 Task: Open settings.json of windows.
Action: Mouse moved to (11, 530)
Screenshot: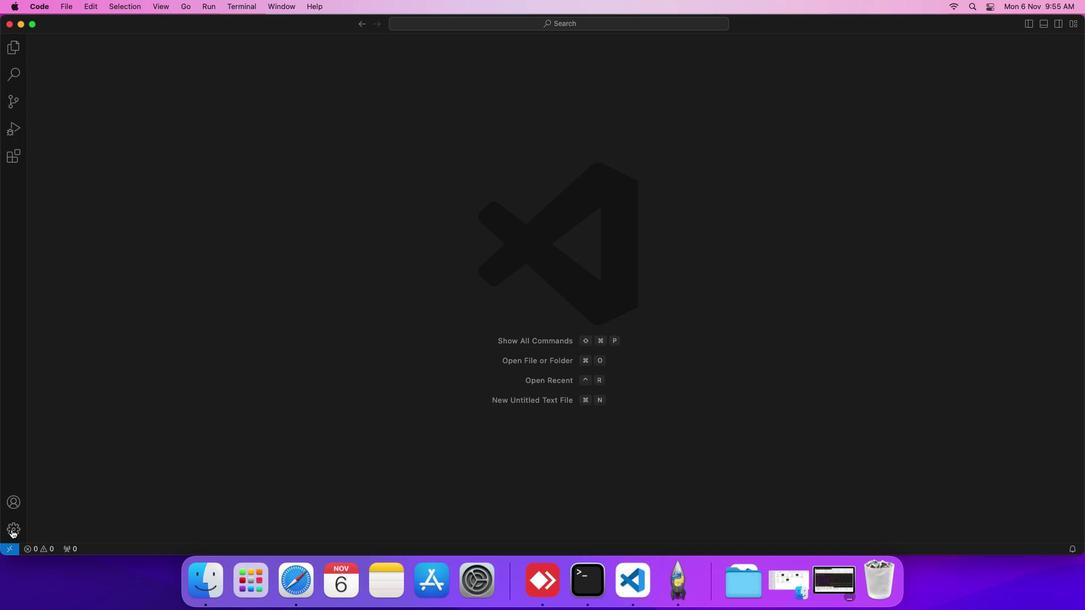 
Action: Mouse pressed left at (11, 530)
Screenshot: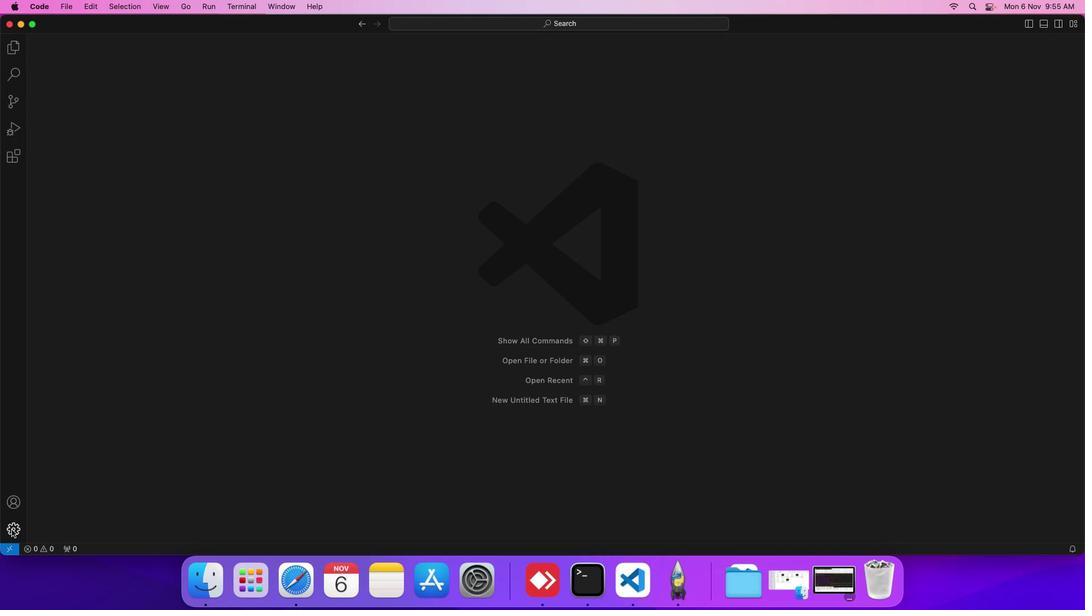 
Action: Mouse moved to (53, 444)
Screenshot: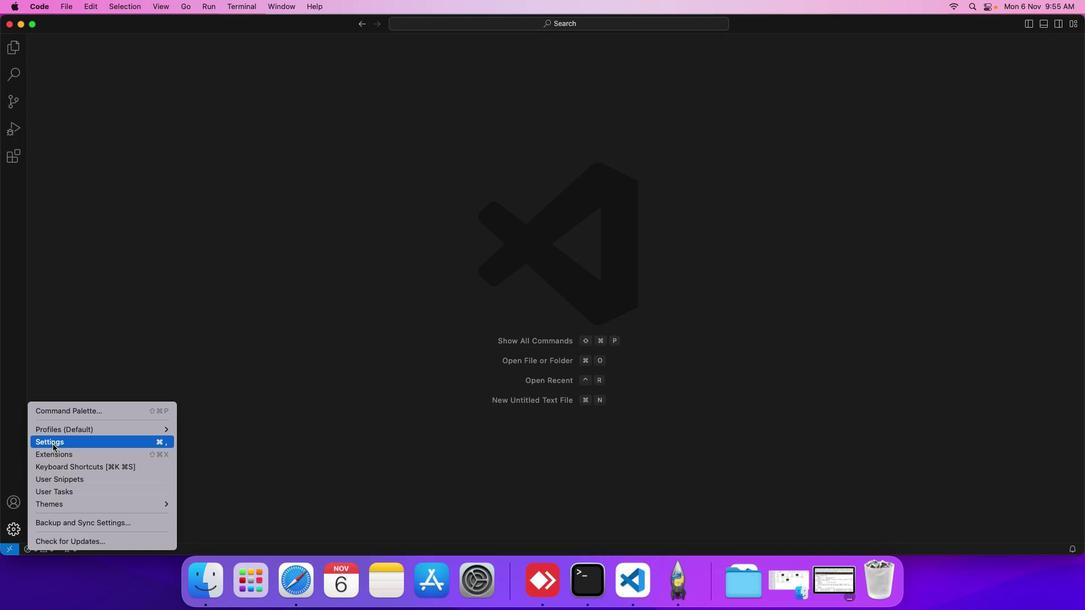 
Action: Mouse pressed left at (53, 444)
Screenshot: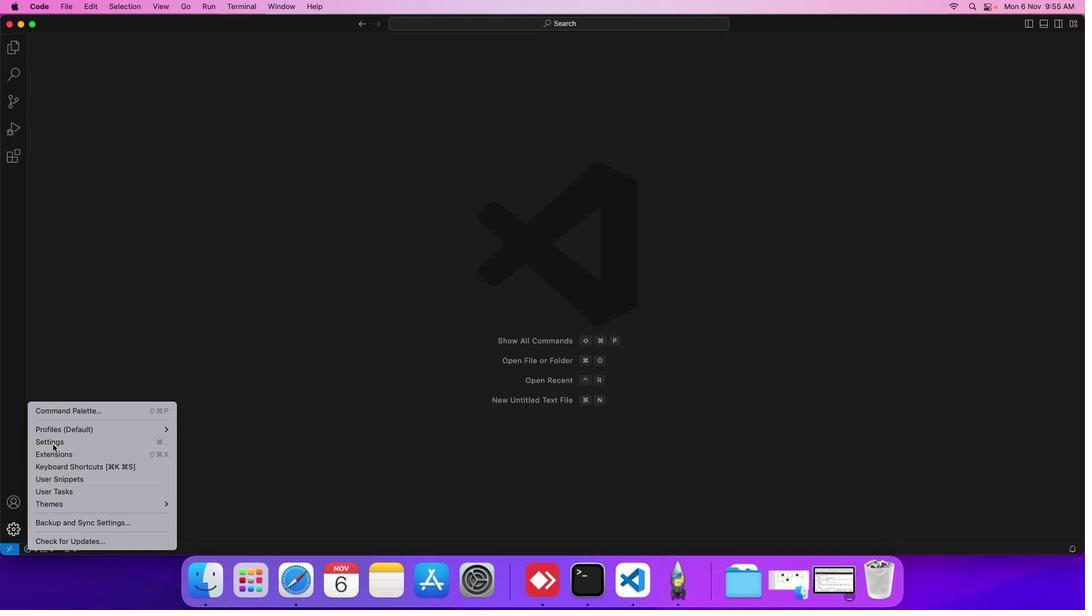 
Action: Mouse moved to (249, 163)
Screenshot: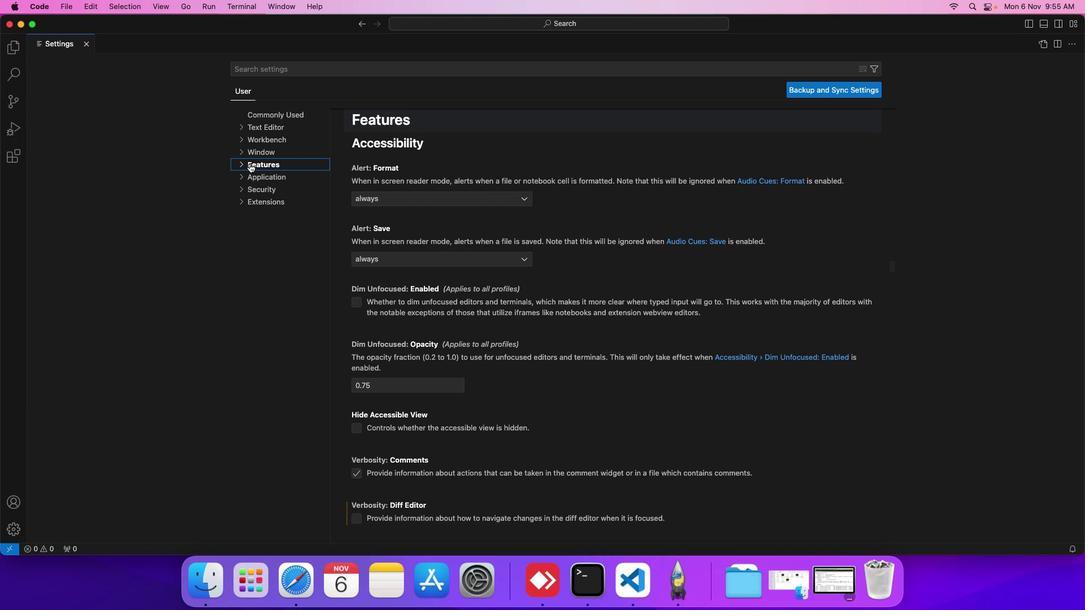 
Action: Mouse pressed left at (249, 163)
Screenshot: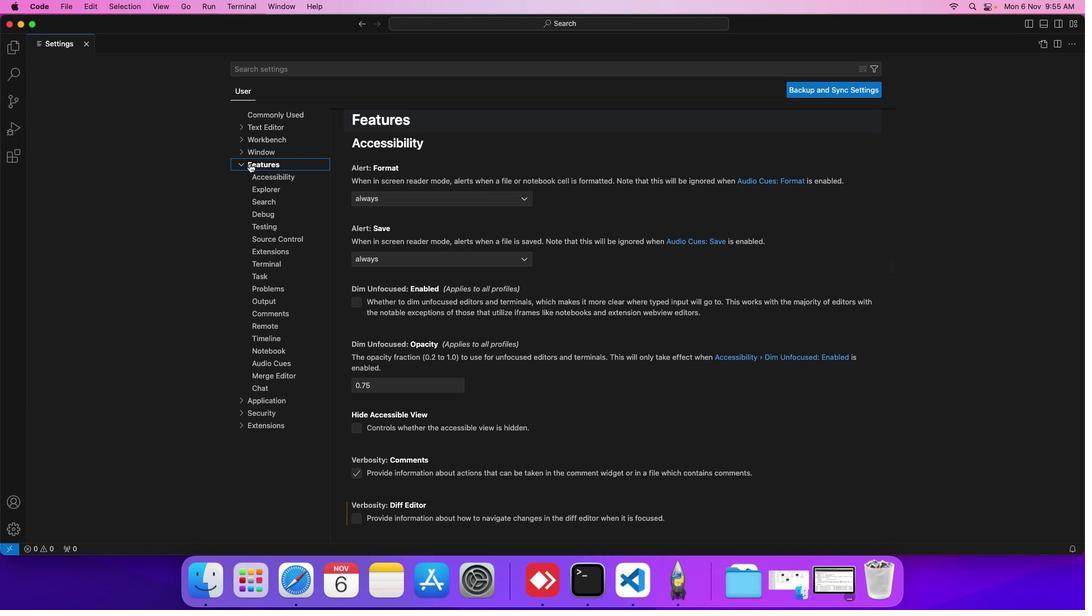 
Action: Mouse moved to (273, 262)
Screenshot: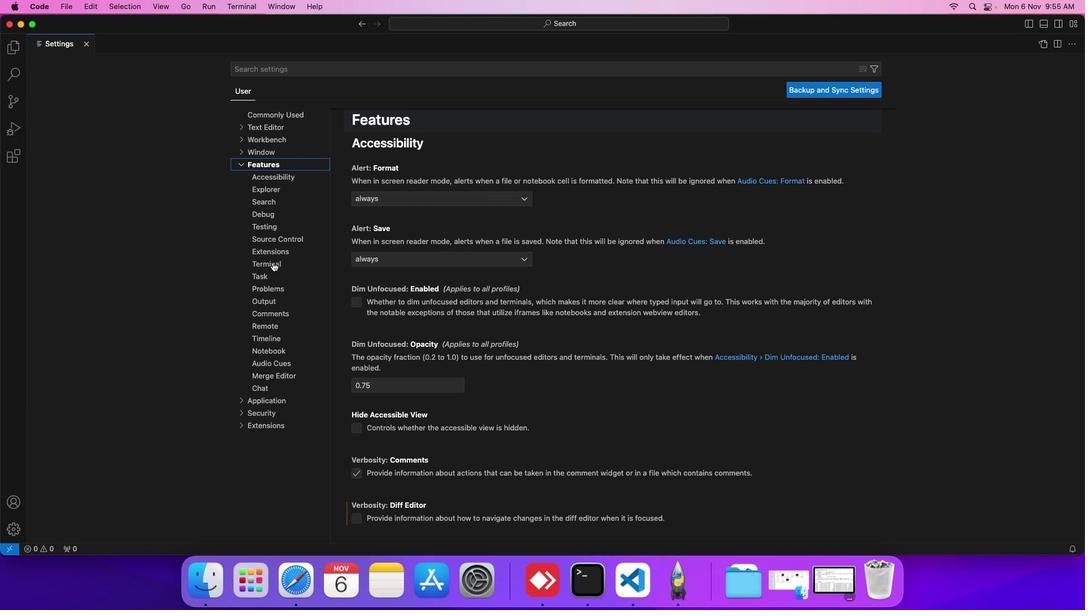 
Action: Mouse pressed left at (273, 262)
Screenshot: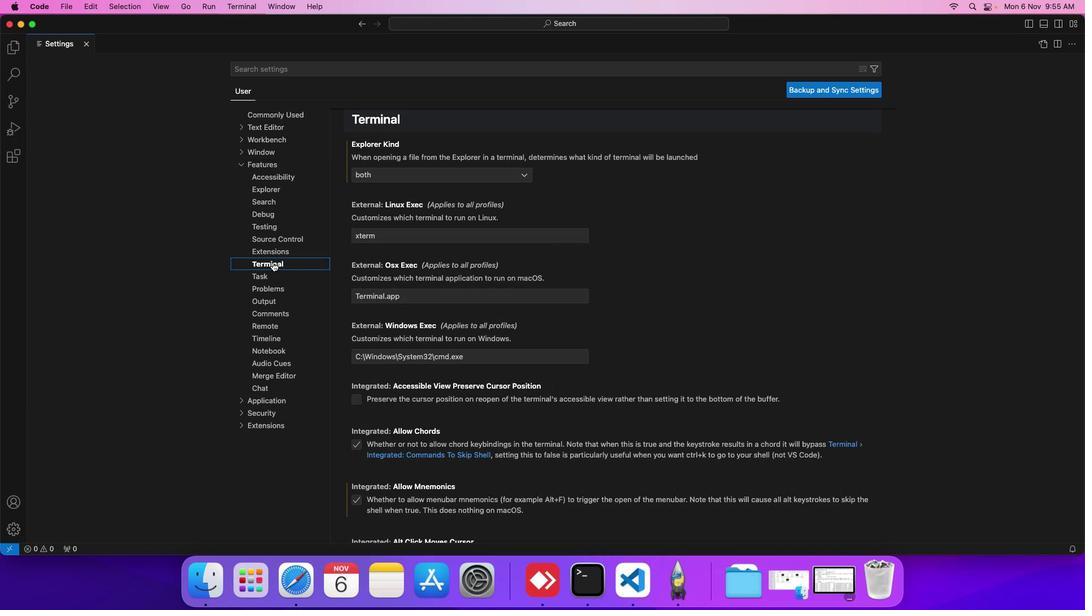 
Action: Mouse moved to (399, 349)
Screenshot: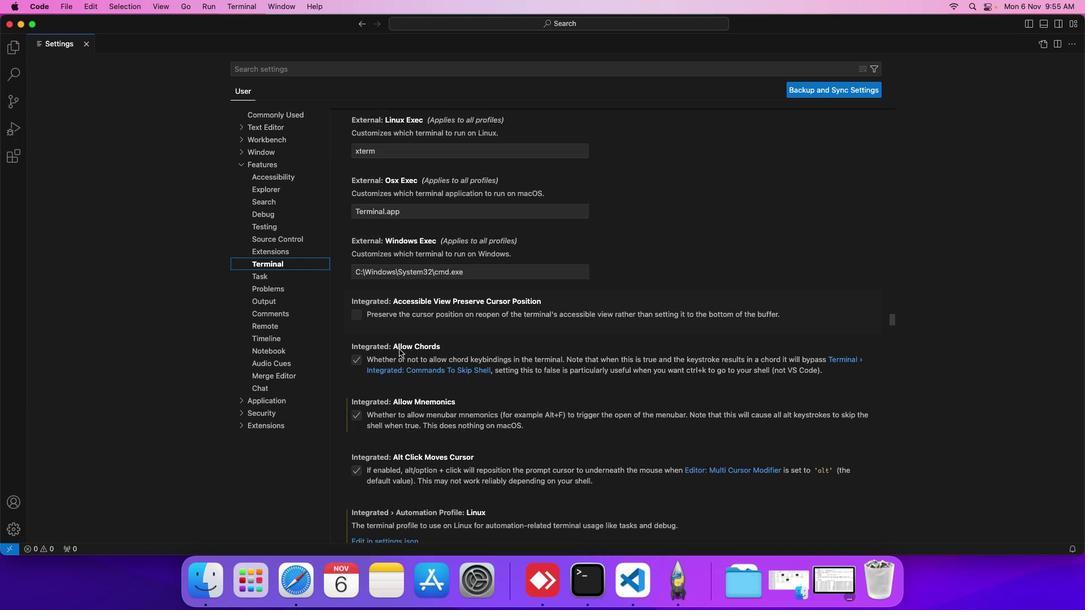 
Action: Mouse scrolled (399, 349) with delta (0, 0)
Screenshot: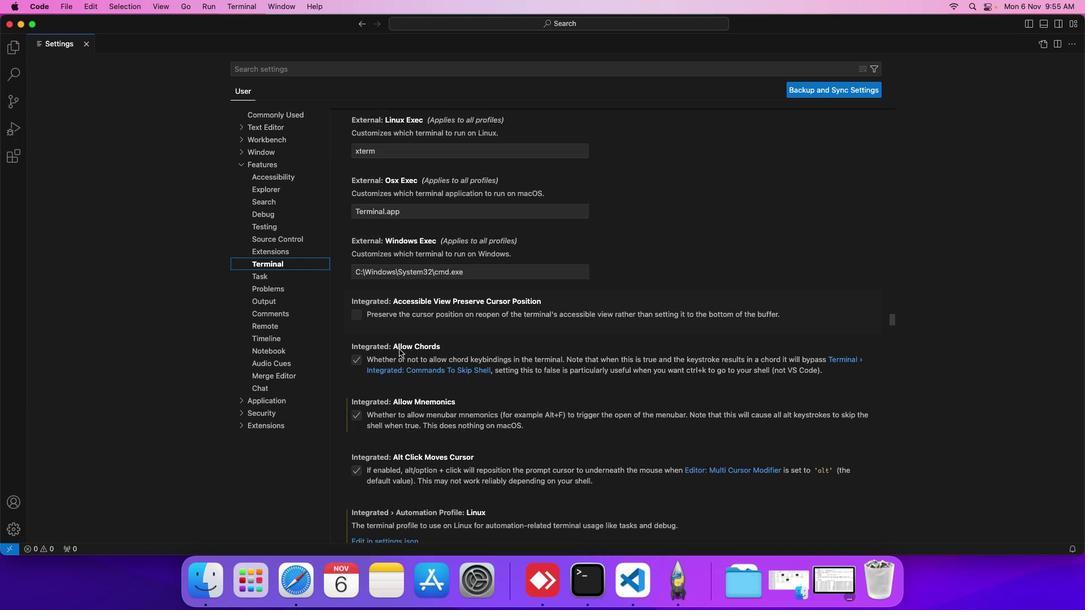 
Action: Mouse scrolled (399, 349) with delta (0, 0)
Screenshot: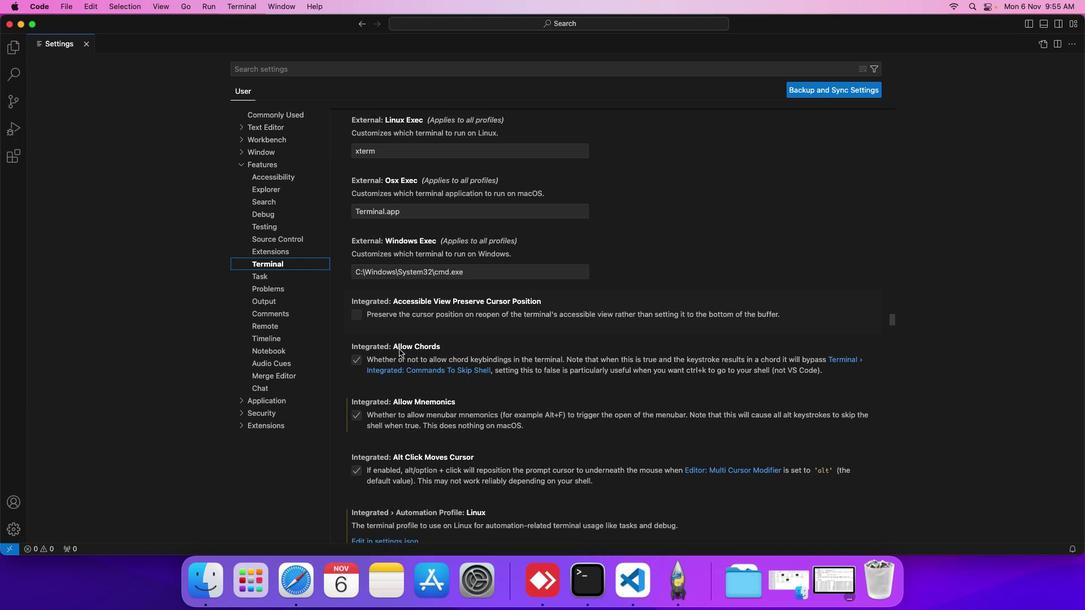 
Action: Mouse scrolled (399, 349) with delta (0, 0)
Screenshot: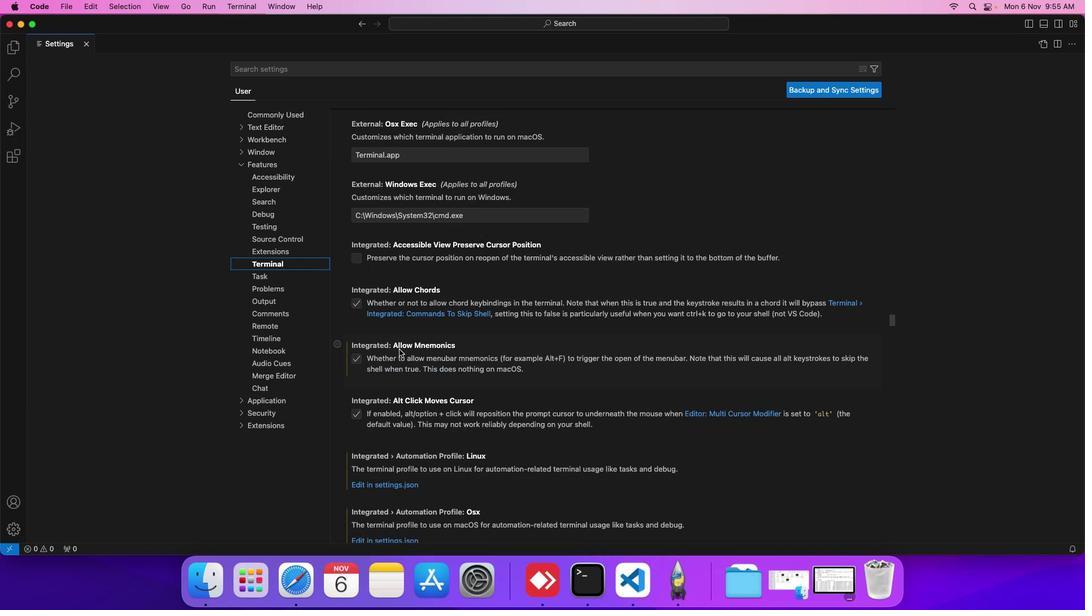 
Action: Mouse scrolled (399, 349) with delta (0, -1)
Screenshot: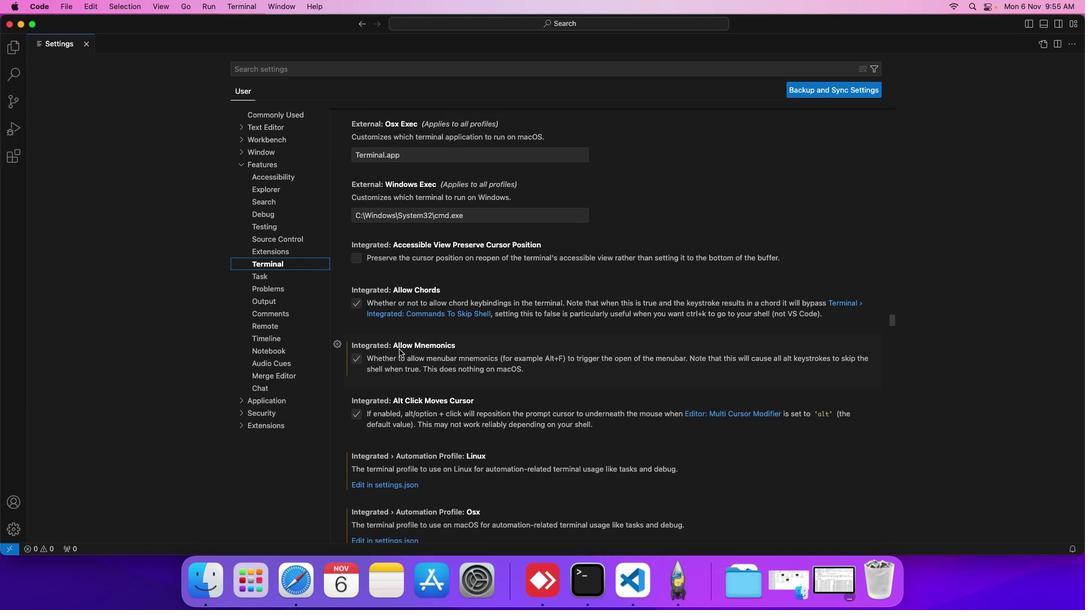 
Action: Mouse scrolled (399, 349) with delta (0, 0)
Screenshot: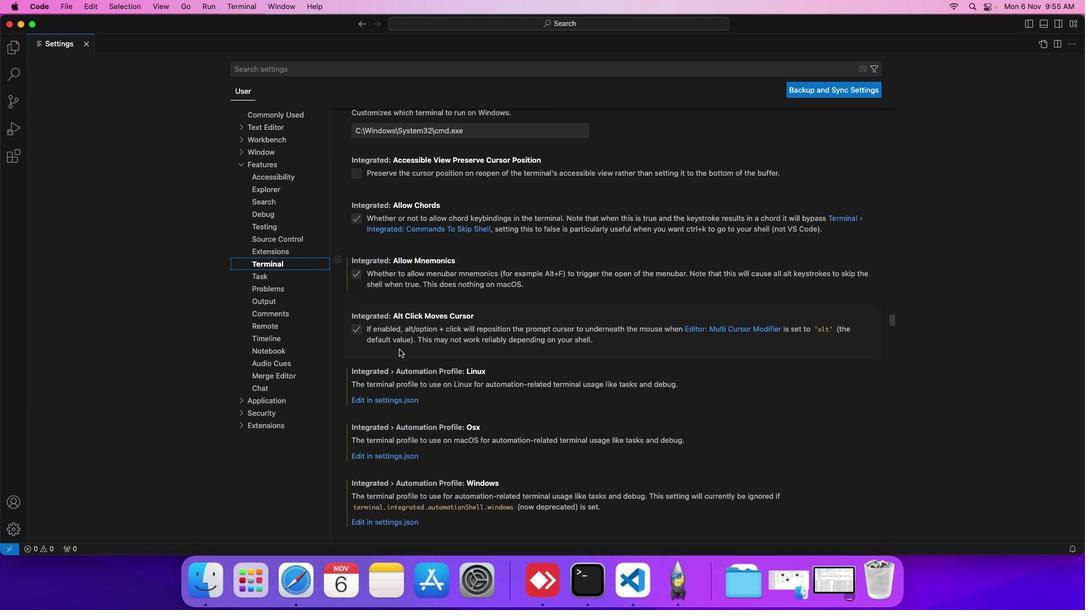 
Action: Mouse scrolled (399, 349) with delta (0, 0)
Screenshot: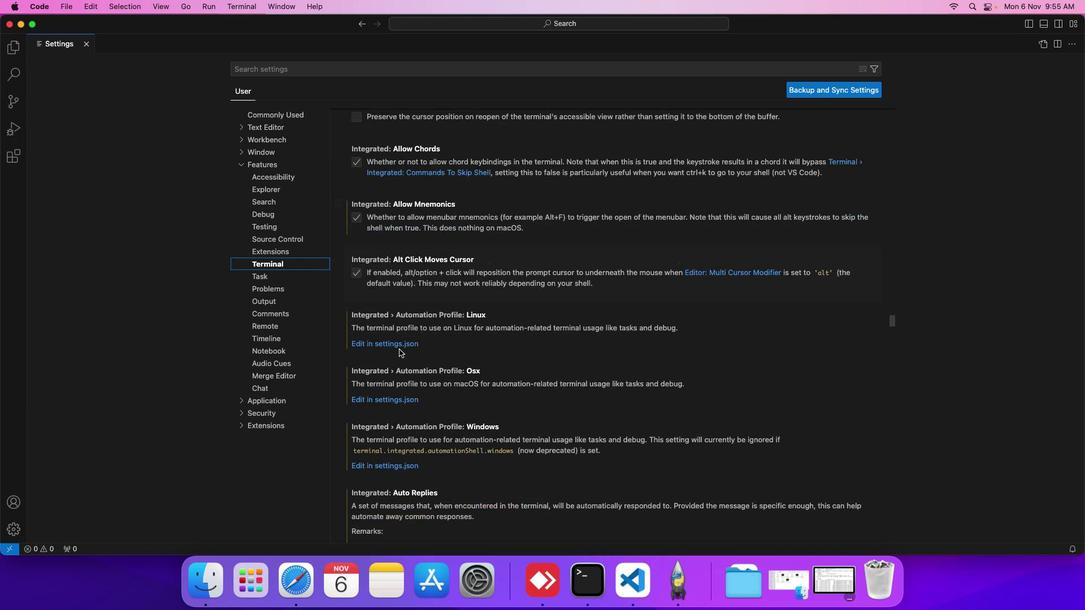 
Action: Mouse scrolled (399, 349) with delta (0, 0)
Screenshot: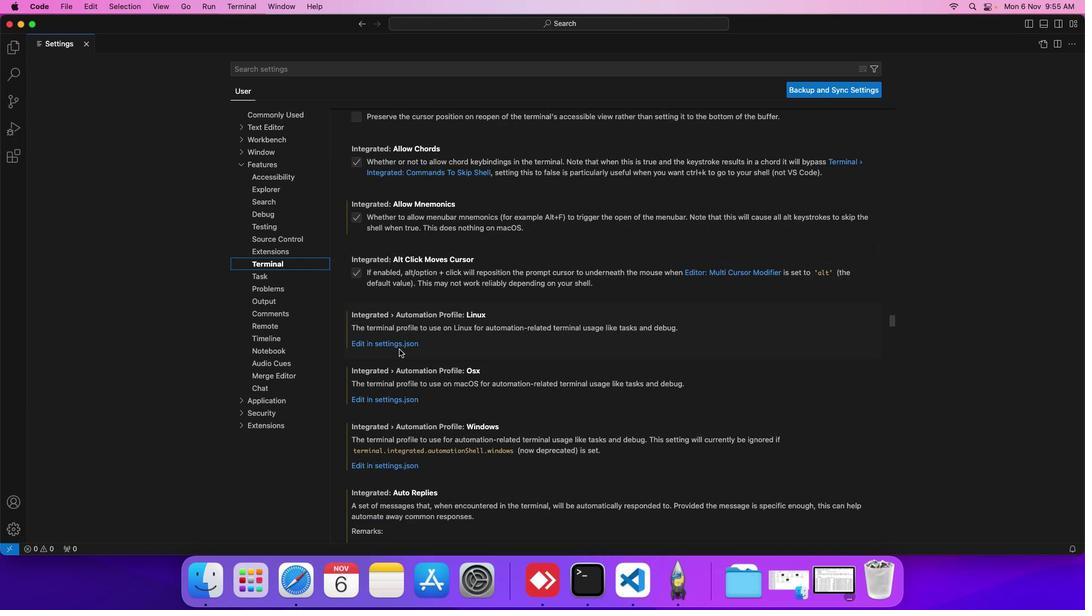 
Action: Mouse scrolled (399, 349) with delta (0, -1)
Screenshot: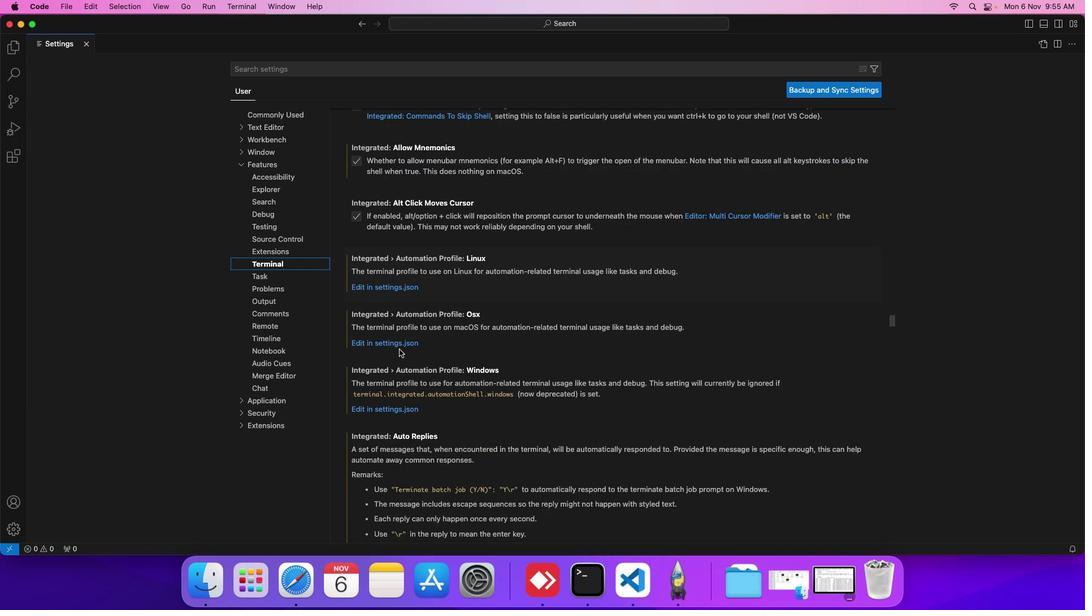 
Action: Mouse scrolled (399, 349) with delta (0, -1)
Screenshot: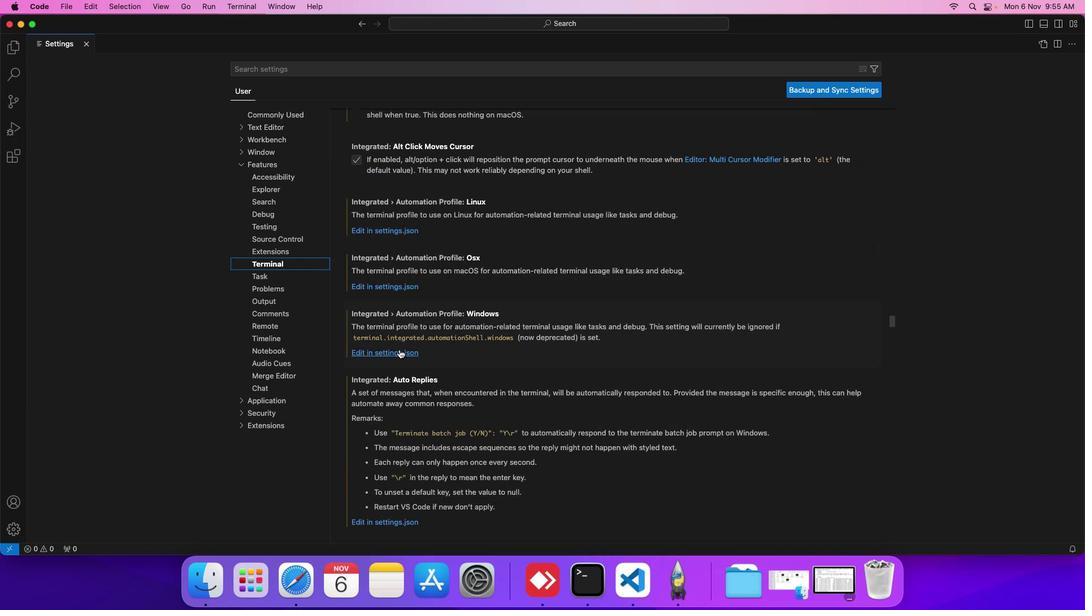 
Action: Mouse scrolled (399, 349) with delta (0, -1)
Screenshot: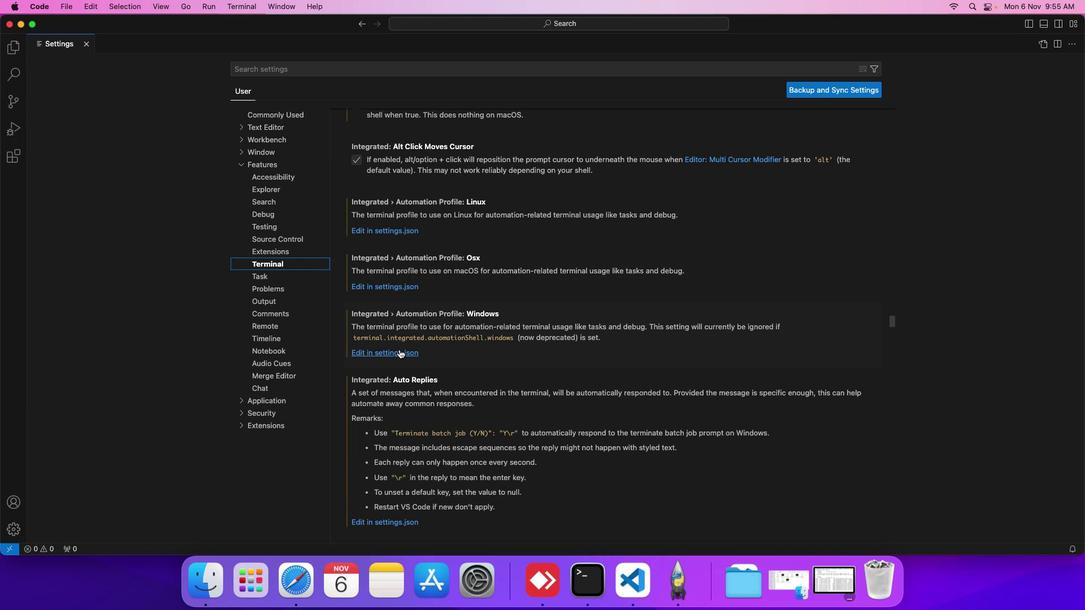 
Action: Mouse scrolled (399, 349) with delta (0, 0)
Screenshot: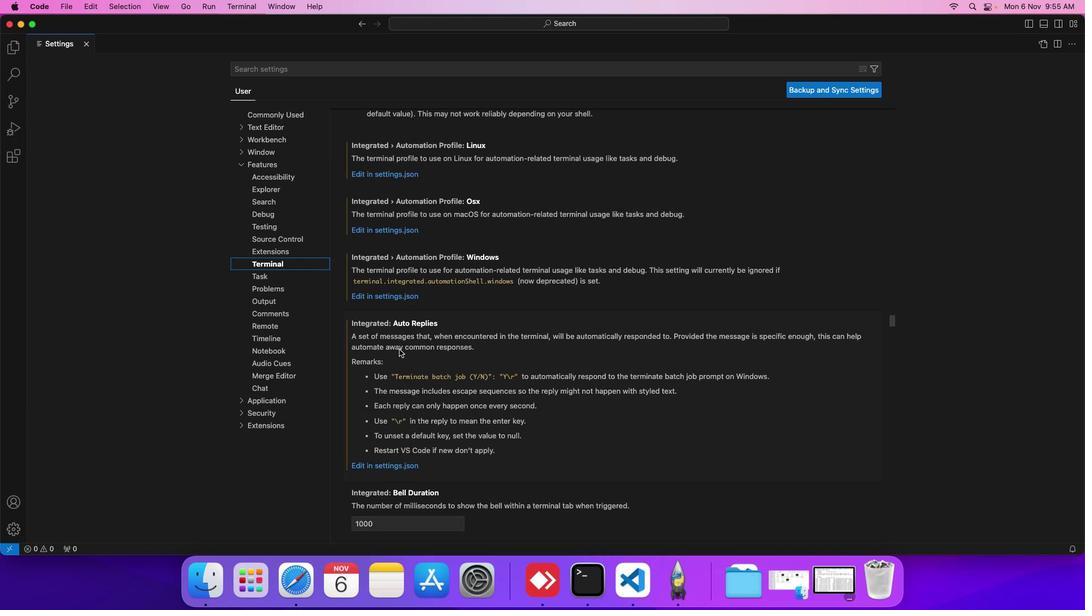 
Action: Mouse scrolled (399, 349) with delta (0, 0)
Screenshot: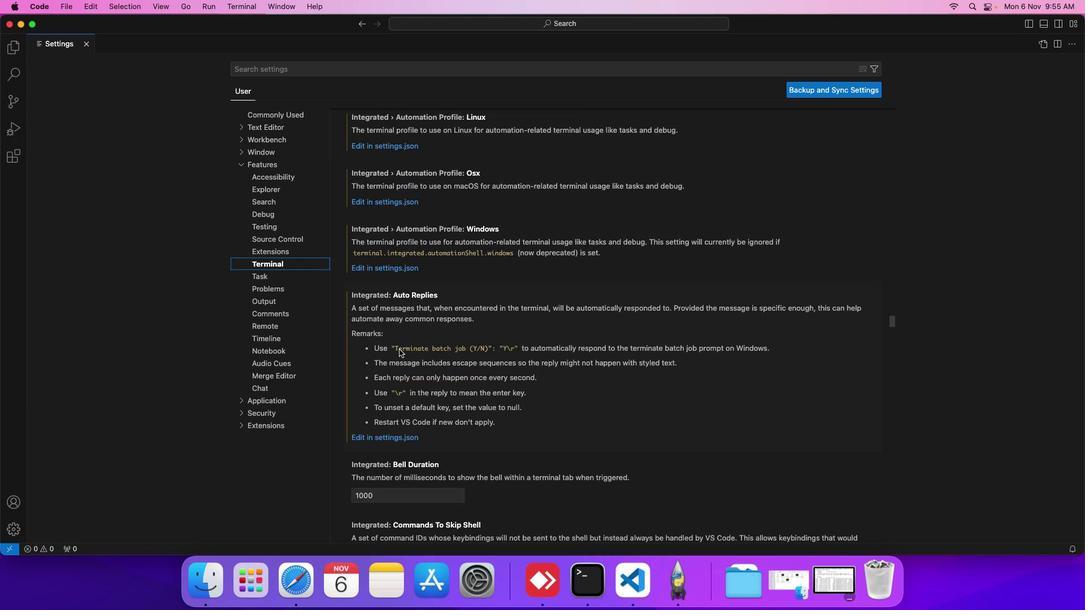
Action: Mouse scrolled (399, 349) with delta (0, 0)
Screenshot: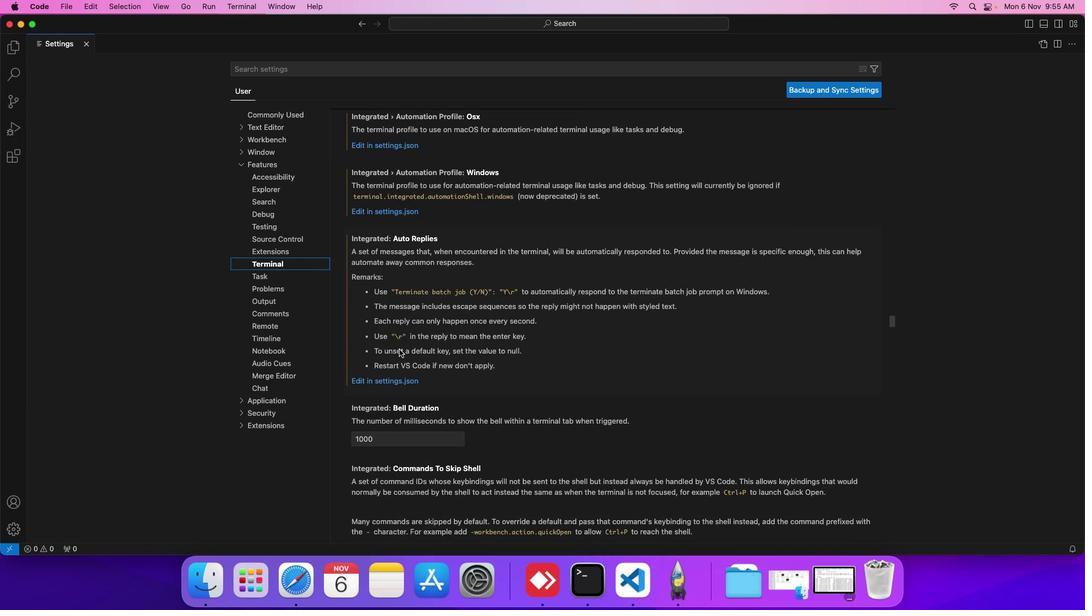 
Action: Mouse scrolled (399, 349) with delta (0, -1)
Screenshot: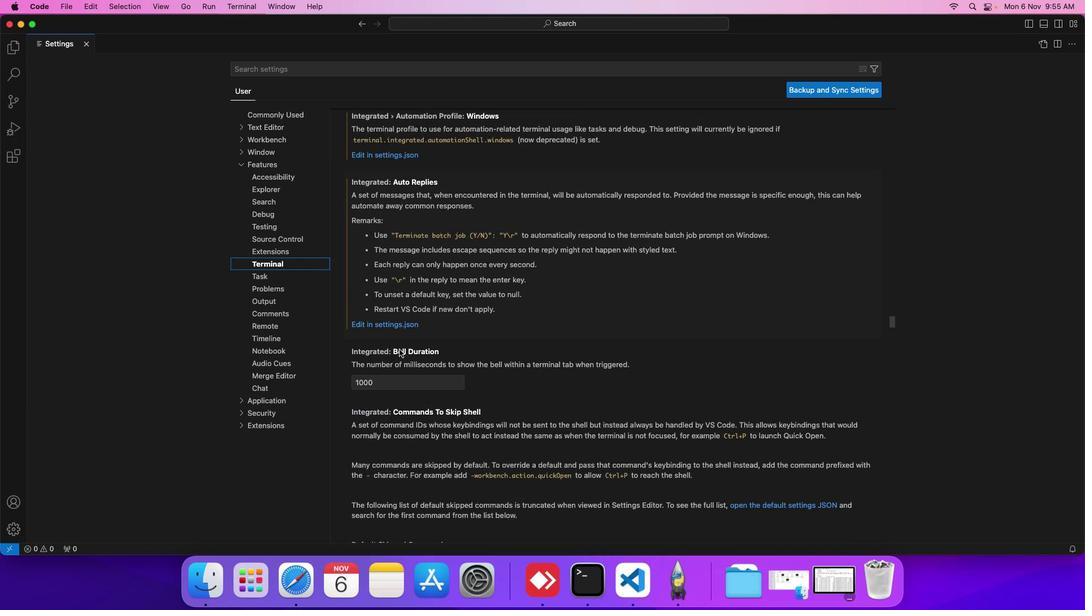 
Action: Mouse scrolled (399, 349) with delta (0, -1)
Screenshot: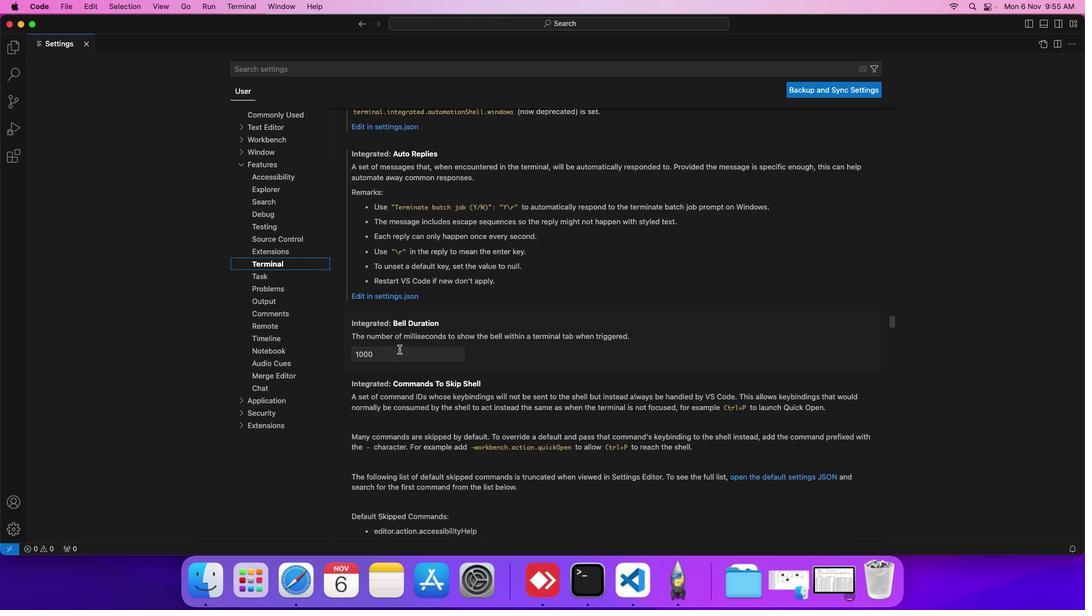 
Action: Mouse scrolled (399, 349) with delta (0, 0)
Screenshot: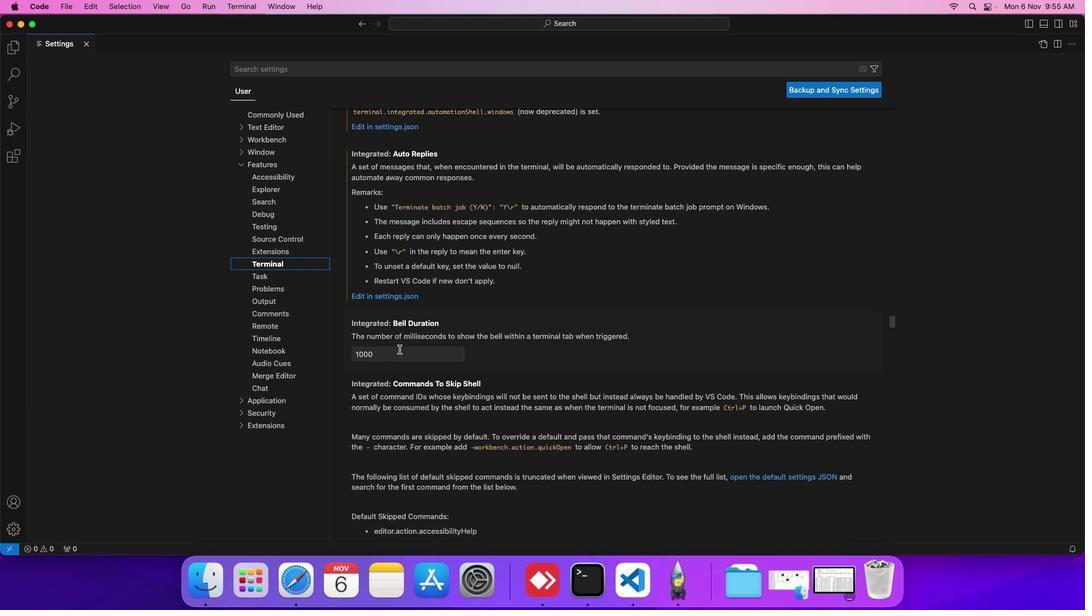
Action: Mouse scrolled (399, 349) with delta (0, 0)
Screenshot: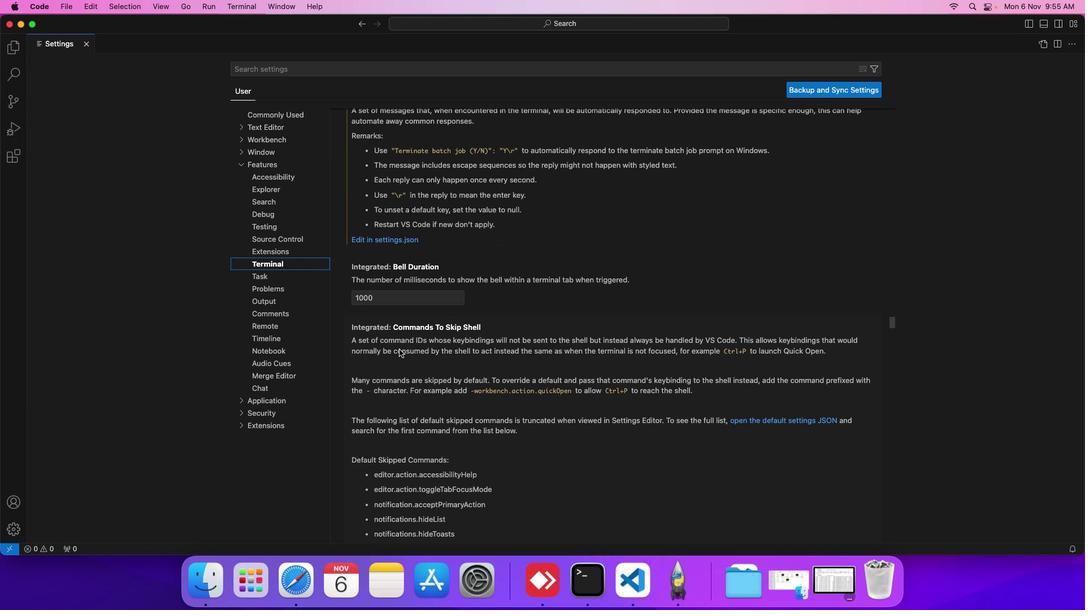 
Action: Mouse scrolled (399, 349) with delta (0, 0)
Screenshot: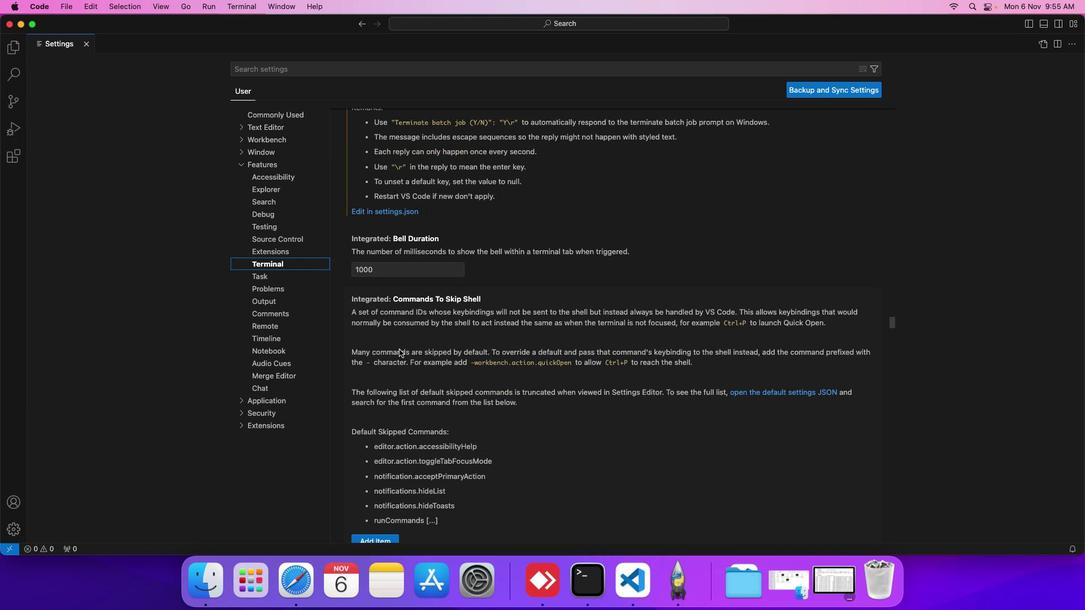 
Action: Mouse scrolled (399, 349) with delta (0, 0)
Screenshot: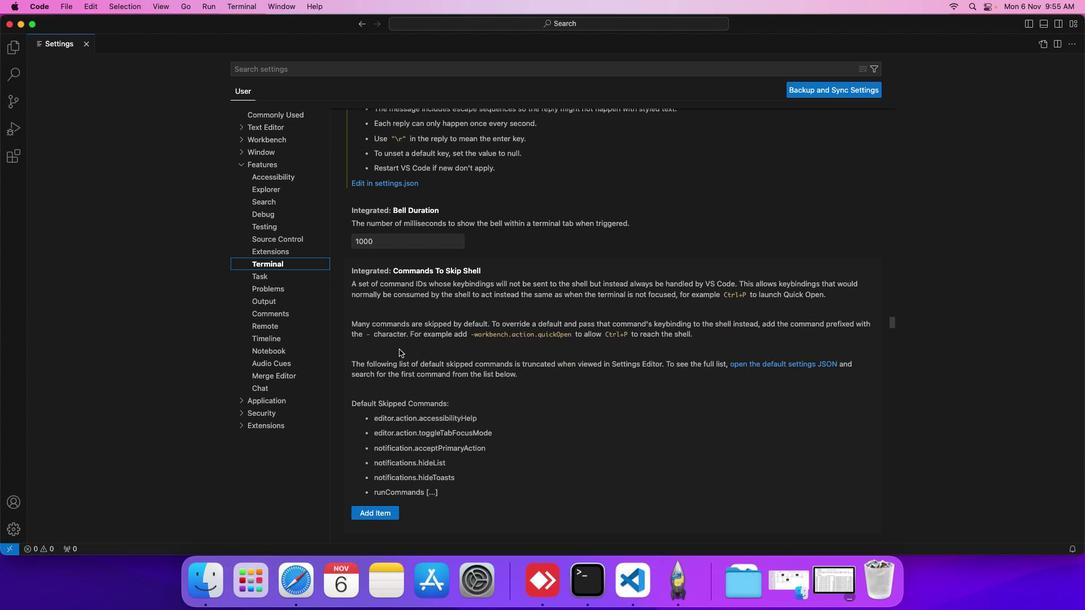 
Action: Mouse scrolled (399, 349) with delta (0, 0)
Screenshot: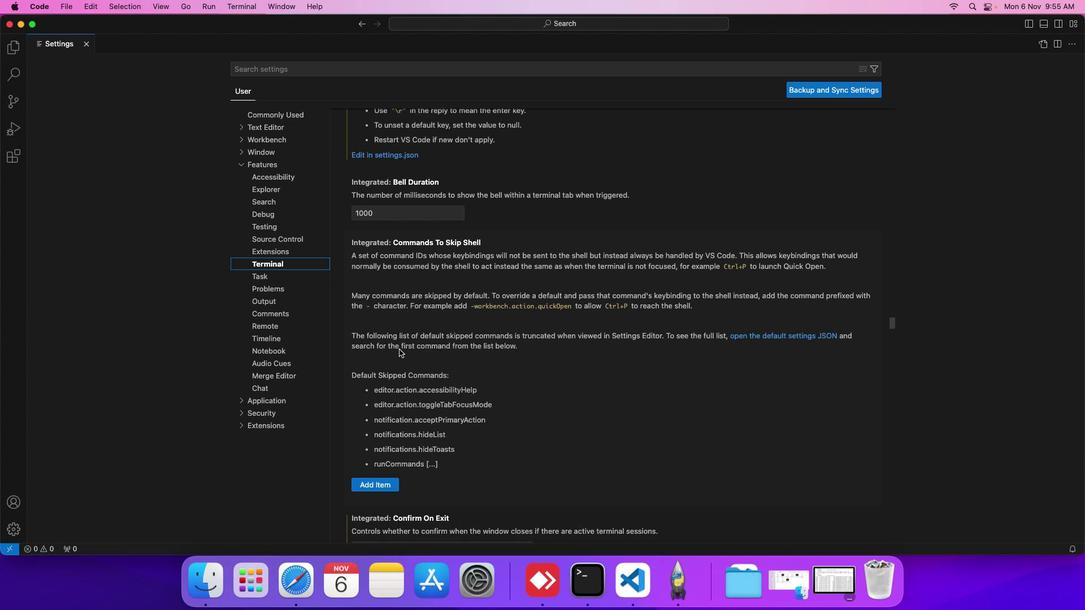 
Action: Mouse scrolled (399, 349) with delta (0, 0)
Screenshot: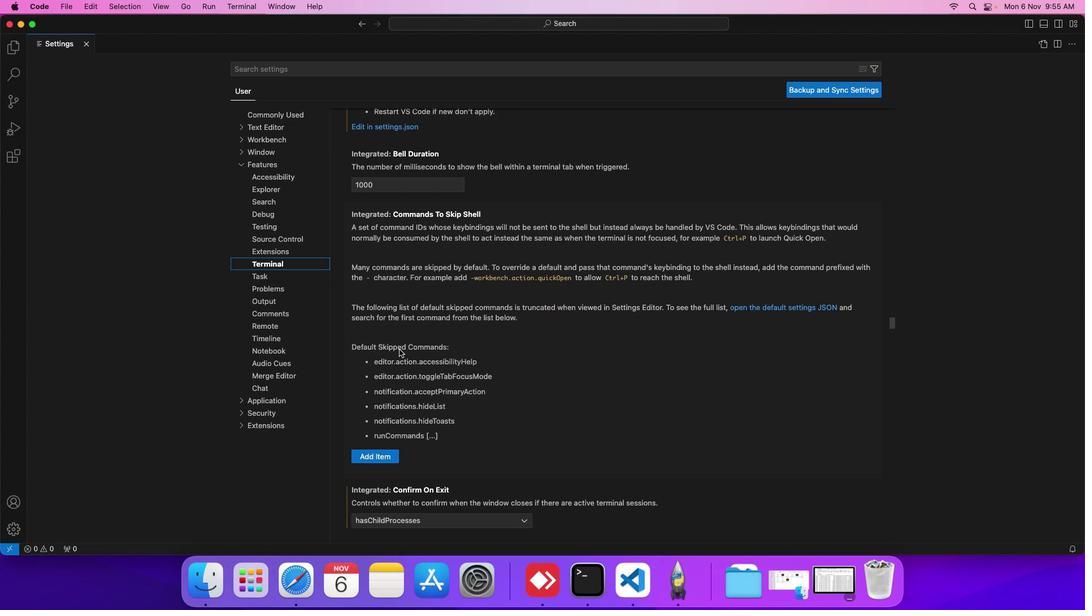 
Action: Mouse scrolled (399, 349) with delta (0, 0)
Screenshot: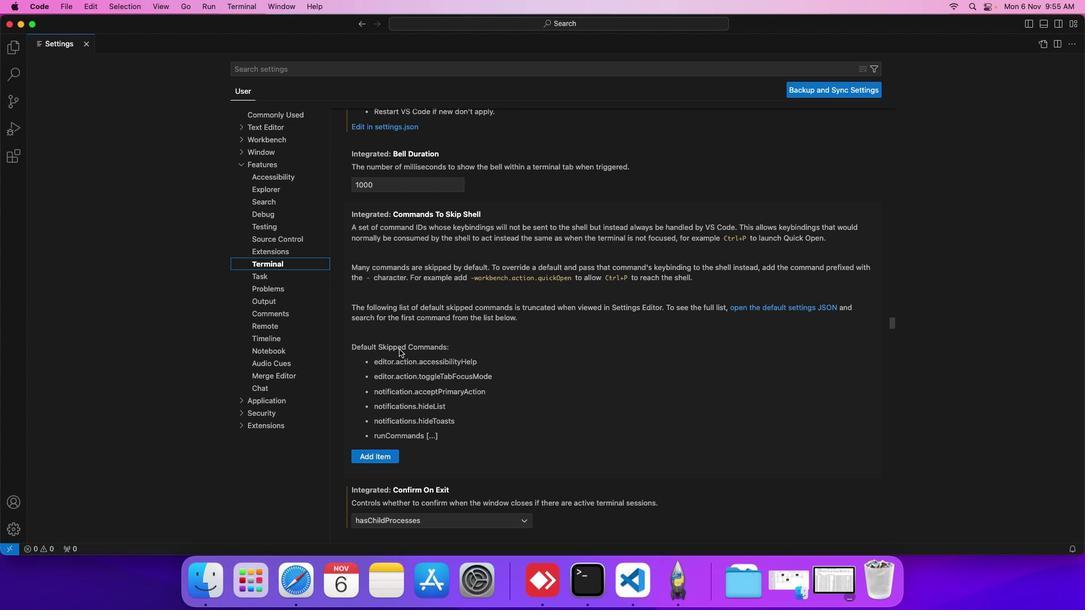 
Action: Mouse moved to (399, 350)
Screenshot: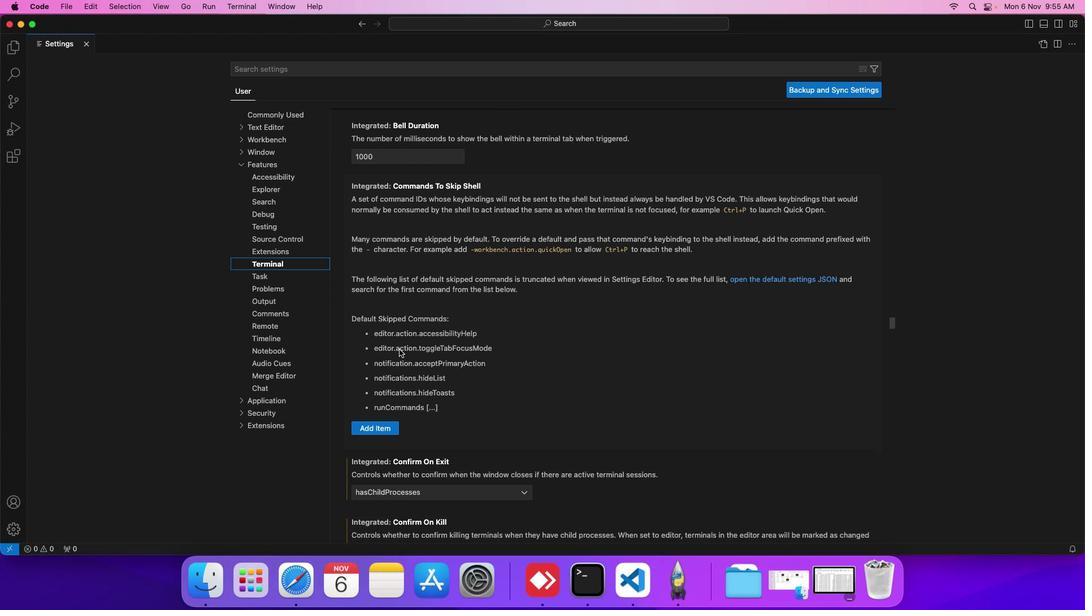
Action: Mouse scrolled (399, 350) with delta (0, 0)
Screenshot: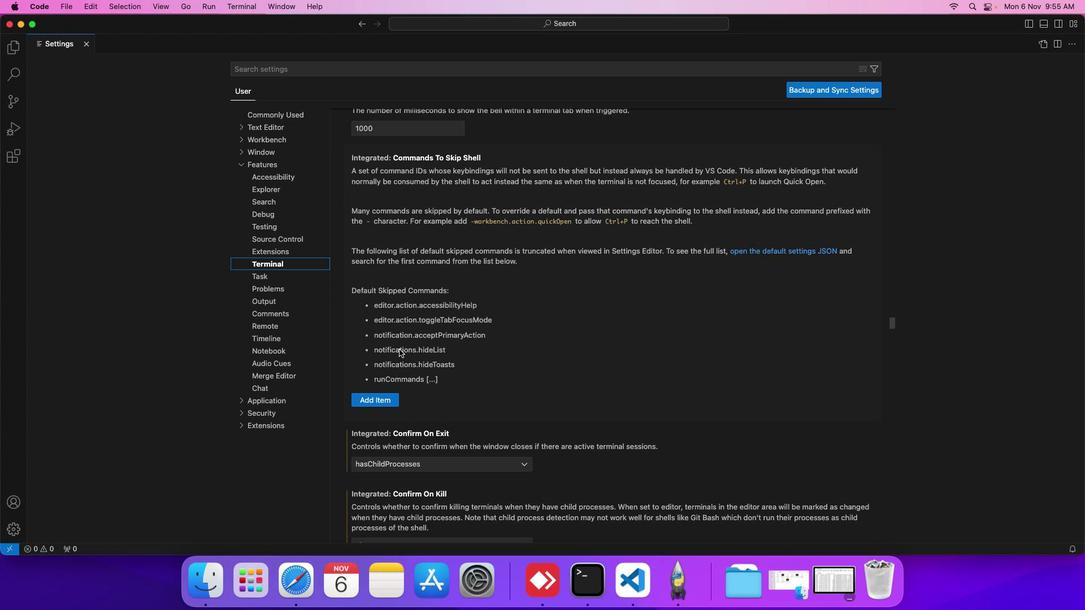 
Action: Mouse scrolled (399, 350) with delta (0, 0)
Screenshot: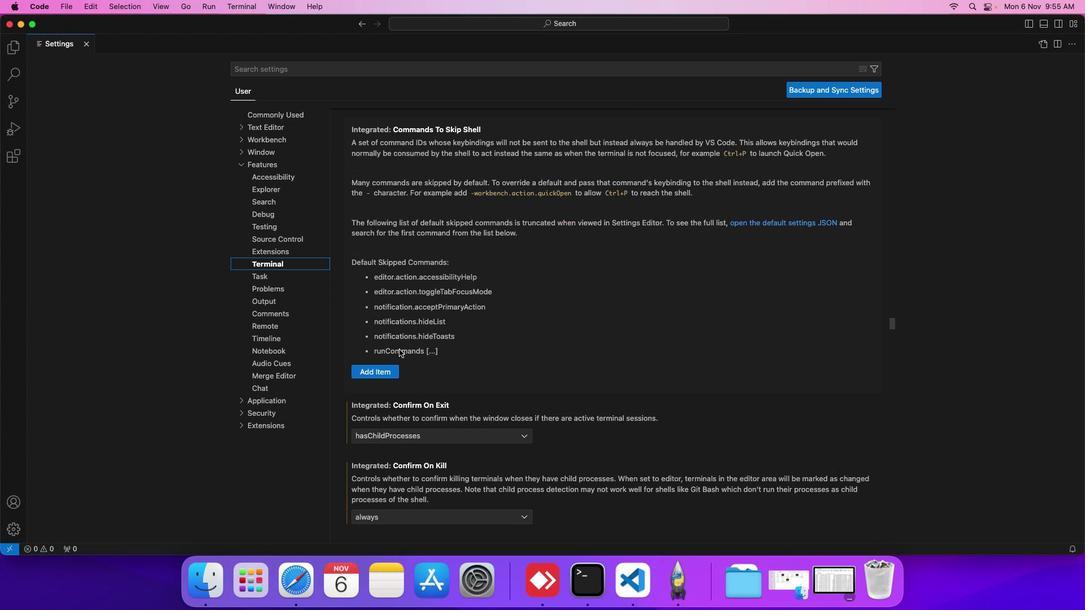 
Action: Mouse scrolled (399, 350) with delta (0, 0)
Screenshot: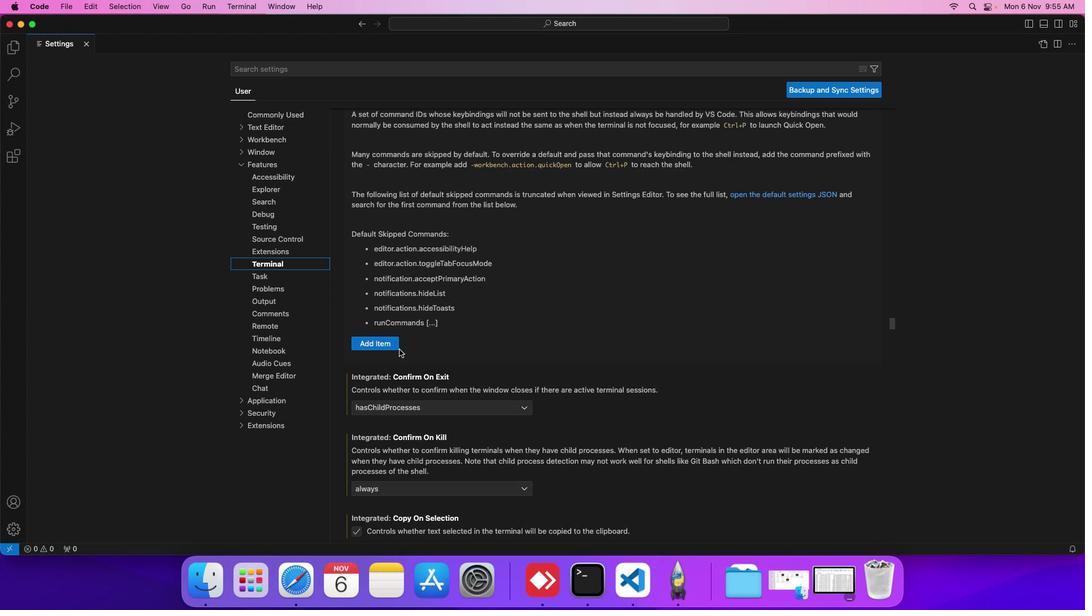 
Action: Mouse scrolled (399, 350) with delta (0, 0)
Screenshot: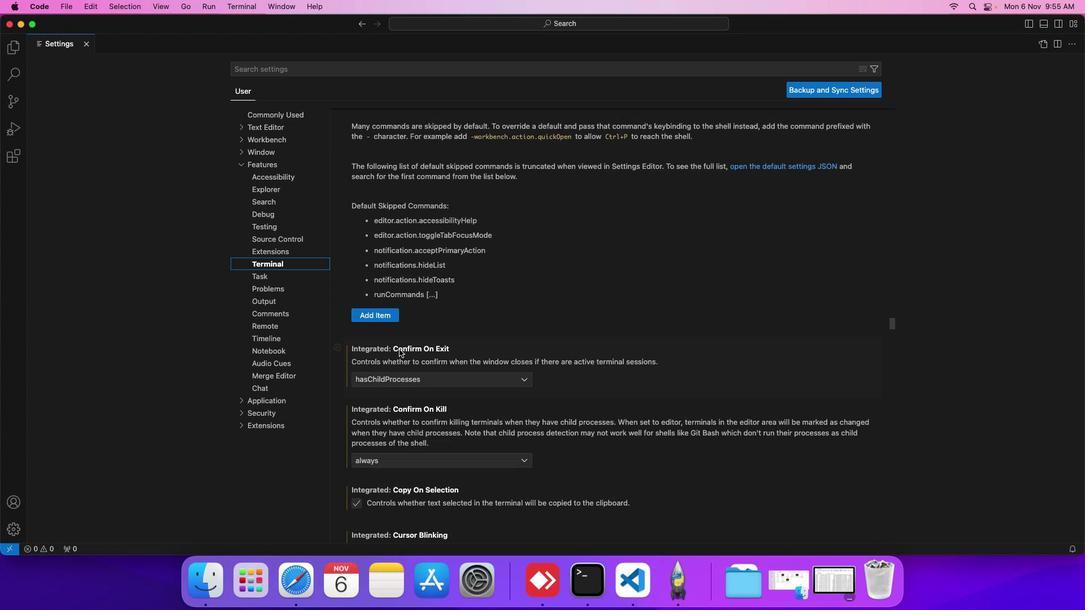 
Action: Mouse moved to (399, 350)
Screenshot: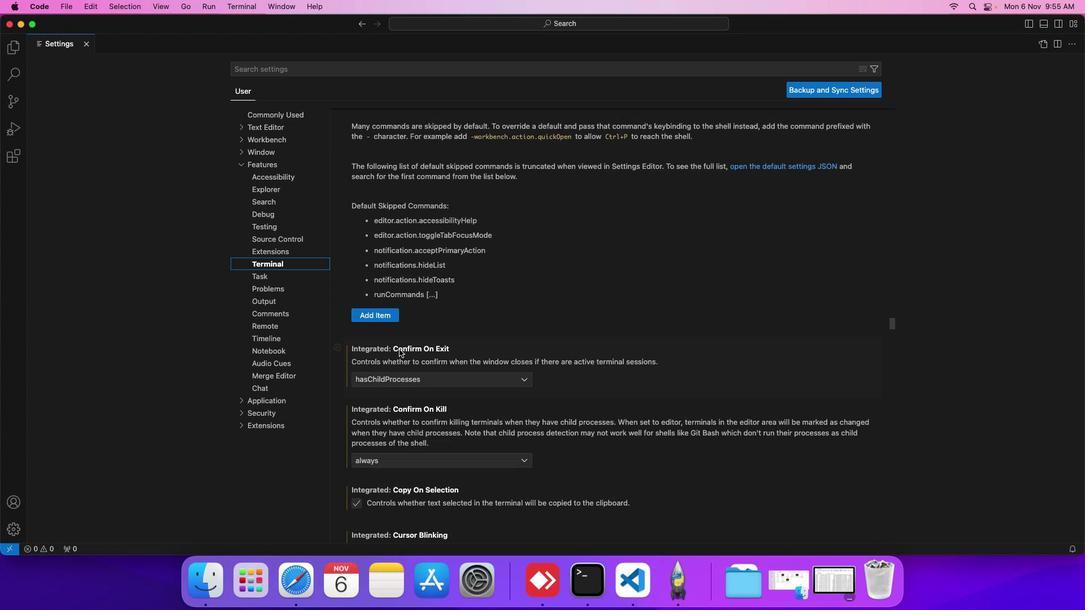 
Action: Mouse scrolled (399, 350) with delta (0, 0)
Screenshot: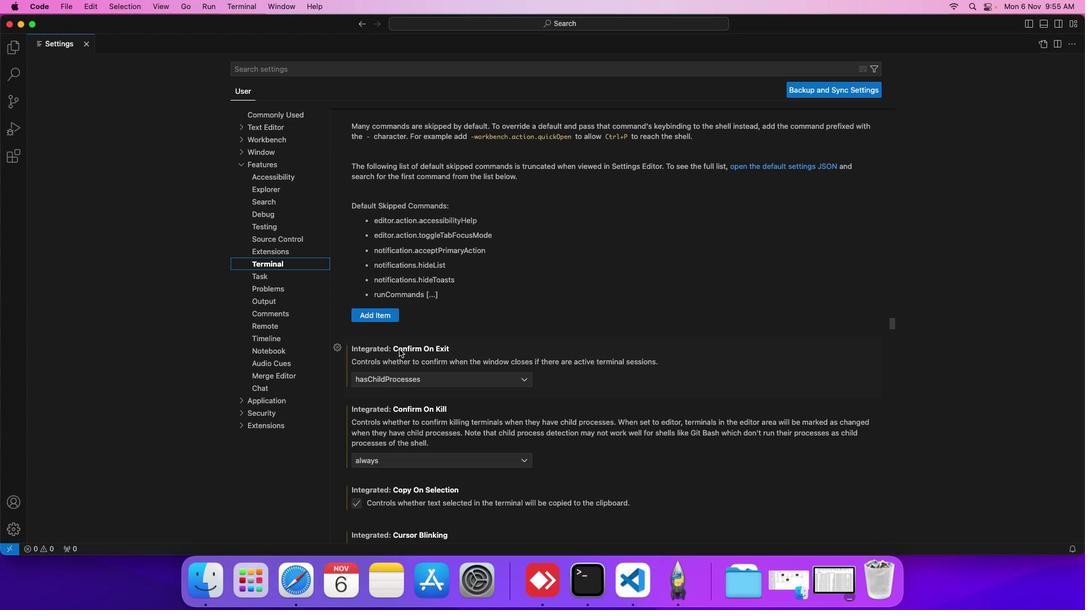 
Action: Mouse scrolled (399, 350) with delta (0, 0)
Screenshot: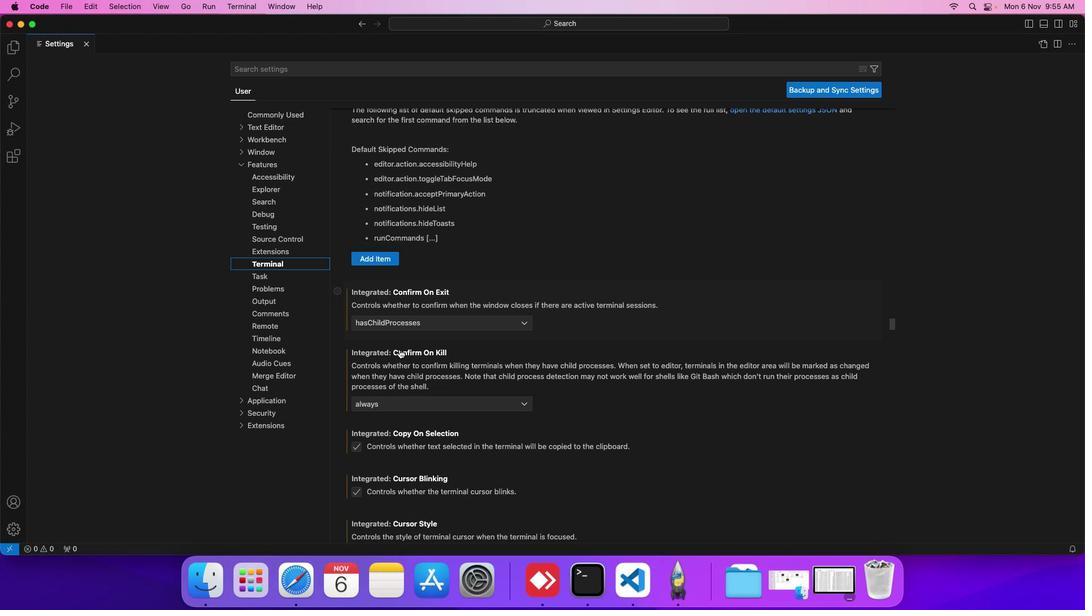 
Action: Mouse scrolled (399, 350) with delta (0, 0)
Screenshot: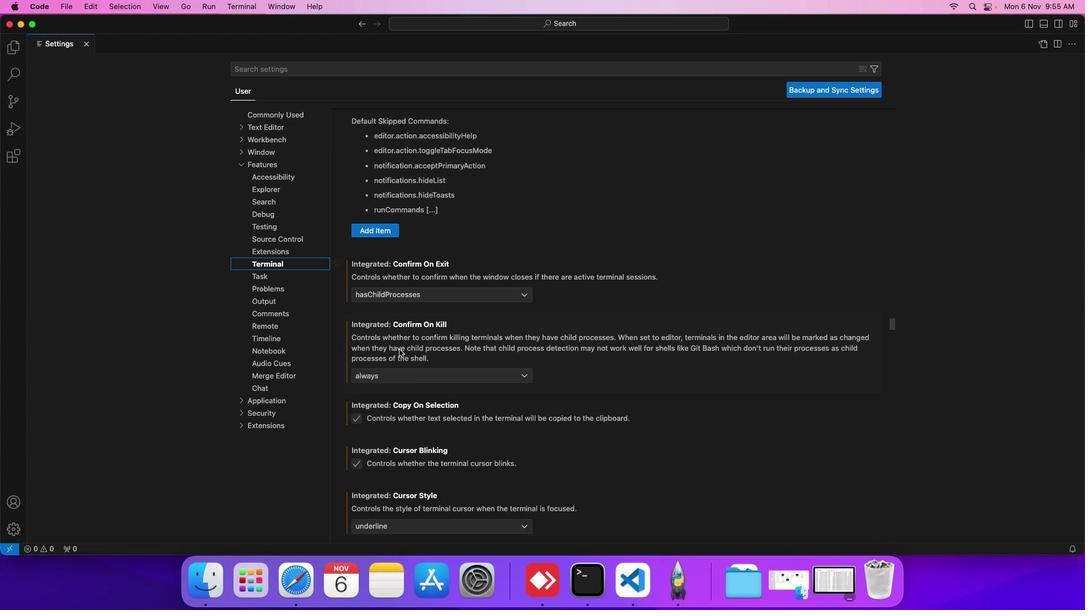 
Action: Mouse scrolled (399, 350) with delta (0, 0)
Screenshot: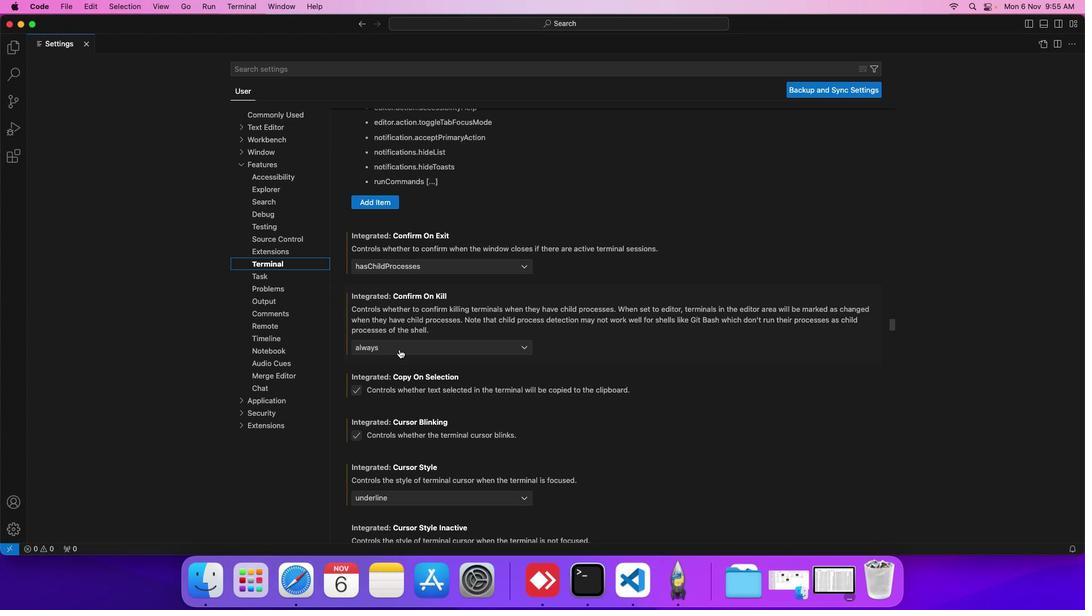 
Action: Mouse scrolled (399, 350) with delta (0, 0)
Screenshot: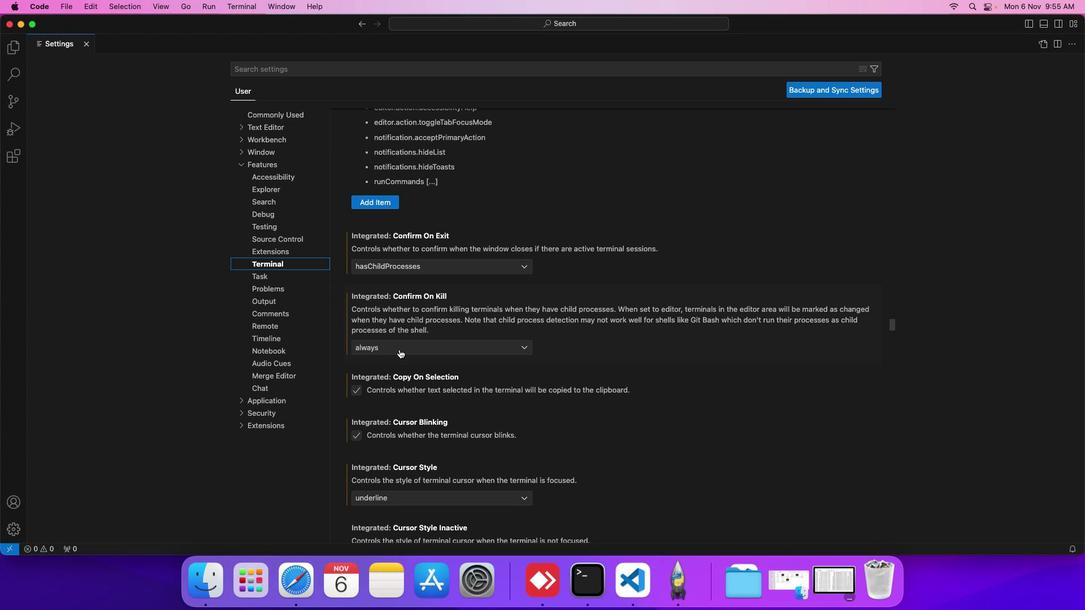 
Action: Mouse scrolled (399, 350) with delta (0, 0)
Screenshot: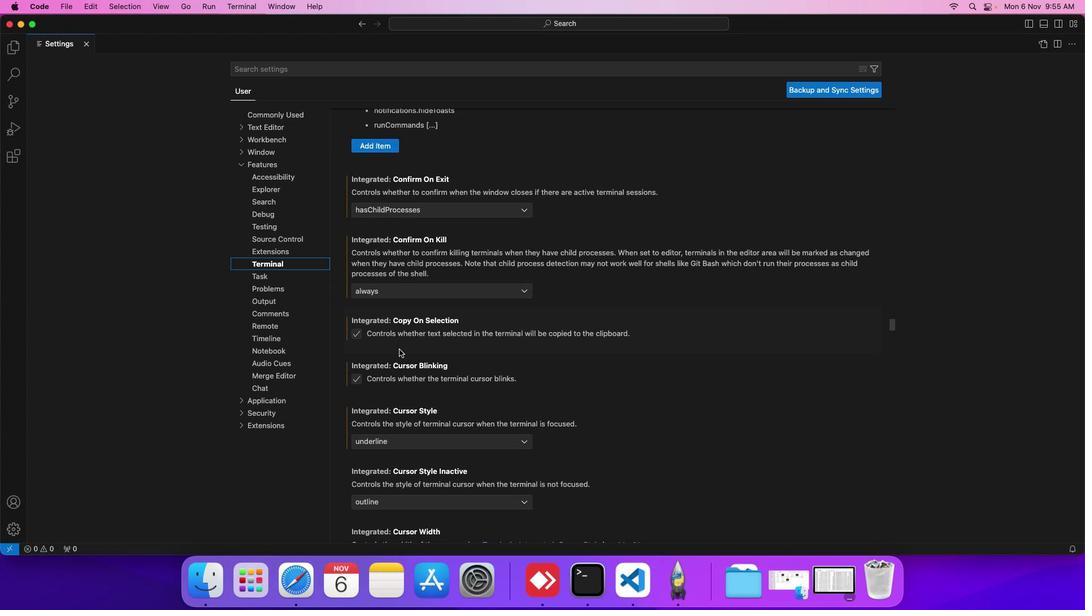 
Action: Mouse scrolled (399, 350) with delta (0, 0)
Screenshot: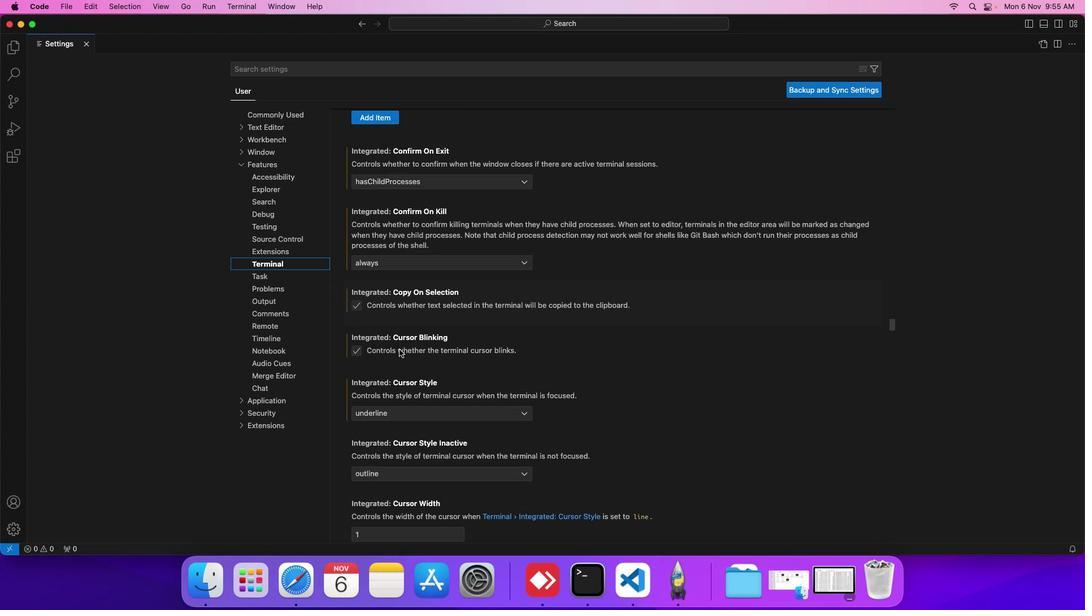 
Action: Mouse scrolled (399, 350) with delta (0, 0)
Screenshot: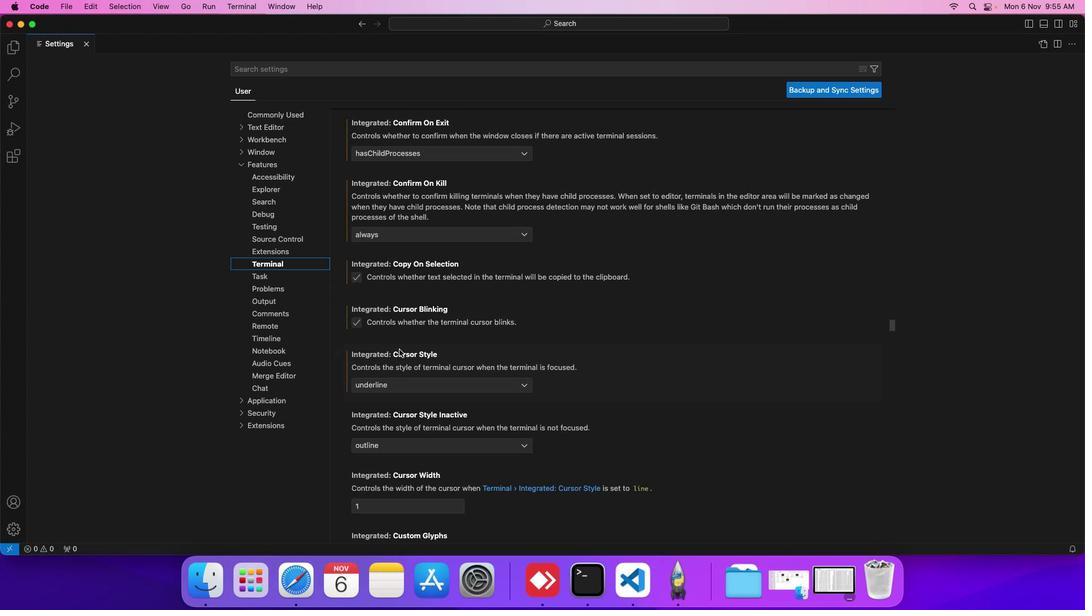 
Action: Mouse scrolled (399, 350) with delta (0, 0)
Screenshot: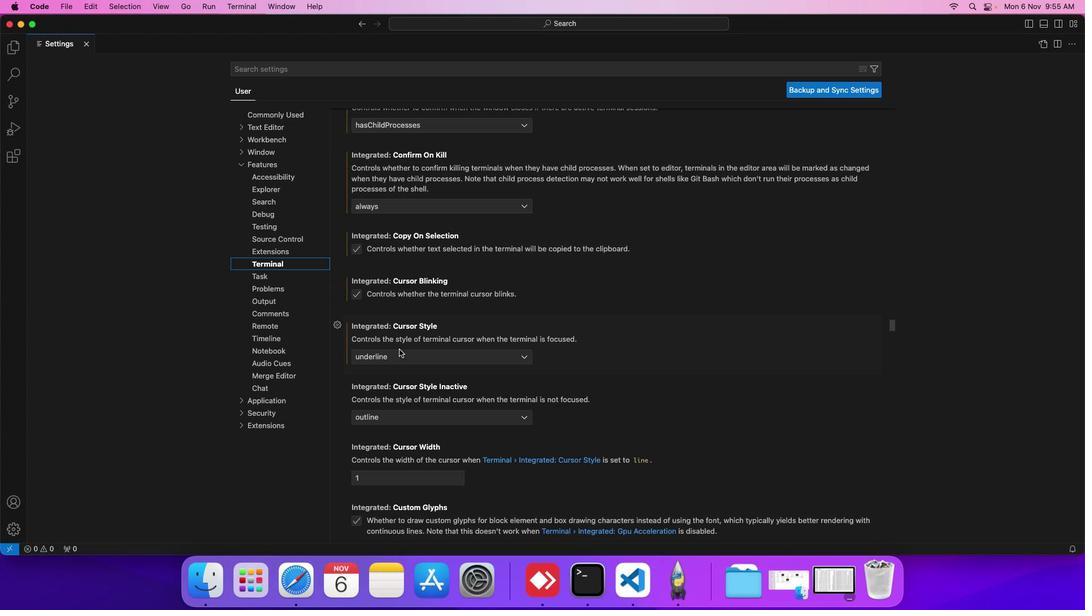 
Action: Mouse scrolled (399, 350) with delta (0, 0)
Screenshot: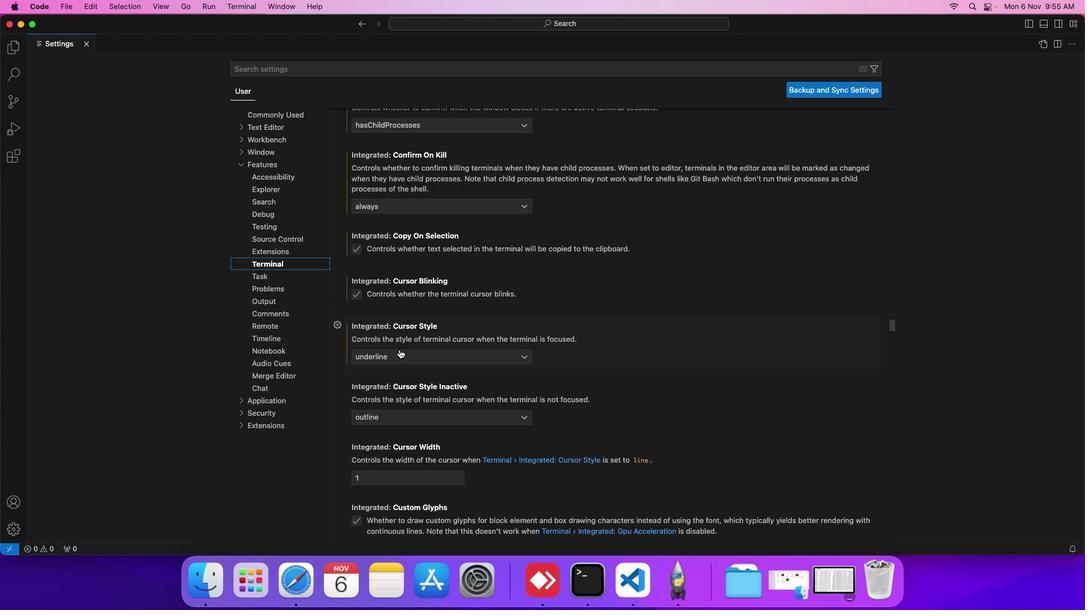 
Action: Mouse scrolled (399, 350) with delta (0, 0)
Screenshot: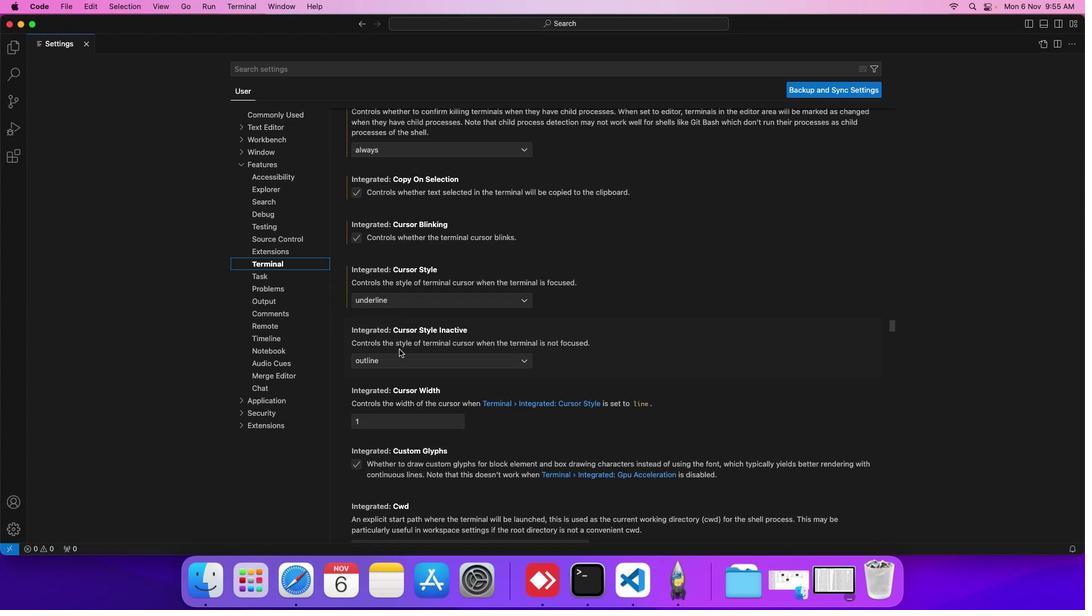 
Action: Mouse scrolled (399, 350) with delta (0, 0)
Screenshot: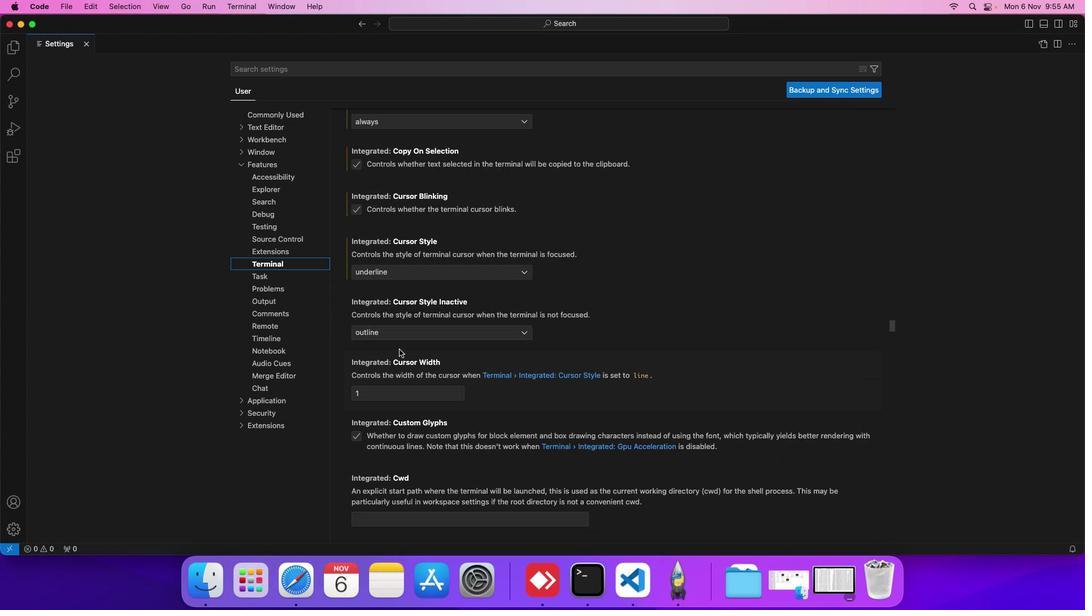 
Action: Mouse scrolled (399, 350) with delta (0, 0)
Screenshot: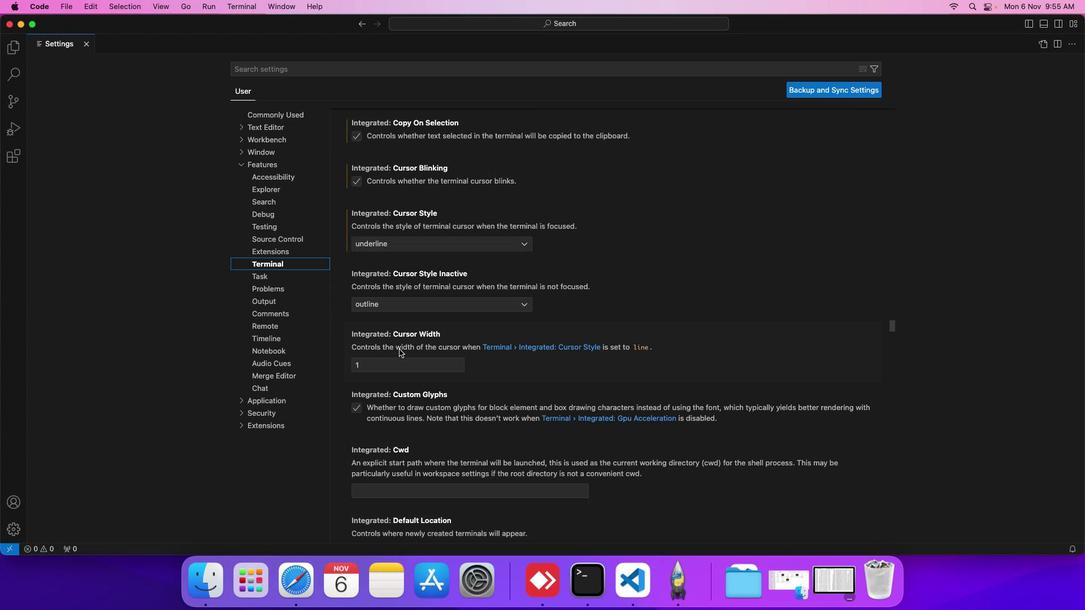 
Action: Mouse scrolled (399, 350) with delta (0, 0)
Screenshot: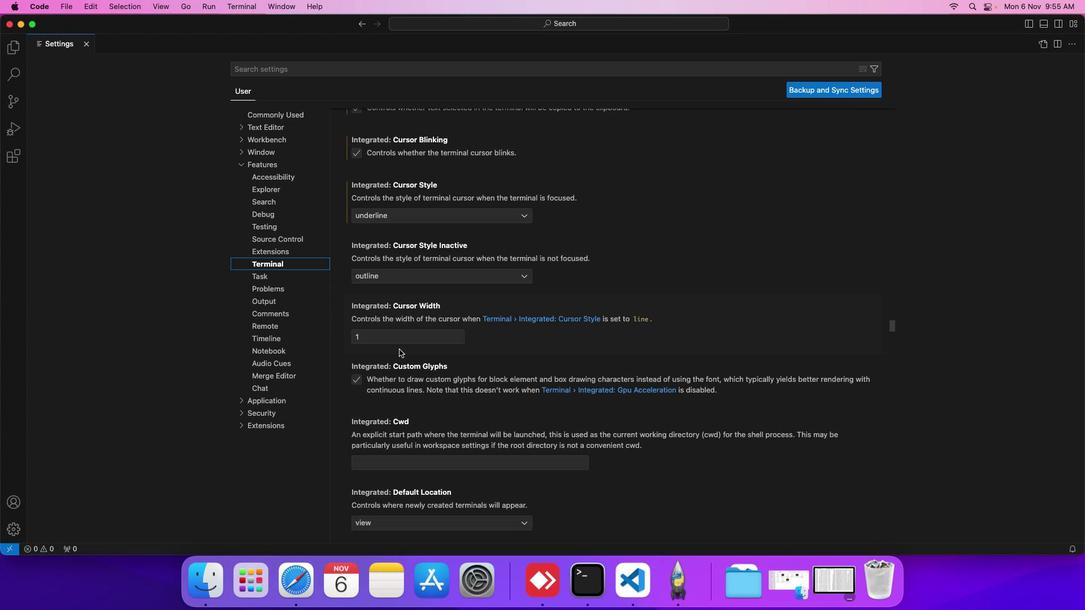 
Action: Mouse scrolled (399, 350) with delta (0, 0)
Screenshot: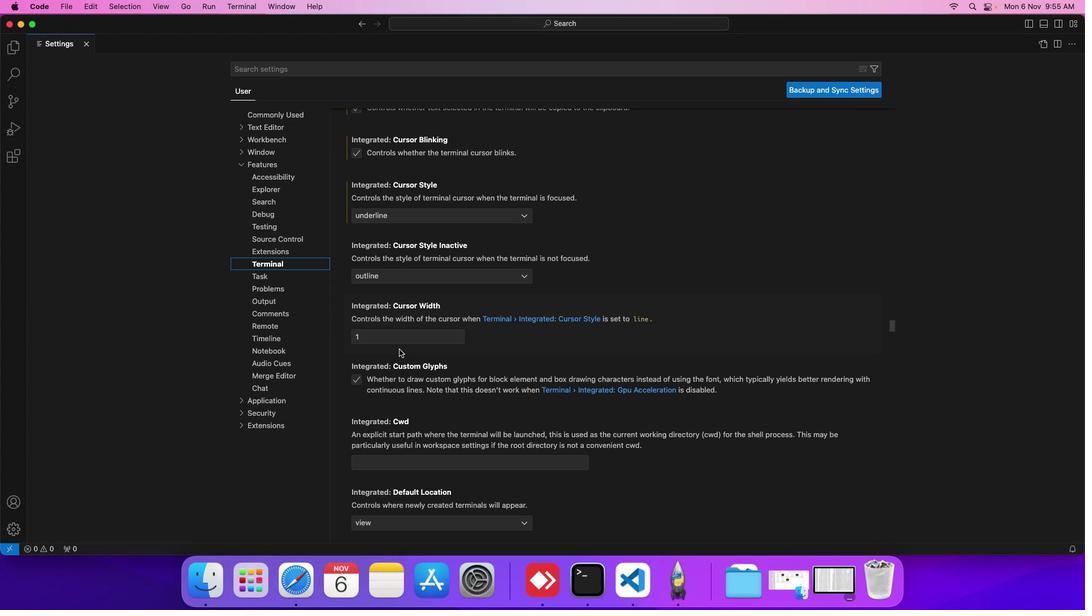 
Action: Mouse scrolled (399, 350) with delta (0, 0)
Screenshot: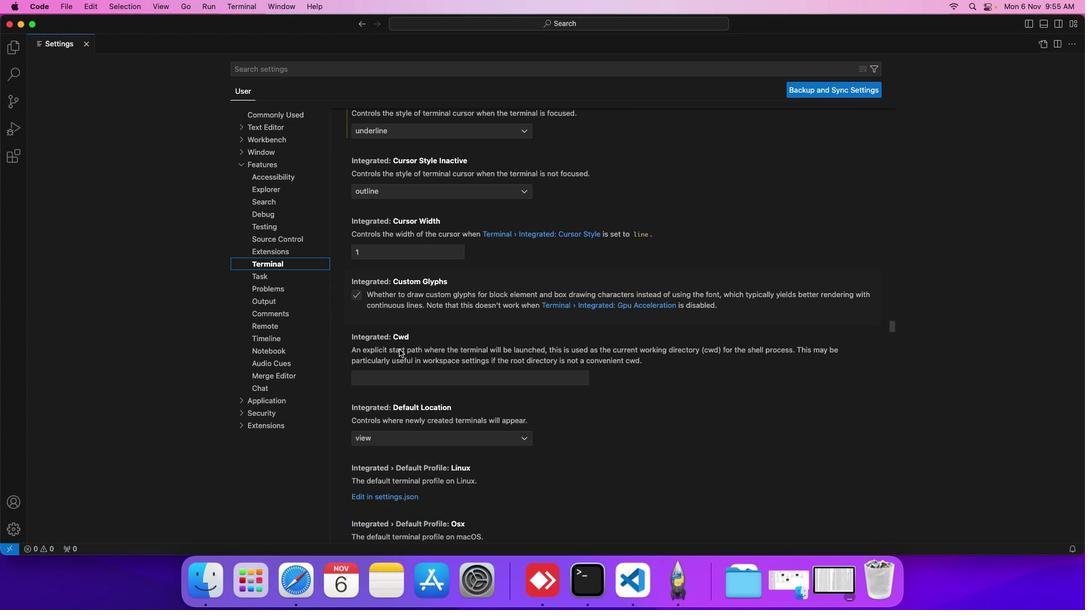 
Action: Mouse scrolled (399, 350) with delta (0, 0)
Screenshot: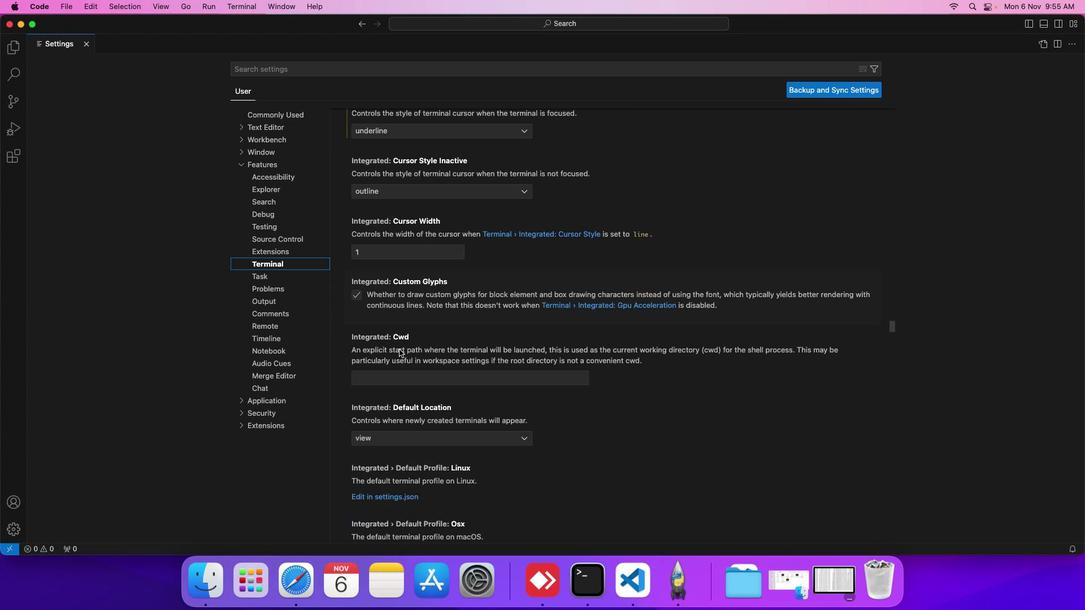 
Action: Mouse scrolled (399, 350) with delta (0, 0)
Screenshot: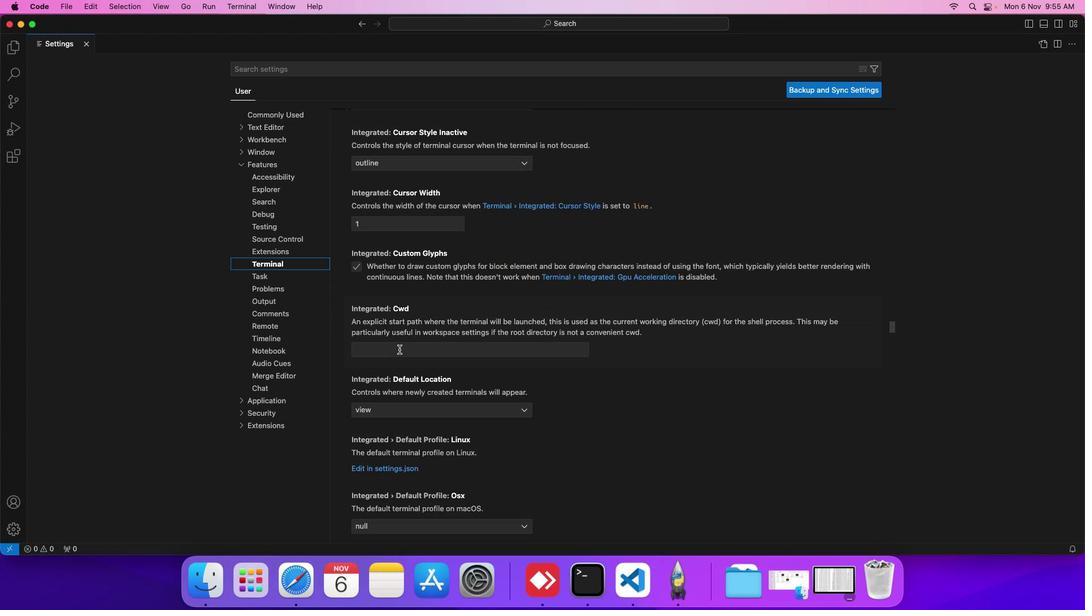 
Action: Mouse scrolled (399, 350) with delta (0, 0)
Screenshot: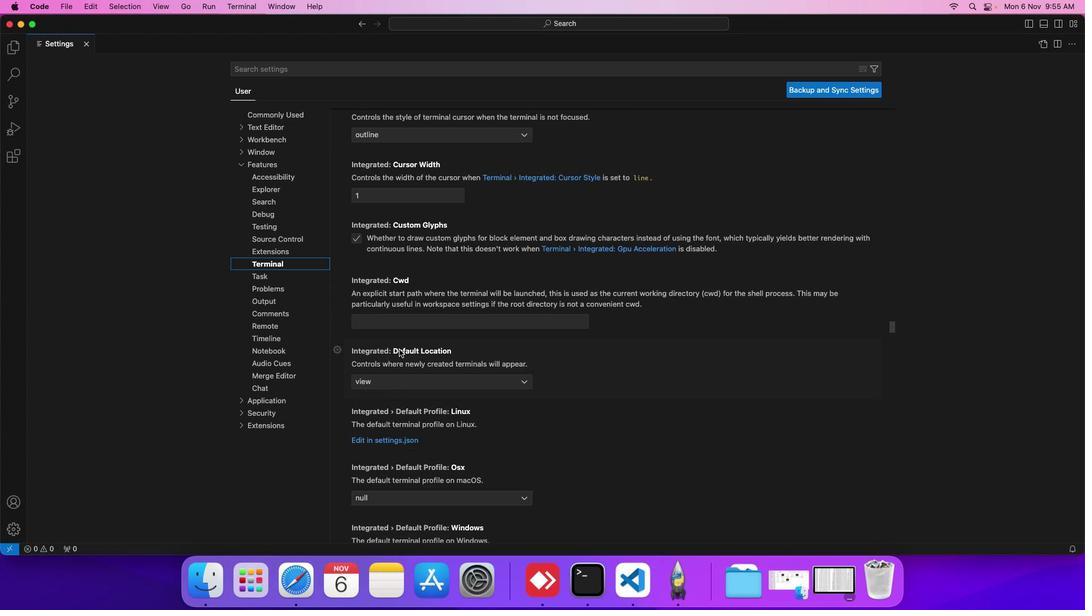 
Action: Mouse scrolled (399, 350) with delta (0, 0)
Screenshot: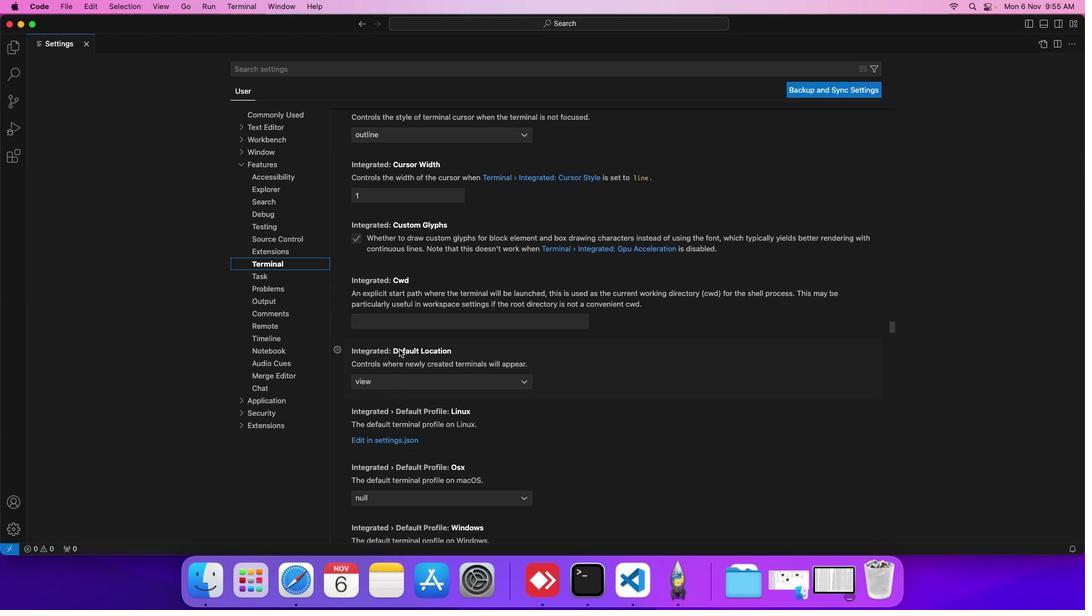 
Action: Mouse scrolled (399, 350) with delta (0, 0)
Screenshot: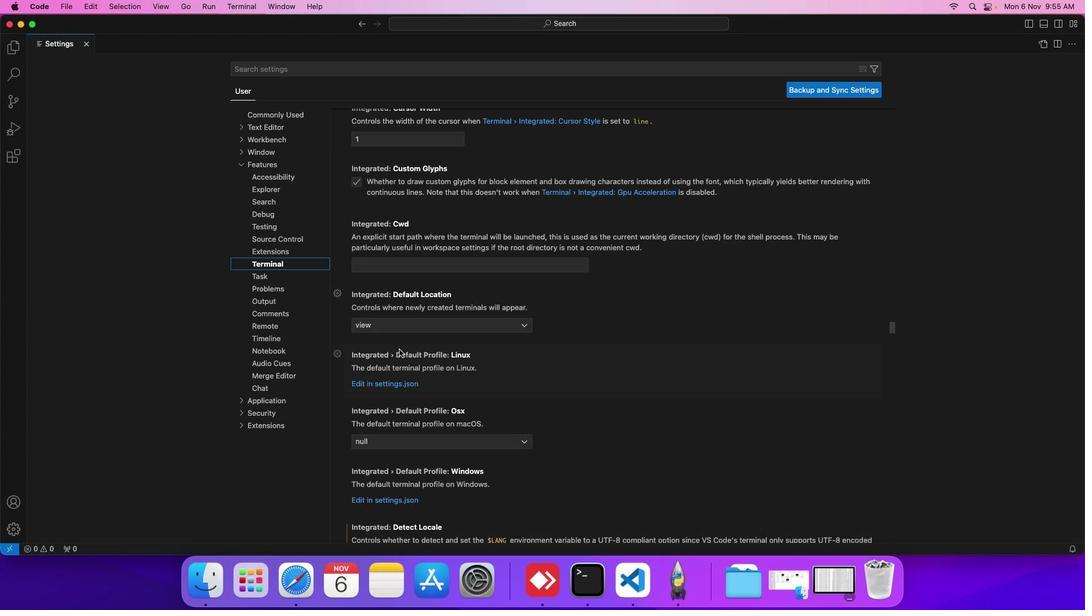 
Action: Mouse scrolled (399, 350) with delta (0, 0)
Screenshot: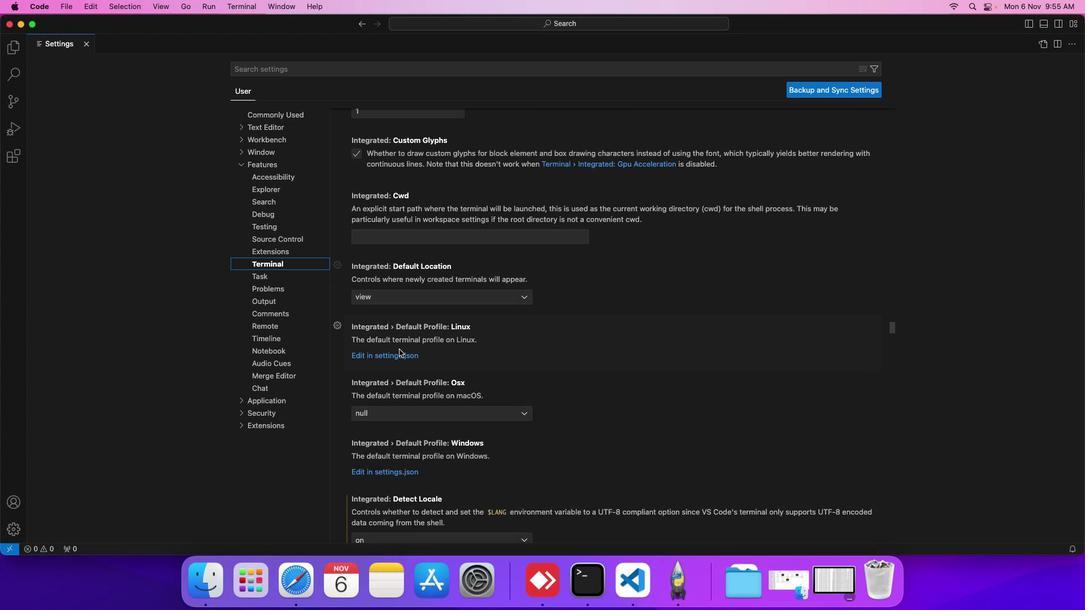 
Action: Mouse scrolled (399, 350) with delta (0, 0)
Screenshot: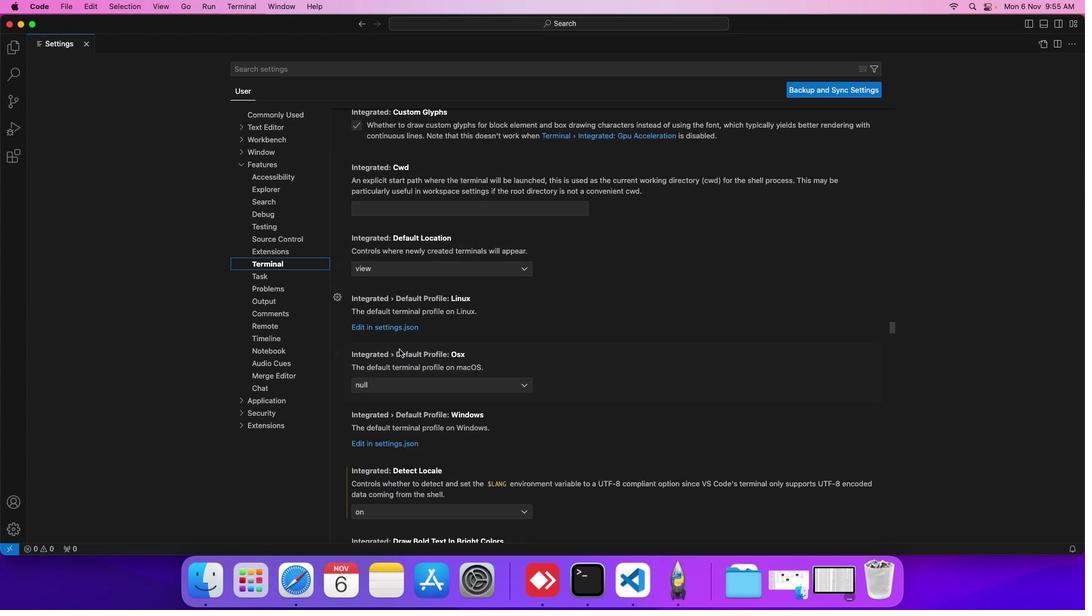 
Action: Mouse scrolled (399, 350) with delta (0, 0)
Screenshot: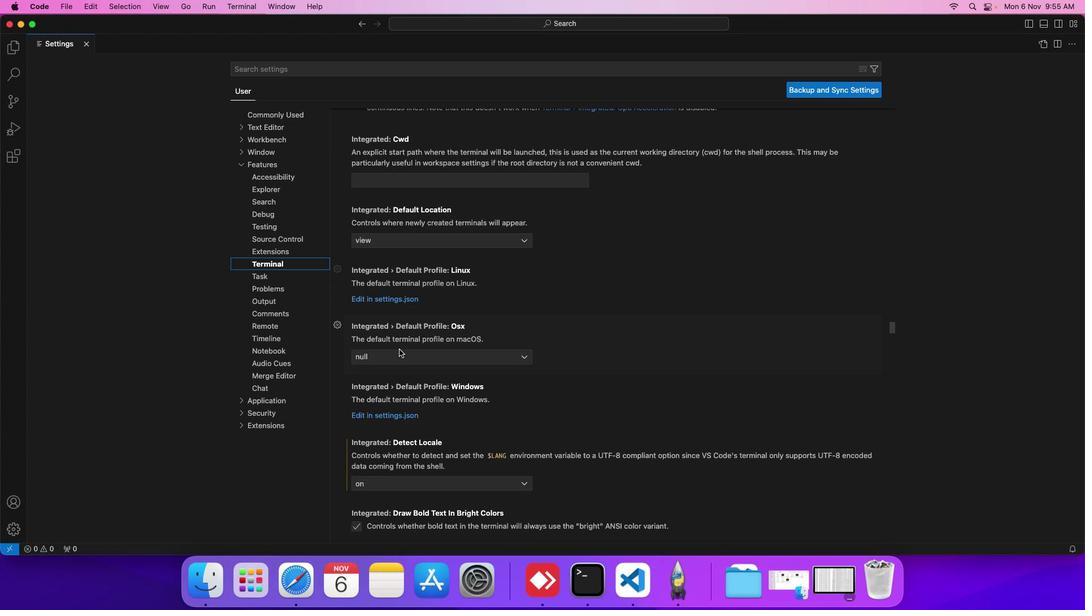
Action: Mouse scrolled (399, 350) with delta (0, 0)
Screenshot: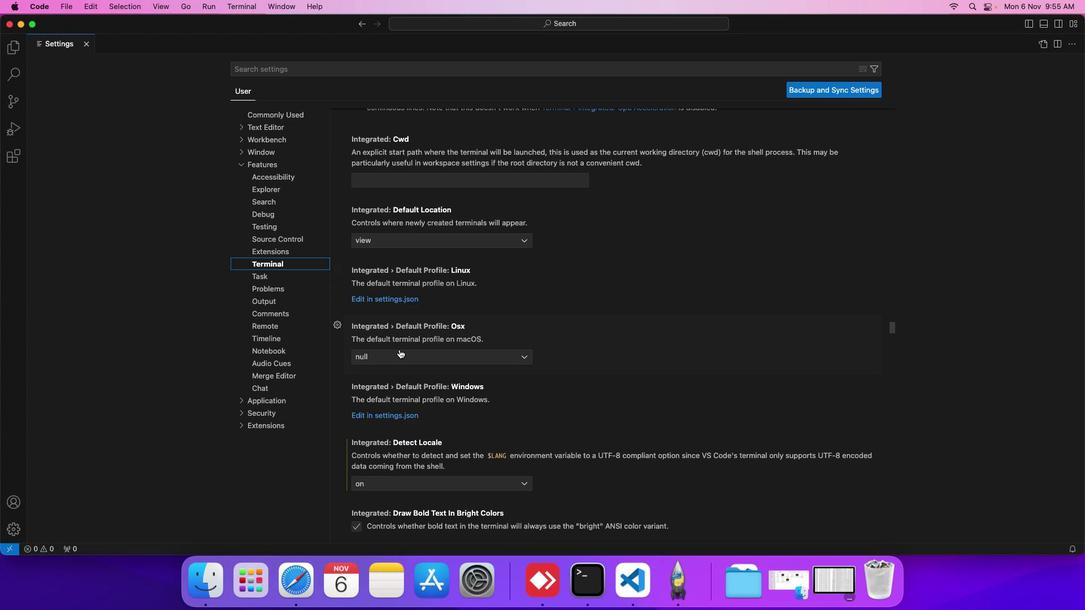 
Action: Mouse scrolled (399, 350) with delta (0, 0)
Screenshot: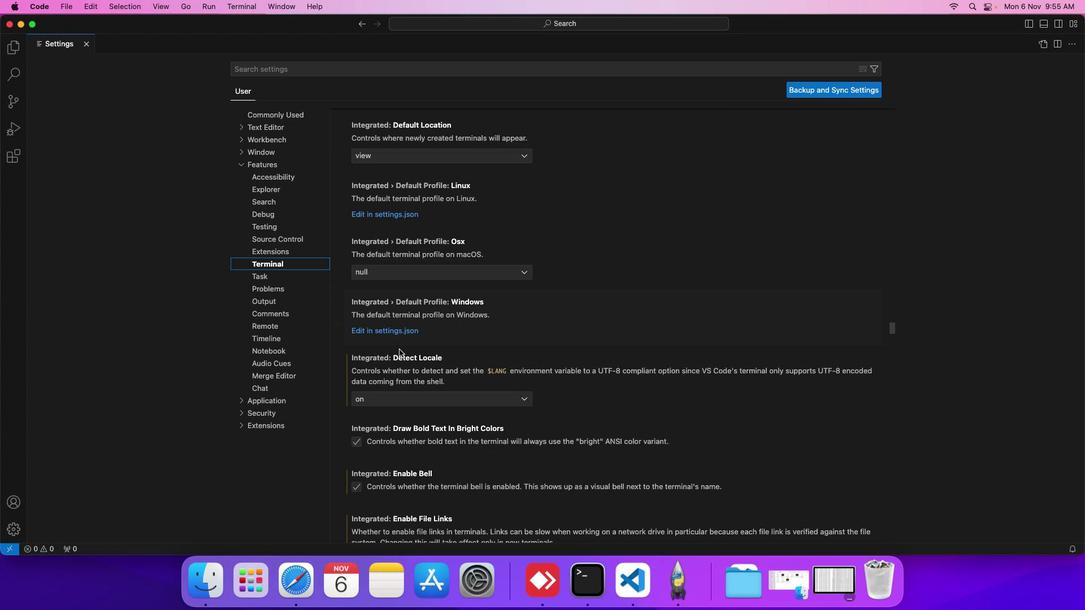 
Action: Mouse scrolled (399, 350) with delta (0, 0)
Screenshot: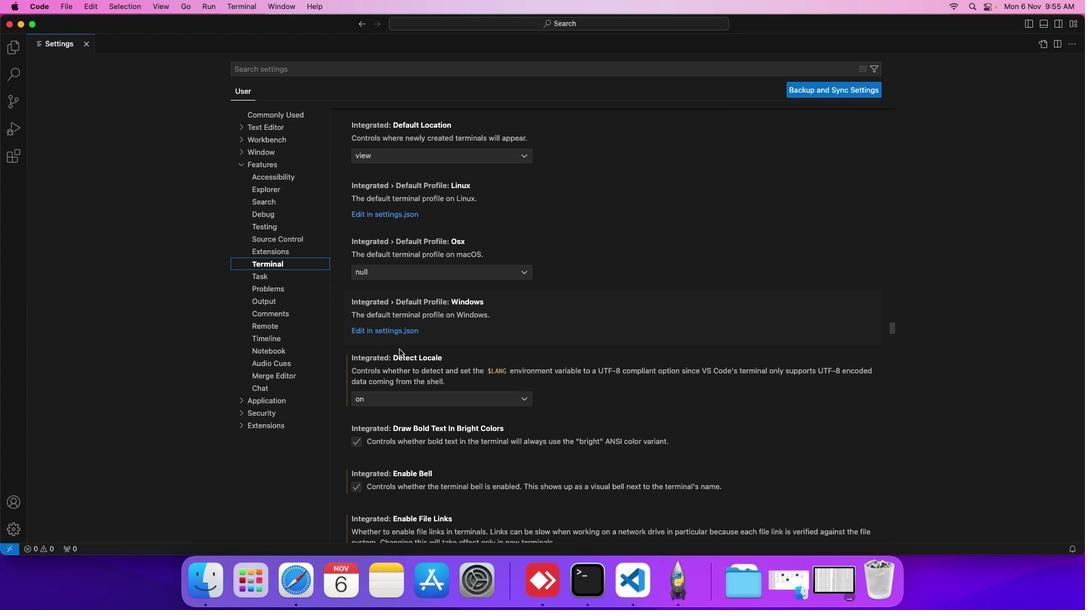 
Action: Mouse scrolled (399, 350) with delta (0, 0)
Screenshot: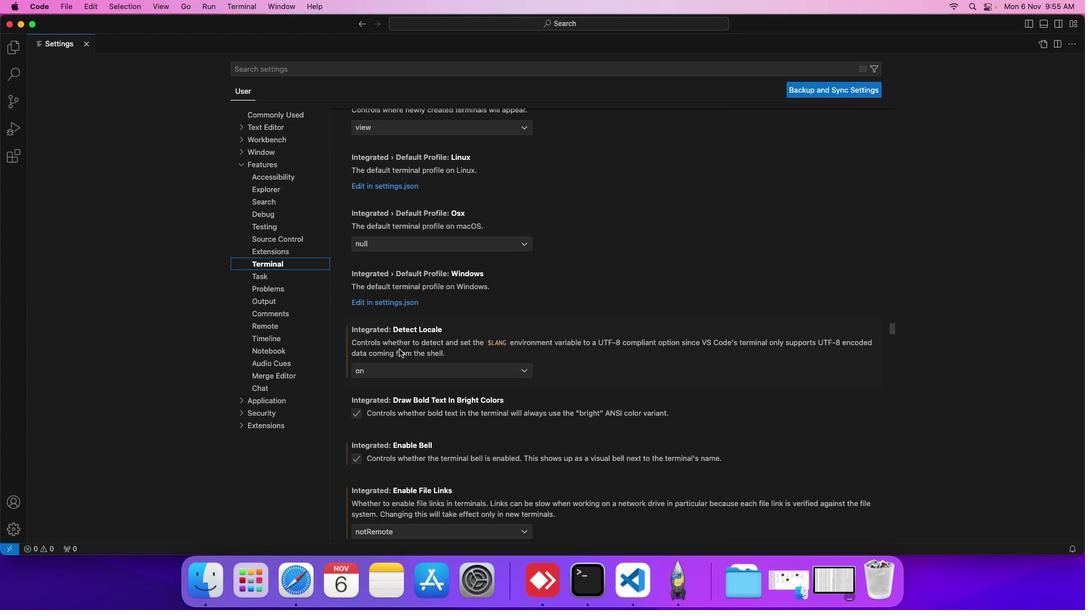 
Action: Mouse scrolled (399, 350) with delta (0, 0)
Screenshot: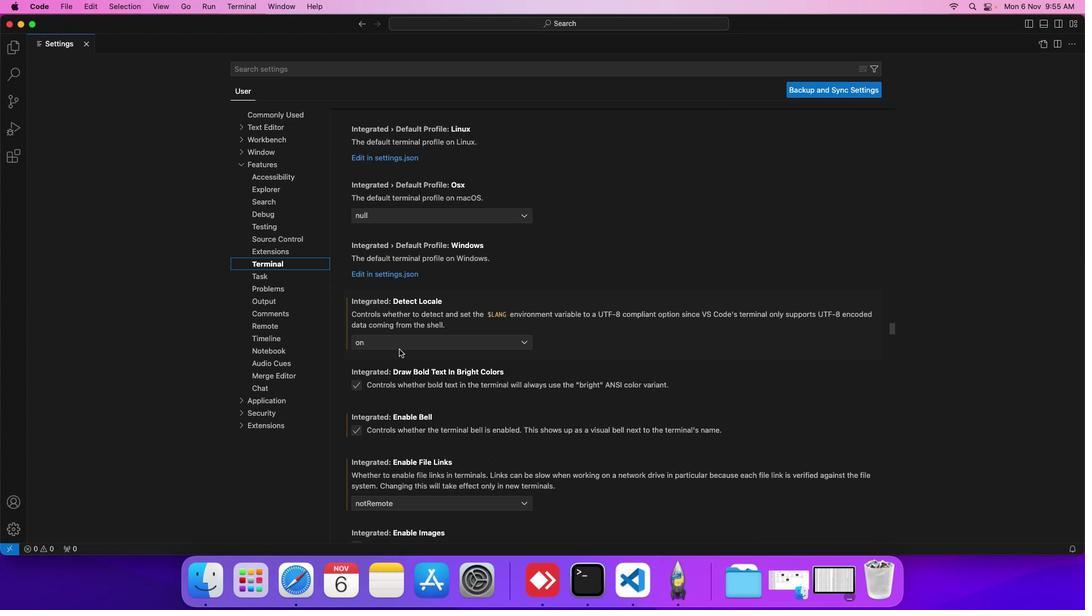 
Action: Mouse scrolled (399, 350) with delta (0, 0)
Screenshot: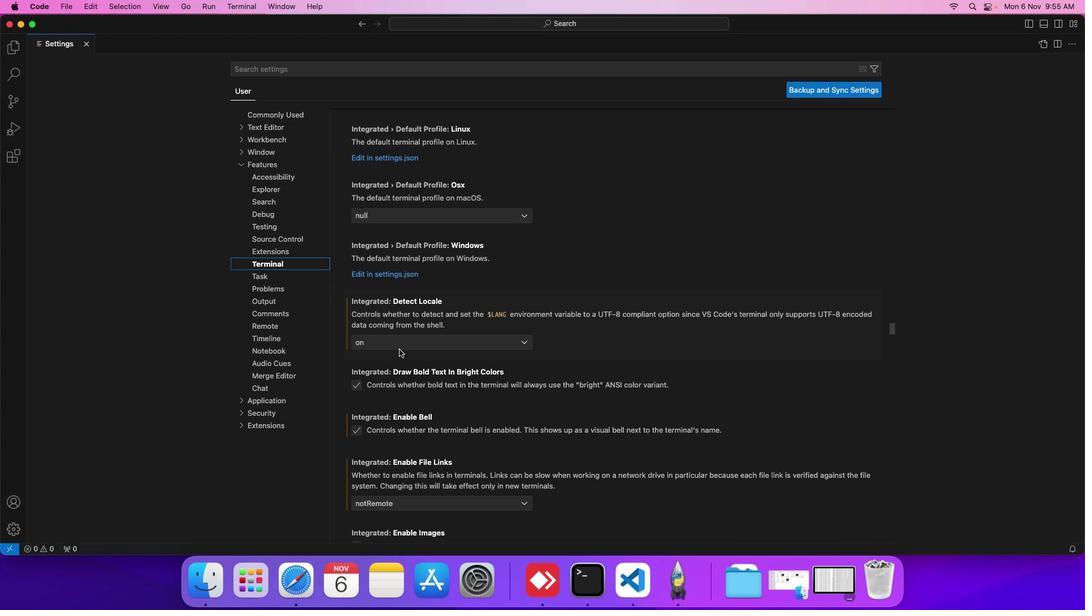 
Action: Mouse scrolled (399, 350) with delta (0, 0)
Screenshot: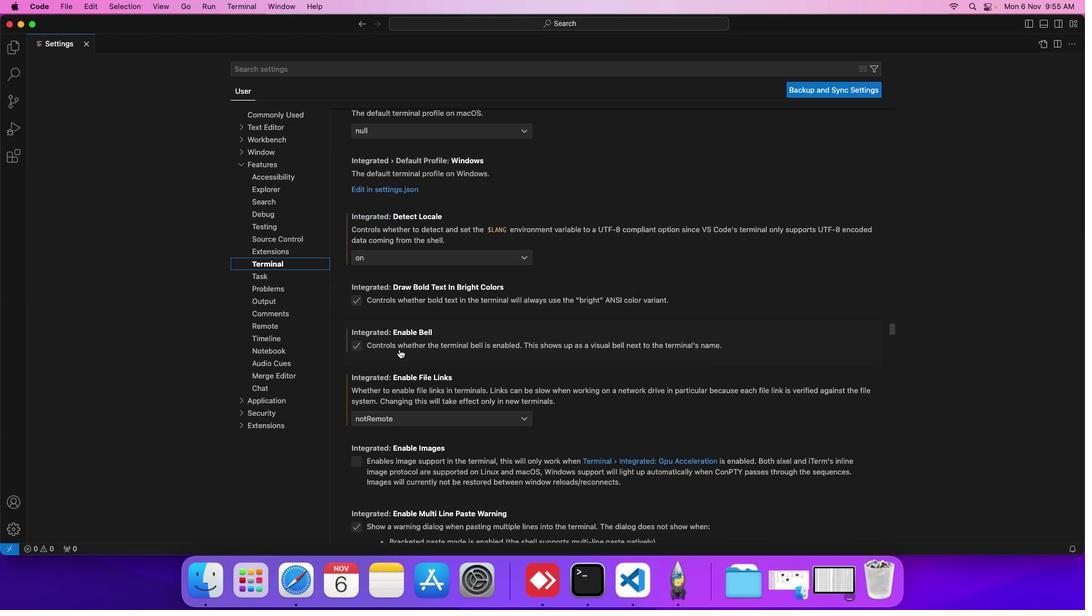 
Action: Mouse scrolled (399, 350) with delta (0, 0)
Screenshot: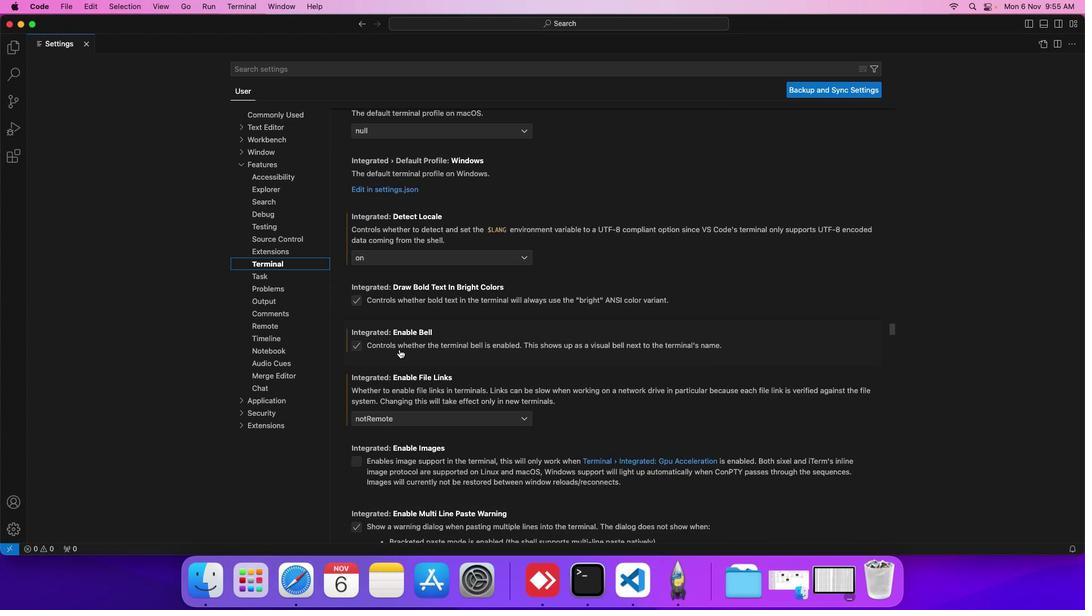 
Action: Mouse scrolled (399, 350) with delta (0, 0)
Screenshot: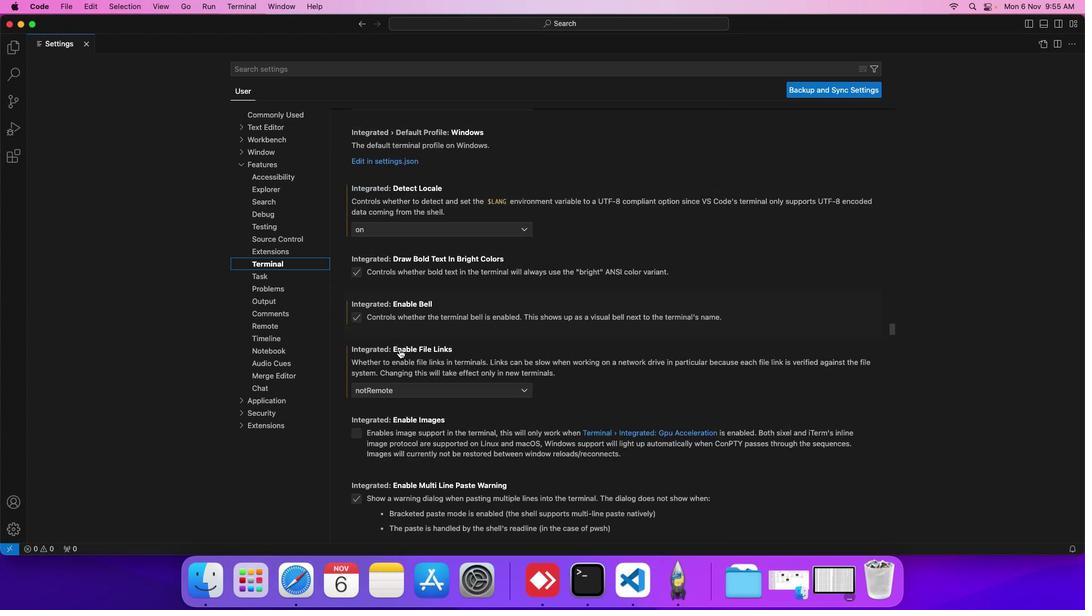 
Action: Mouse scrolled (399, 350) with delta (0, 0)
Screenshot: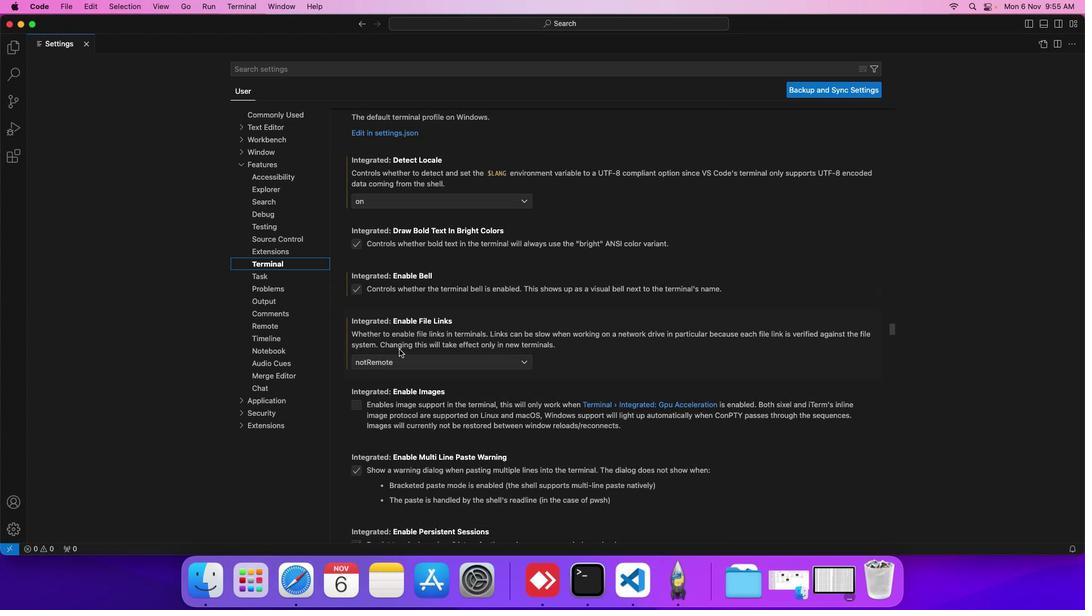 
Action: Mouse scrolled (399, 350) with delta (0, 0)
Screenshot: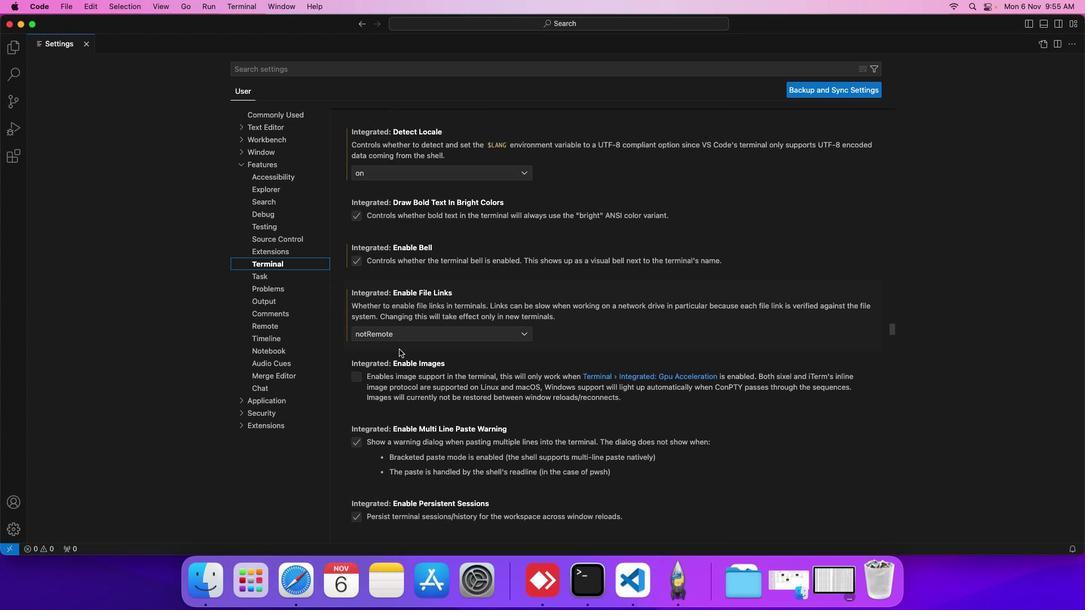 
Action: Mouse scrolled (399, 350) with delta (0, 0)
Screenshot: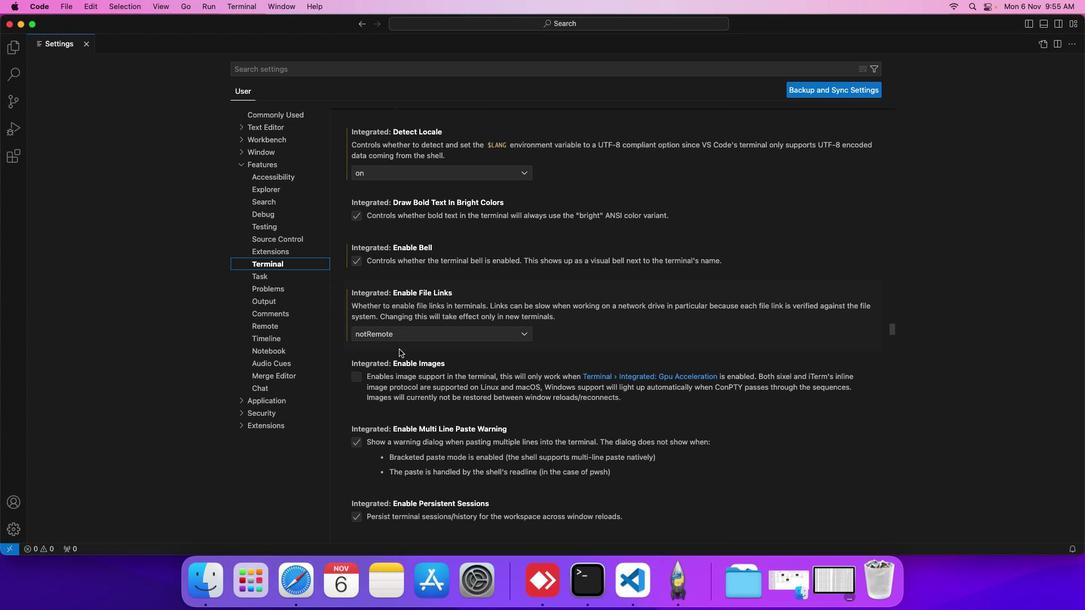 
Action: Mouse scrolled (399, 350) with delta (0, 0)
Screenshot: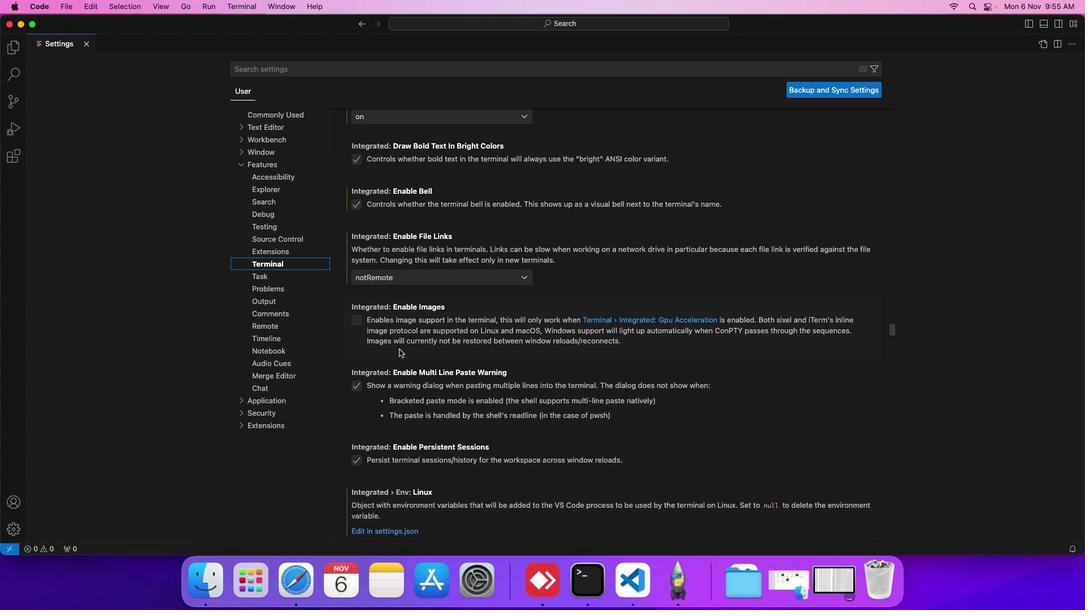 
Action: Mouse scrolled (399, 350) with delta (0, 0)
Screenshot: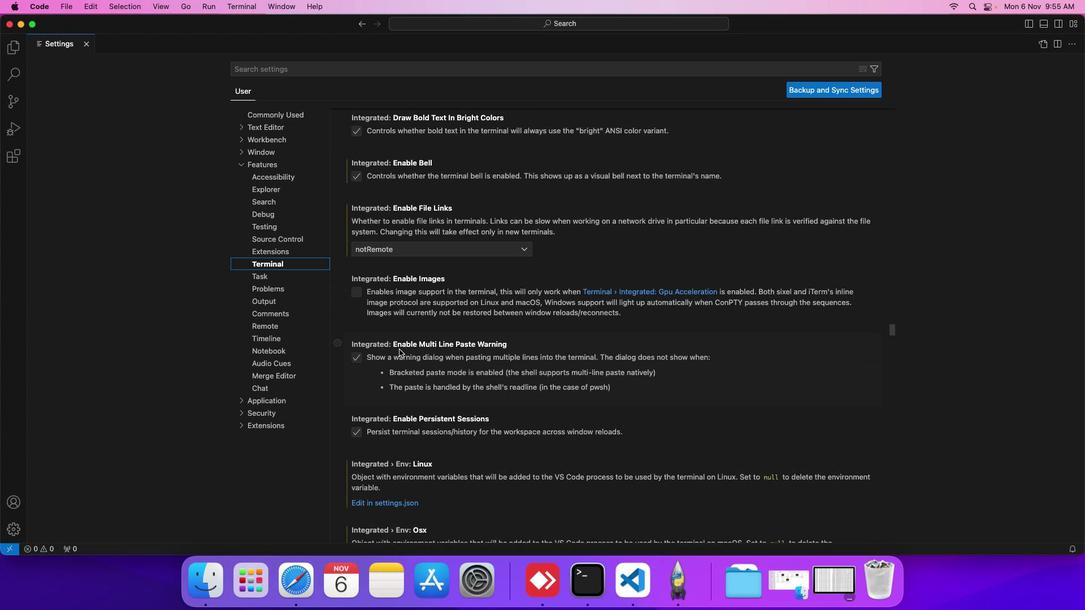 
Action: Mouse scrolled (399, 350) with delta (0, 0)
Screenshot: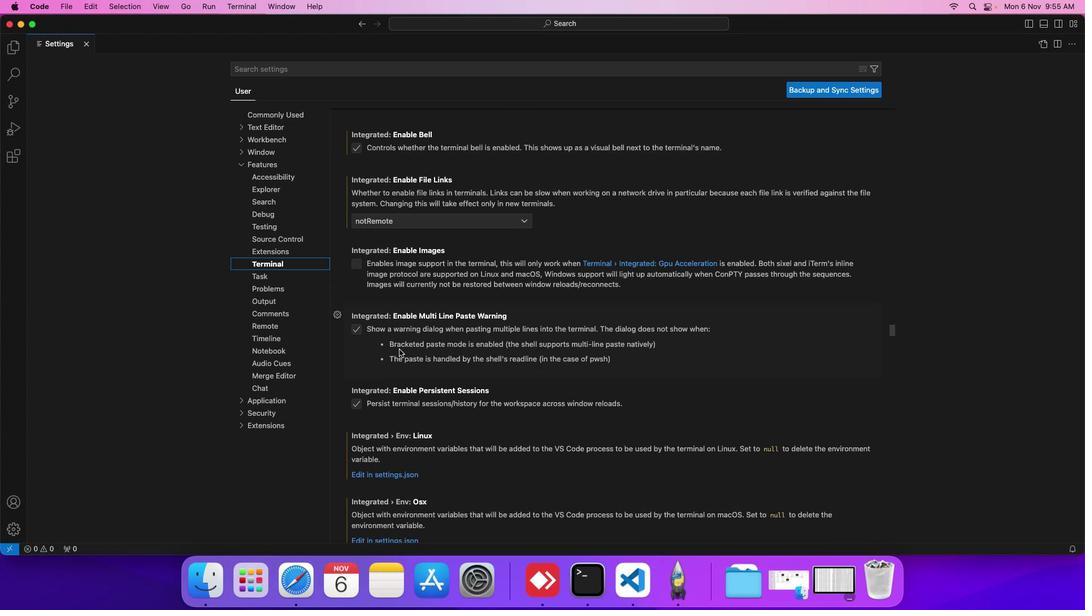 
Action: Mouse scrolled (399, 350) with delta (0, 0)
Screenshot: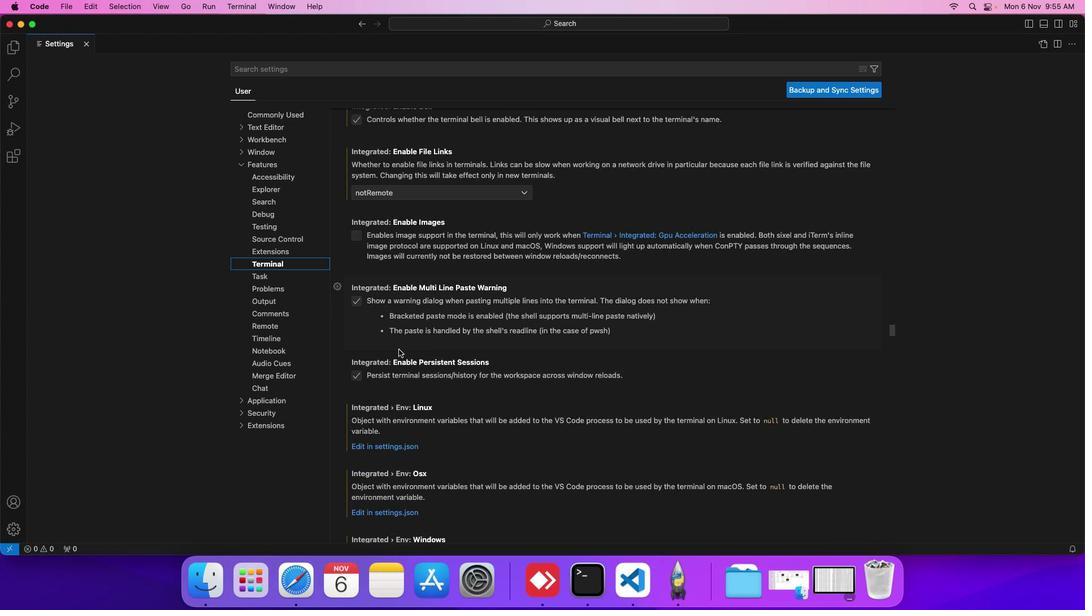 
Action: Mouse scrolled (399, 350) with delta (0, 0)
Screenshot: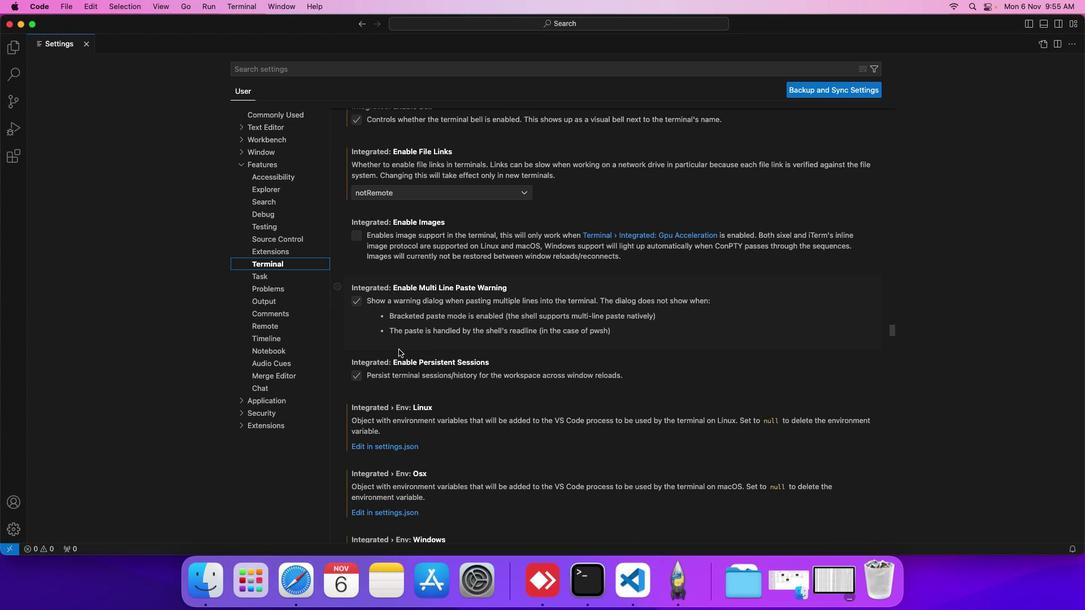 
Action: Mouse moved to (398, 349)
Screenshot: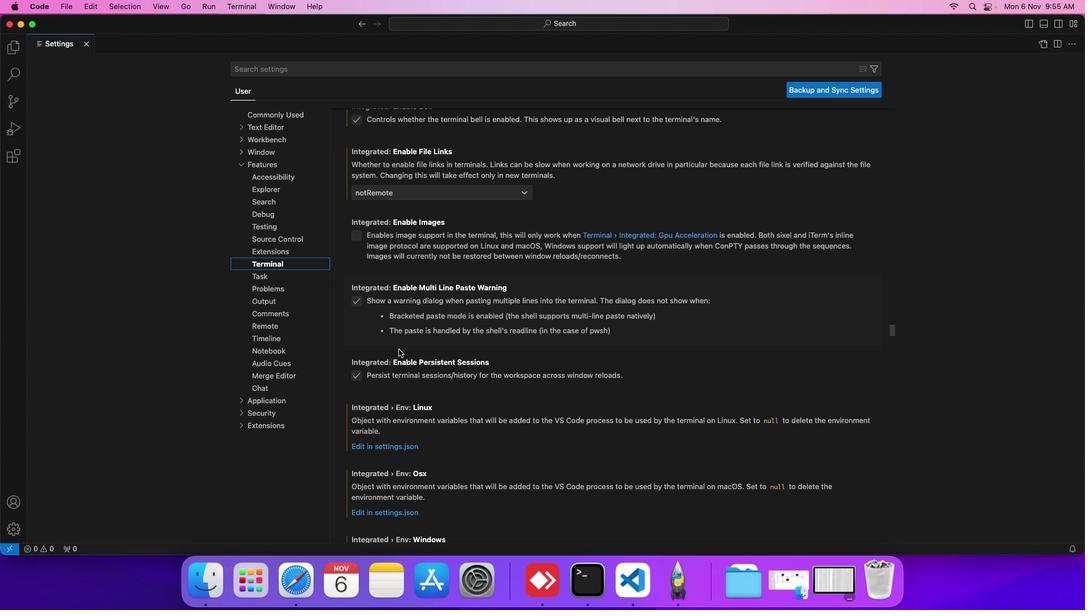 
Action: Mouse scrolled (398, 349) with delta (0, 0)
Screenshot: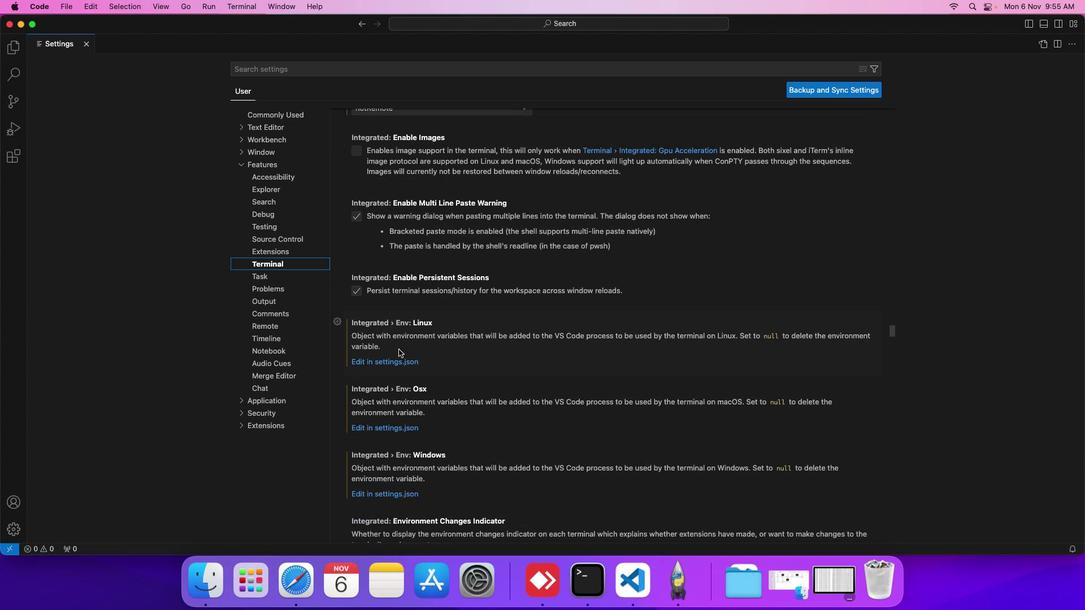 
Action: Mouse scrolled (398, 349) with delta (0, 0)
Screenshot: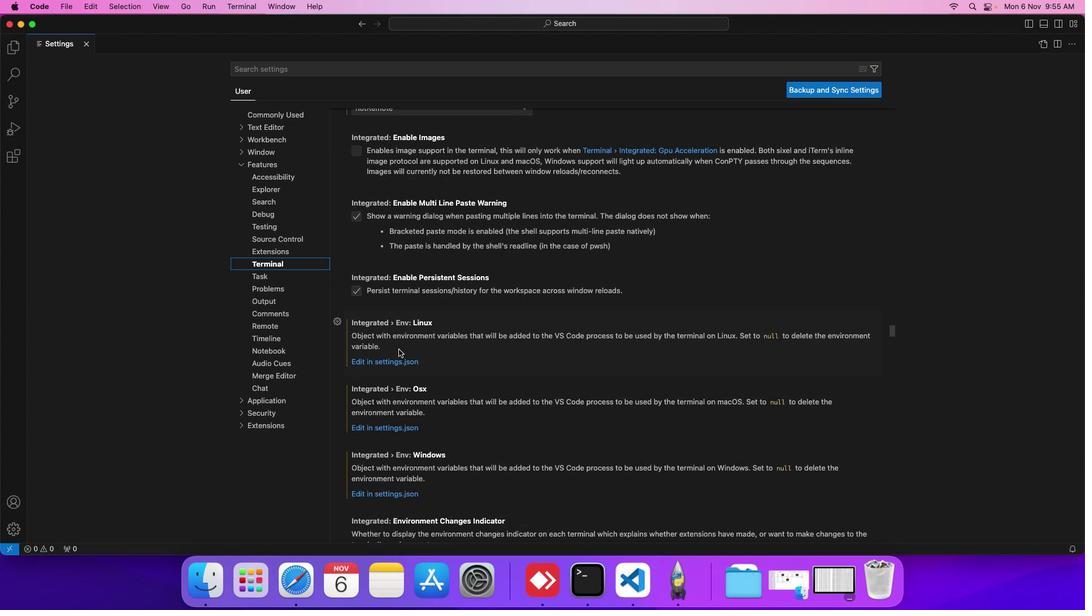 
Action: Mouse scrolled (398, 349) with delta (0, 0)
Screenshot: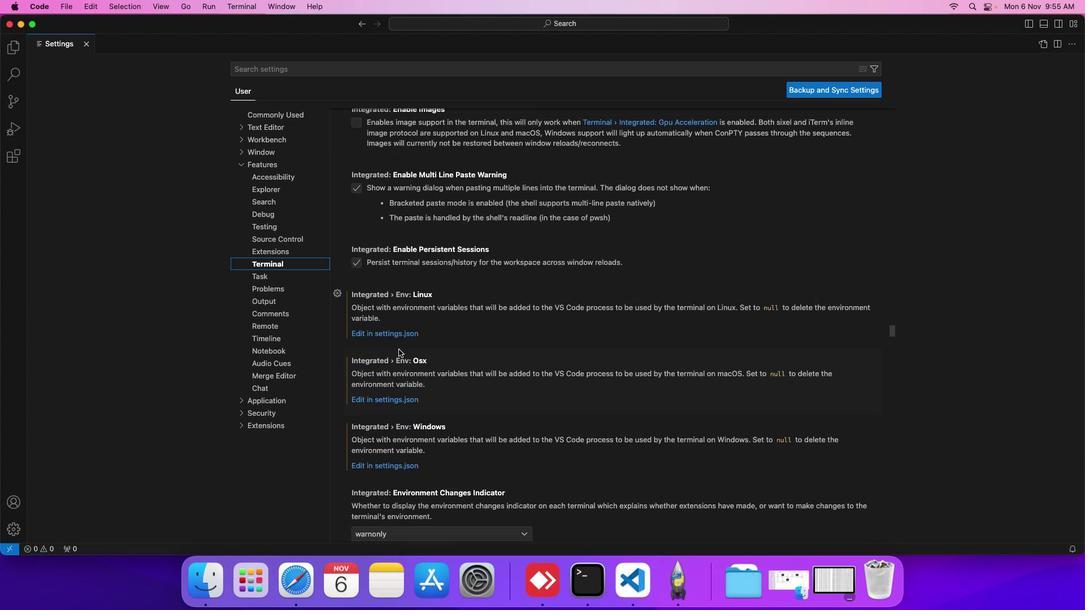 
Action: Mouse scrolled (398, 349) with delta (0, 0)
Screenshot: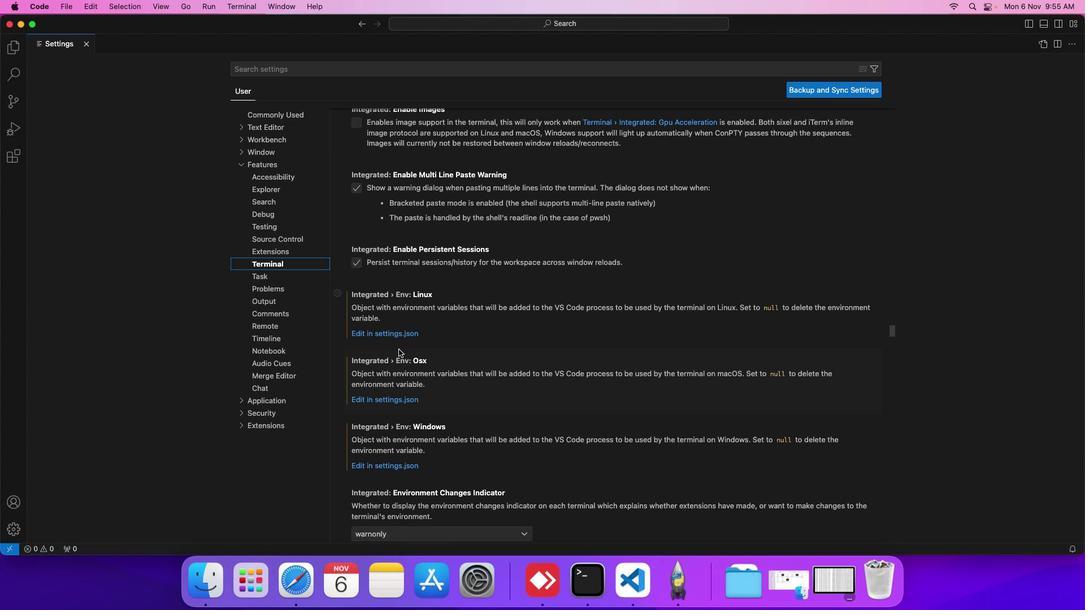 
Action: Mouse scrolled (398, 349) with delta (0, 0)
Screenshot: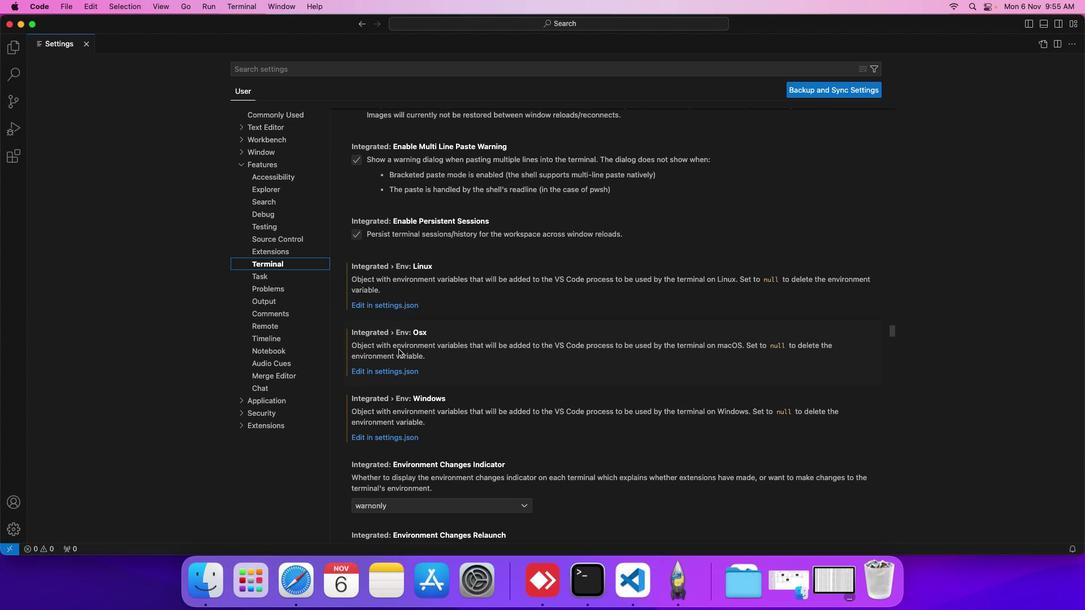 
Action: Mouse scrolled (398, 349) with delta (0, 0)
Screenshot: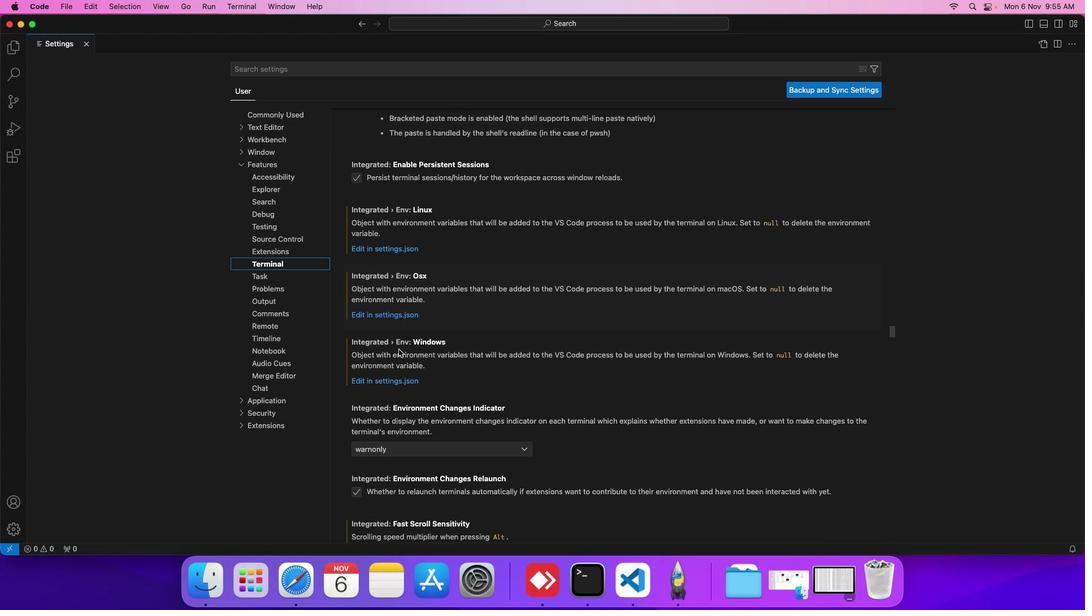 
Action: Mouse scrolled (398, 349) with delta (0, 0)
Screenshot: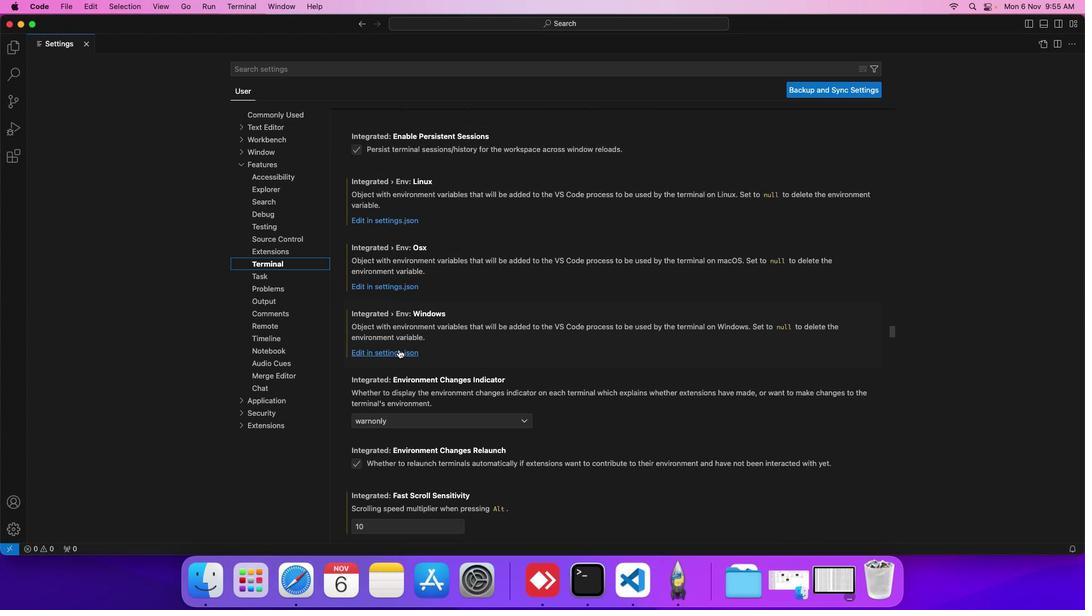 
Action: Mouse scrolled (398, 349) with delta (0, 0)
Screenshot: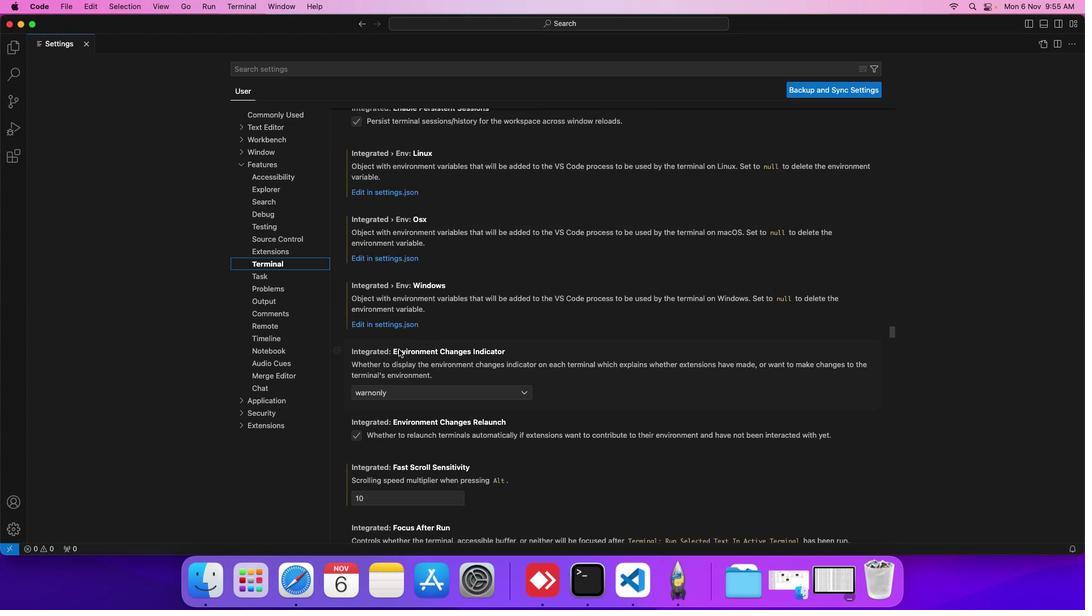 
Action: Mouse scrolled (398, 349) with delta (0, 0)
Screenshot: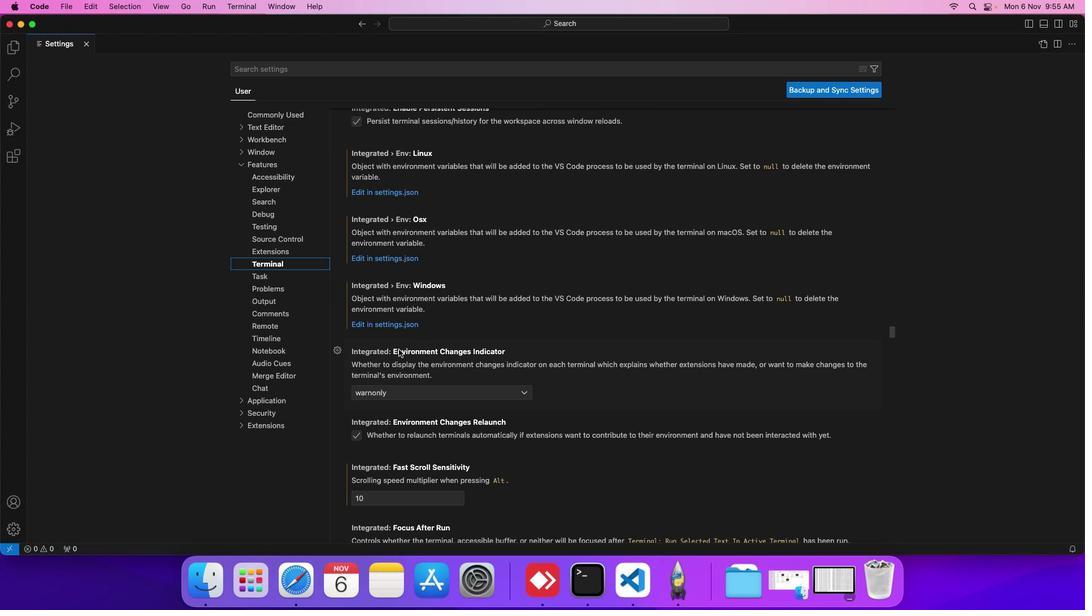 
Action: Mouse scrolled (398, 349) with delta (0, 0)
Screenshot: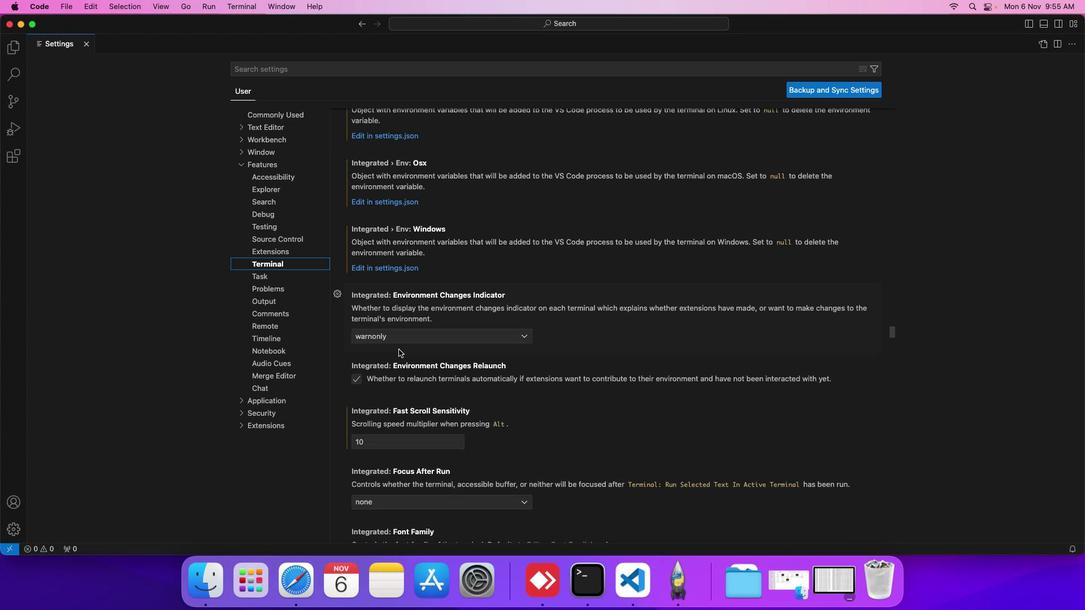 
Action: Mouse scrolled (398, 349) with delta (0, 0)
Screenshot: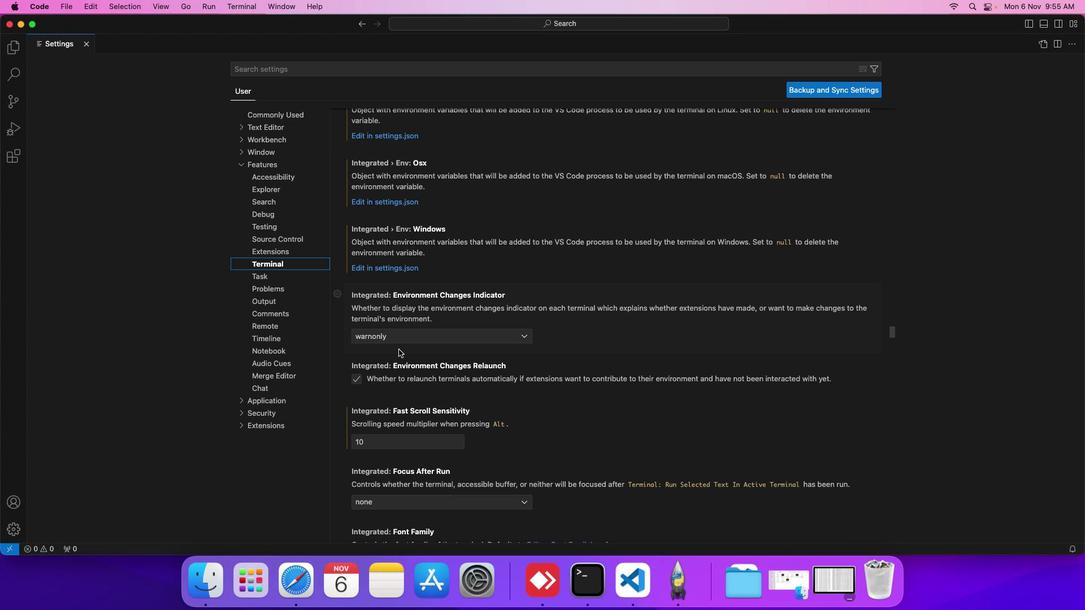 
Action: Mouse scrolled (398, 349) with delta (0, 0)
Screenshot: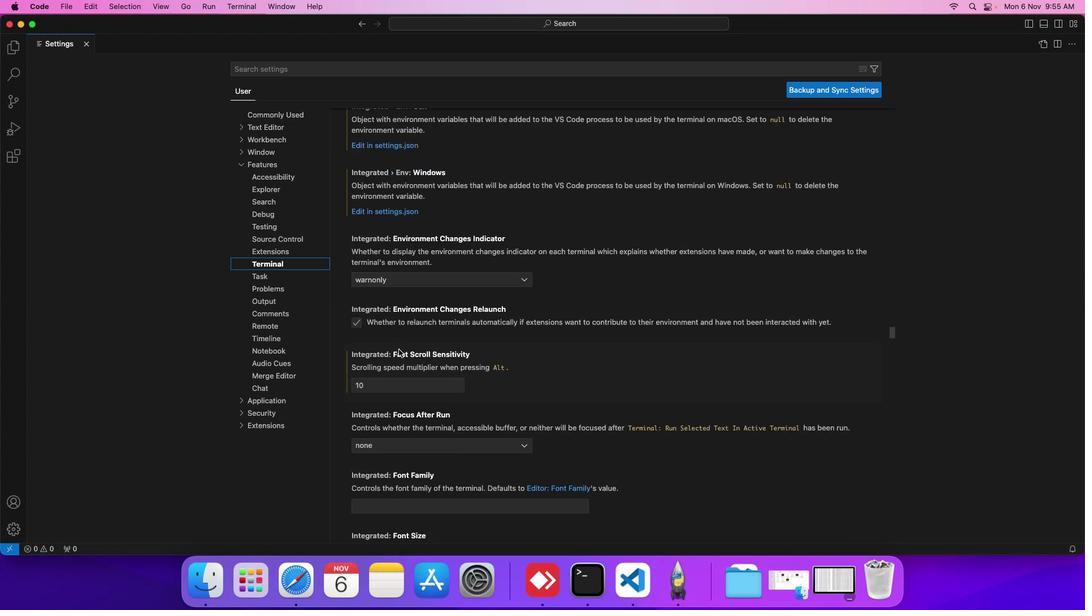 
Action: Mouse scrolled (398, 349) with delta (0, 0)
Screenshot: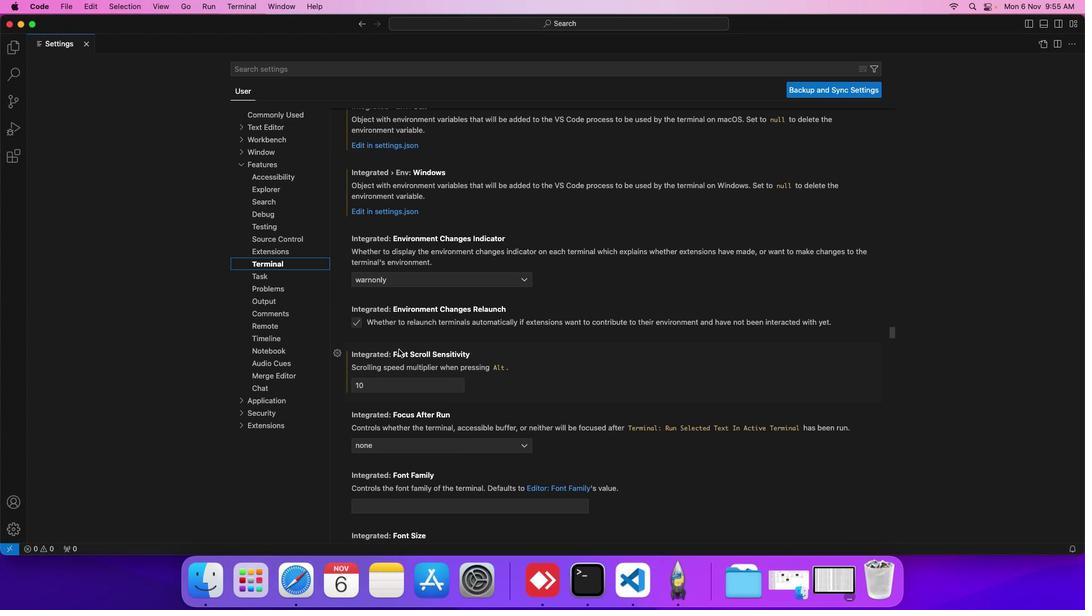 
Action: Mouse scrolled (398, 349) with delta (0, 0)
Screenshot: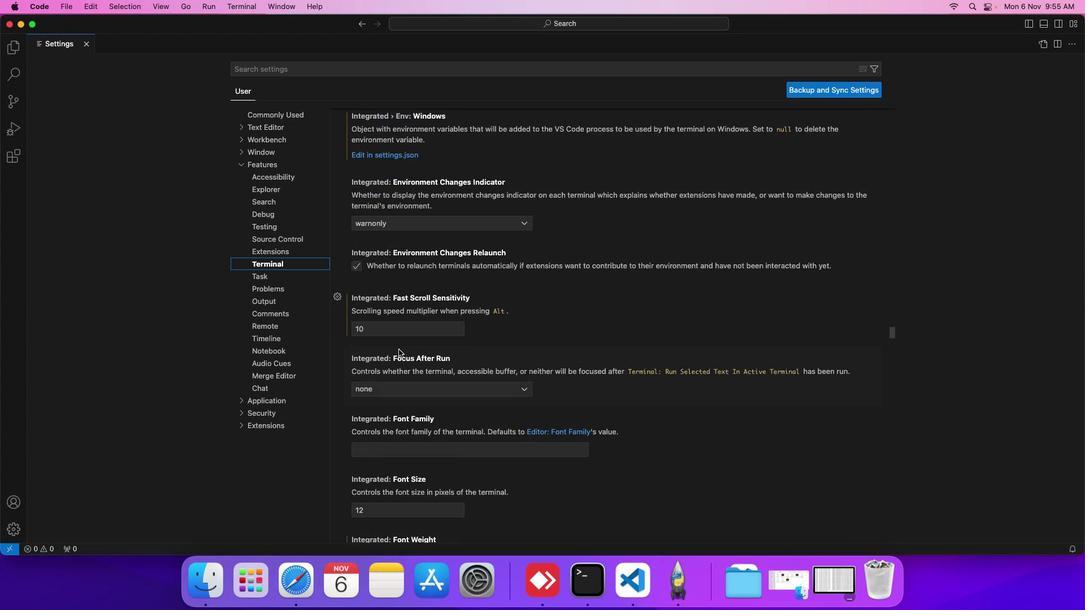 
Action: Mouse scrolled (398, 349) with delta (0, 0)
Screenshot: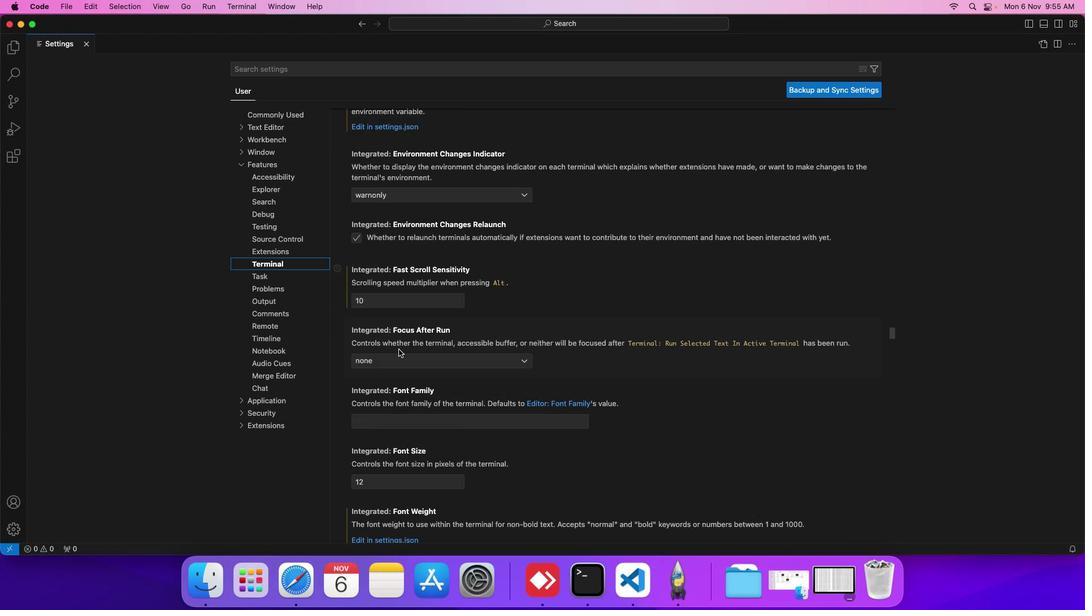 
Action: Mouse scrolled (398, 349) with delta (0, 0)
Screenshot: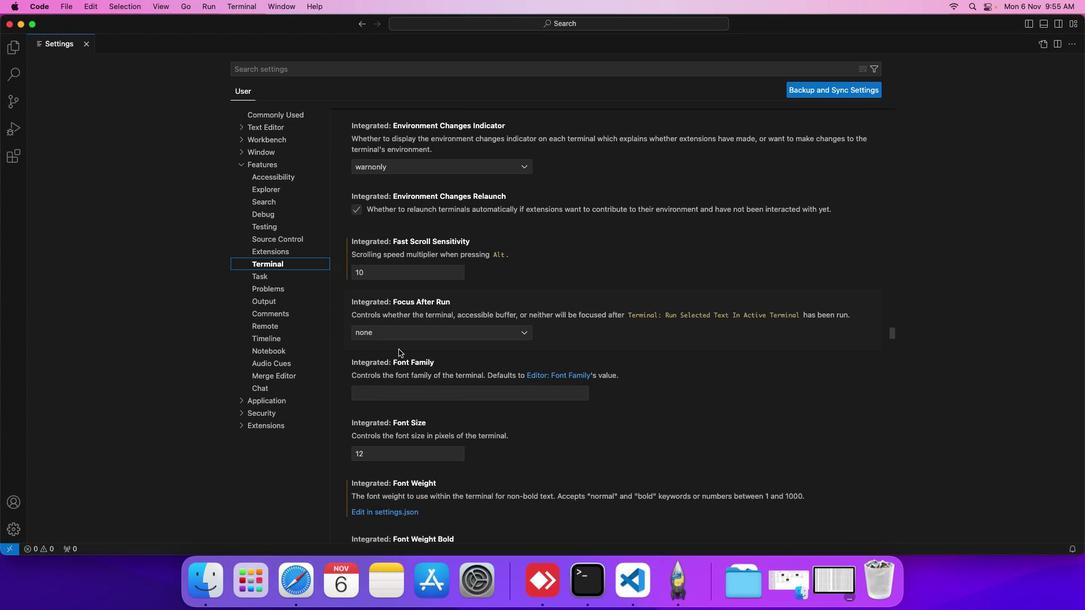 
Action: Mouse scrolled (398, 349) with delta (0, 0)
Screenshot: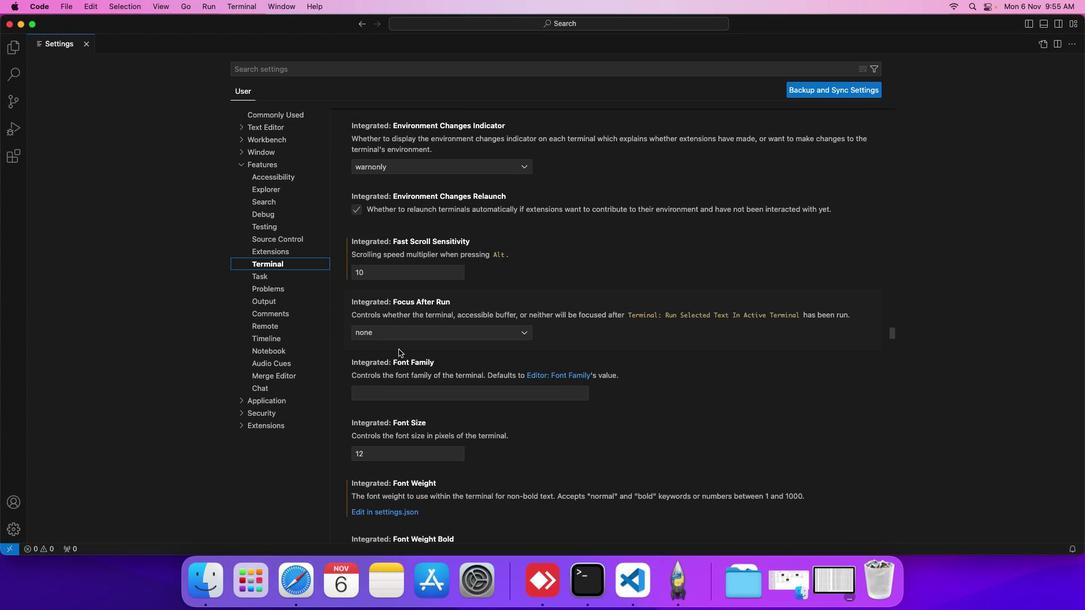 
Action: Mouse scrolled (398, 349) with delta (0, 0)
Screenshot: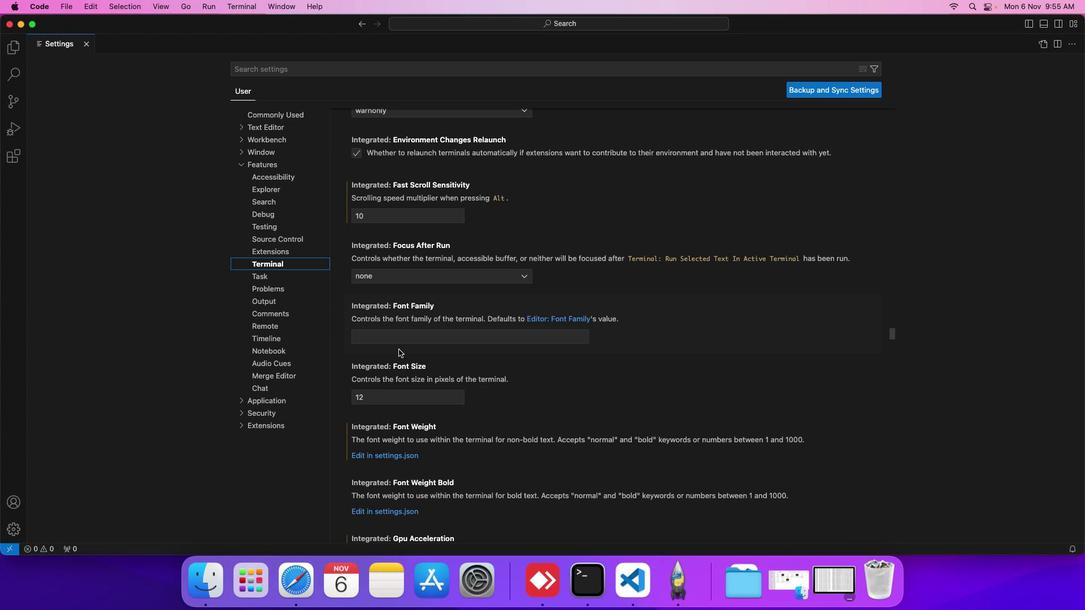 
Action: Mouse scrolled (398, 349) with delta (0, 0)
Screenshot: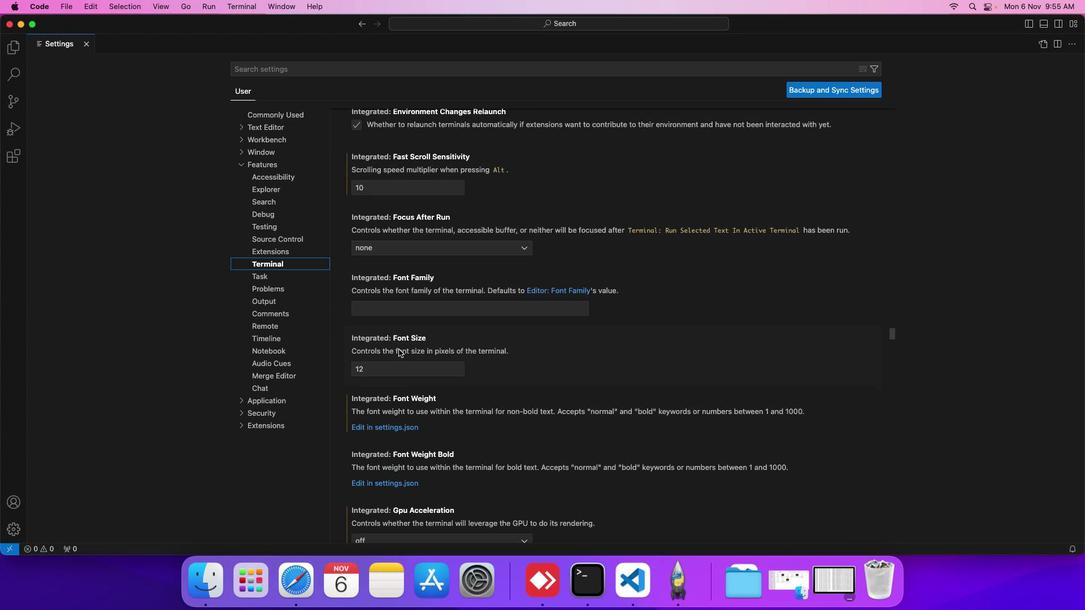 
Action: Mouse scrolled (398, 349) with delta (0, 0)
Screenshot: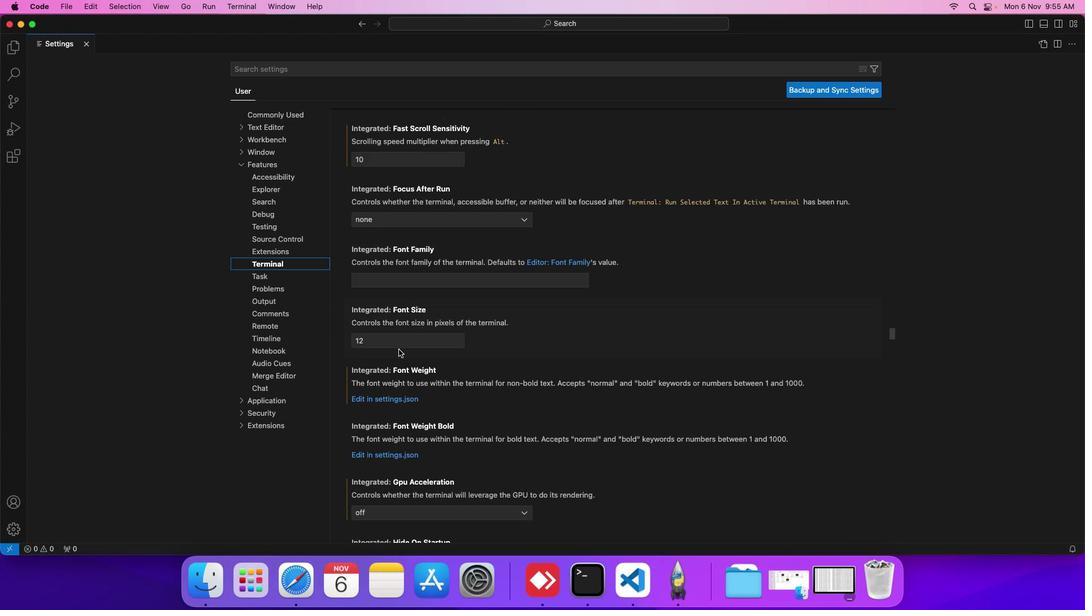 
Action: Mouse scrolled (398, 349) with delta (0, 0)
Screenshot: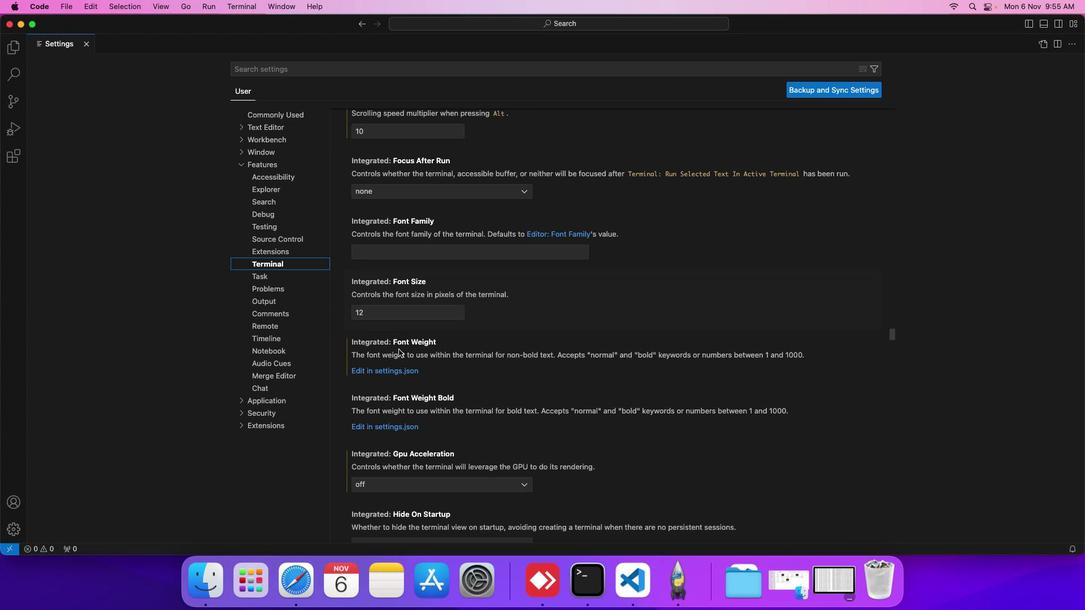 
Action: Mouse scrolled (398, 349) with delta (0, 0)
Screenshot: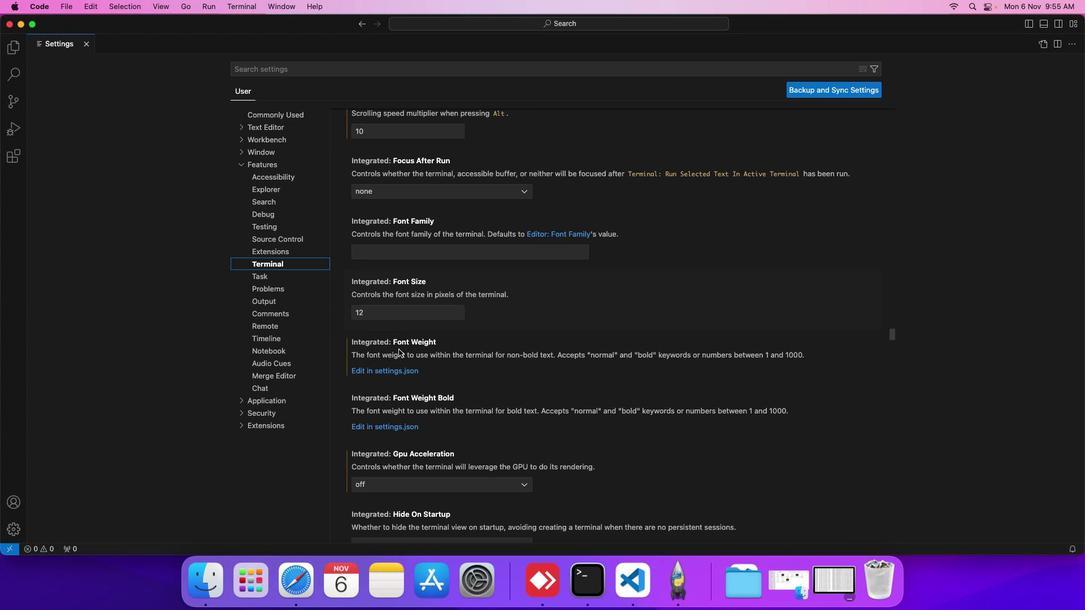 
Action: Mouse scrolled (398, 349) with delta (0, 0)
Screenshot: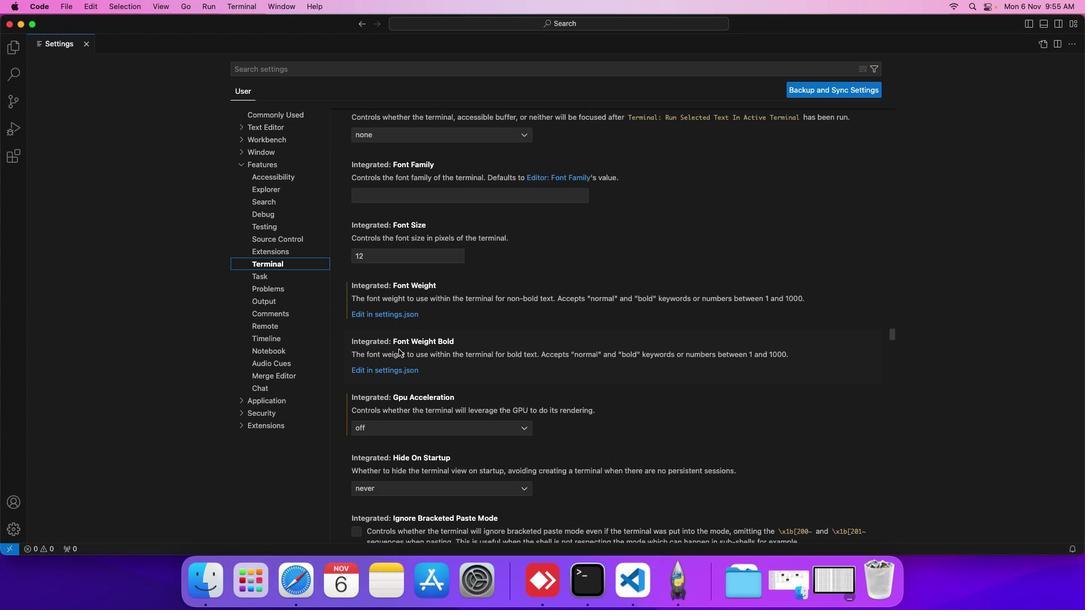 
Action: Mouse scrolled (398, 349) with delta (0, 0)
Screenshot: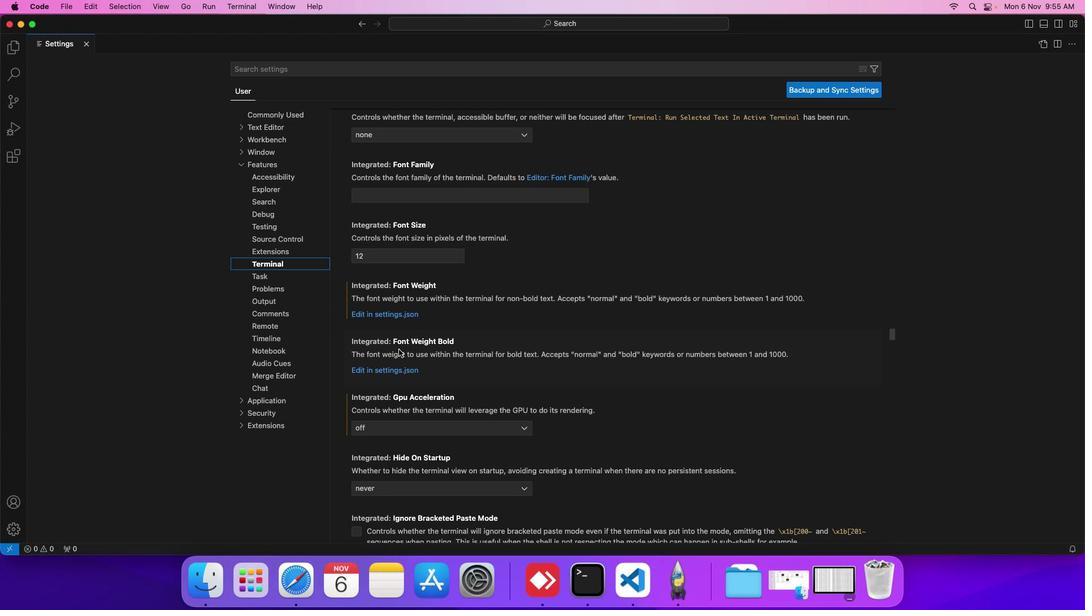 
Action: Mouse scrolled (398, 349) with delta (0, 0)
Screenshot: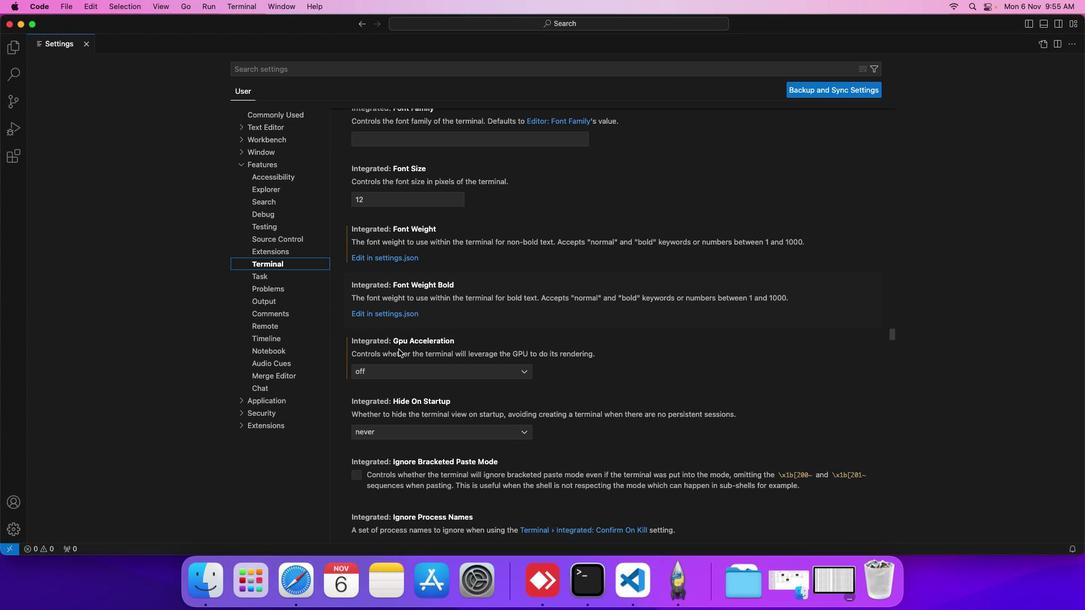 
Action: Mouse scrolled (398, 349) with delta (0, 0)
Screenshot: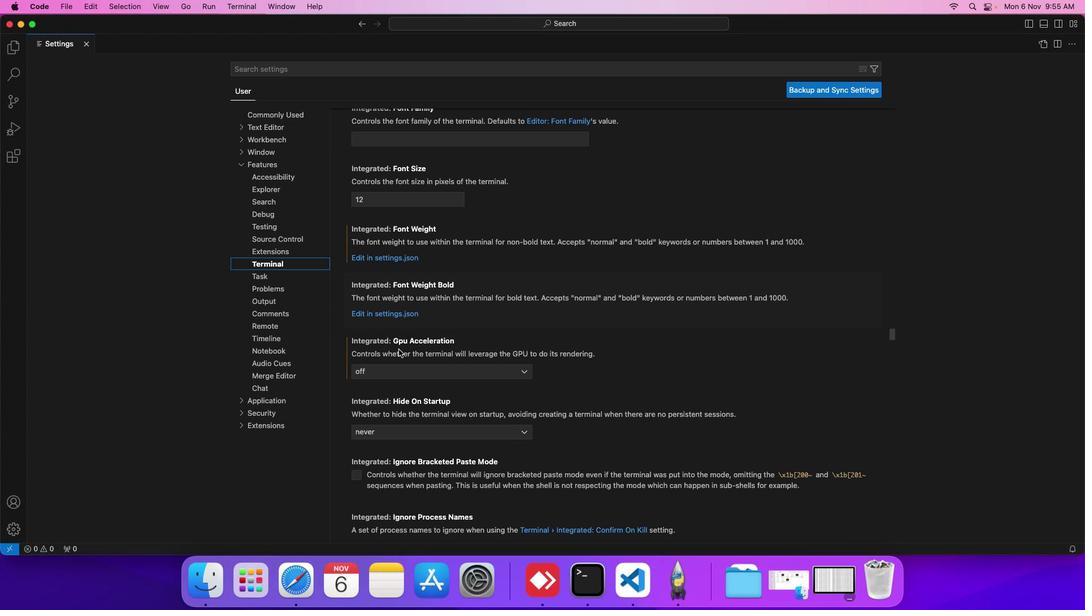 
Action: Mouse scrolled (398, 349) with delta (0, 0)
Screenshot: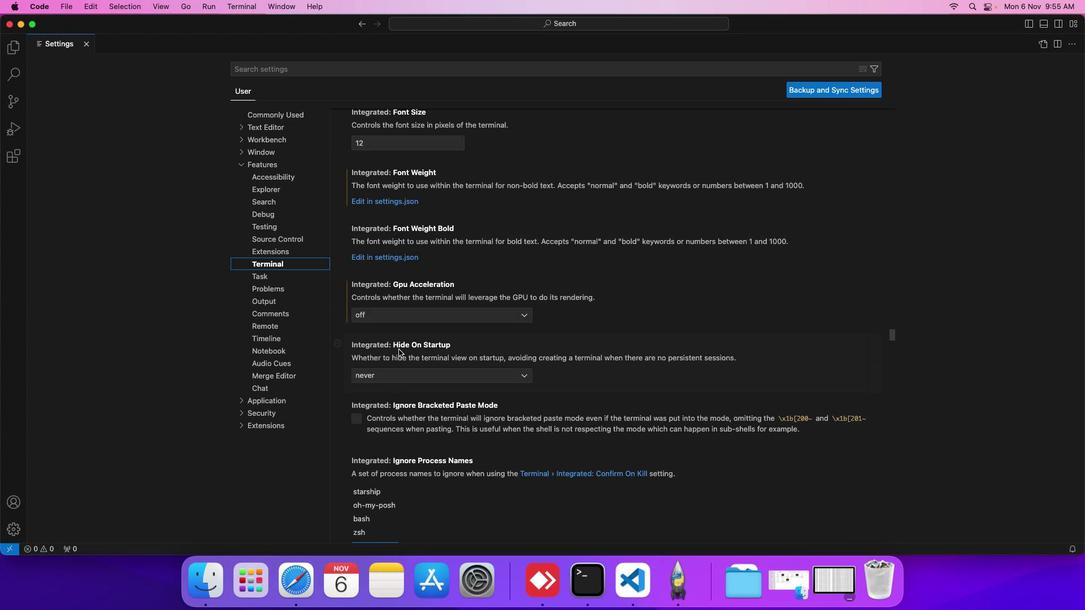 
Action: Mouse scrolled (398, 349) with delta (0, 0)
Screenshot: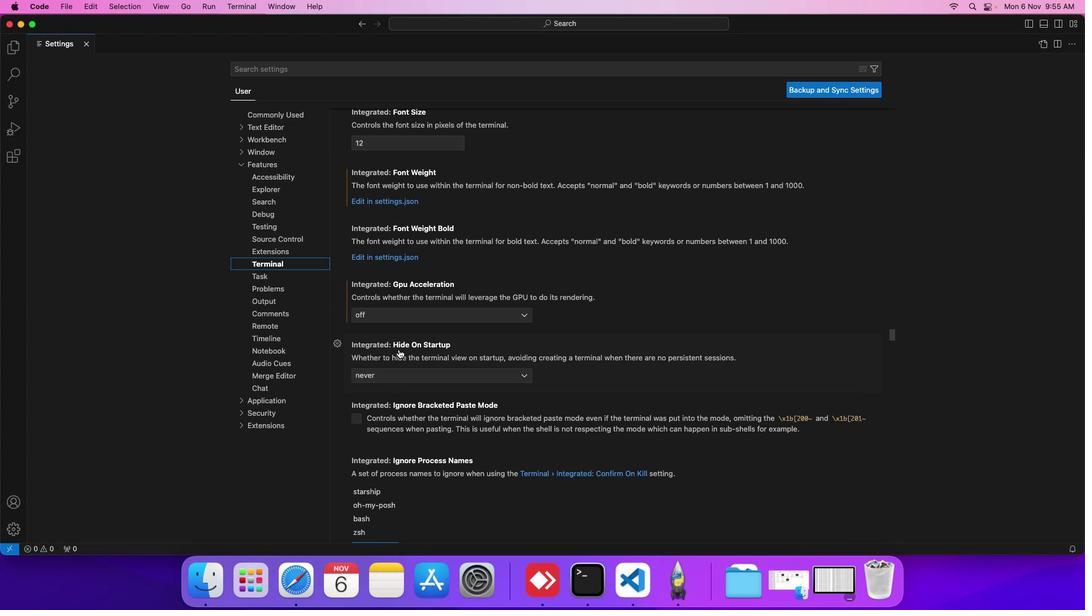 
Action: Mouse scrolled (398, 349) with delta (0, 0)
Screenshot: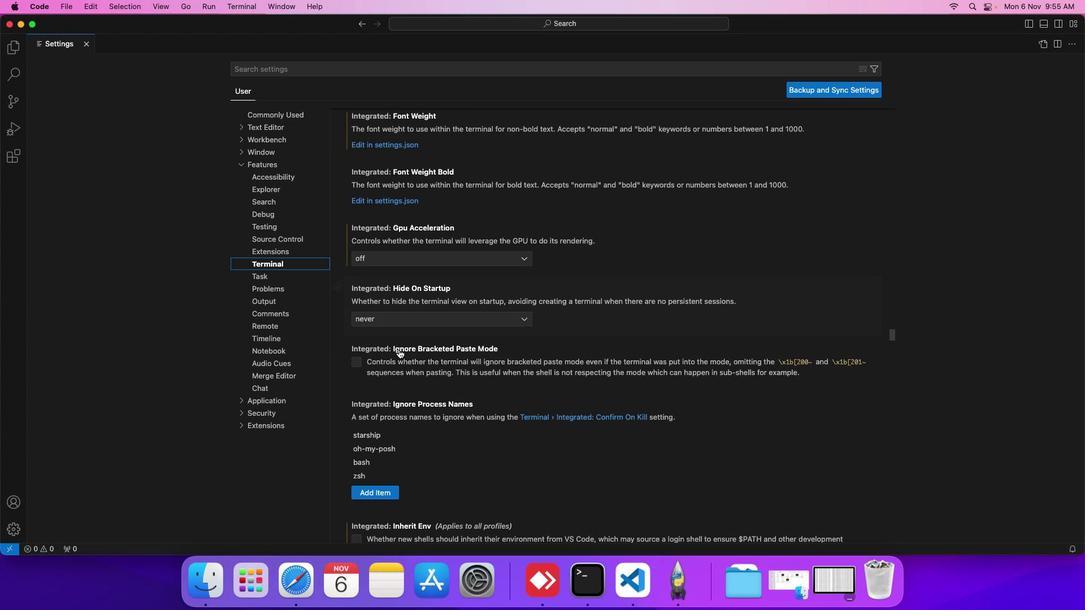 
Action: Mouse scrolled (398, 349) with delta (0, 0)
Screenshot: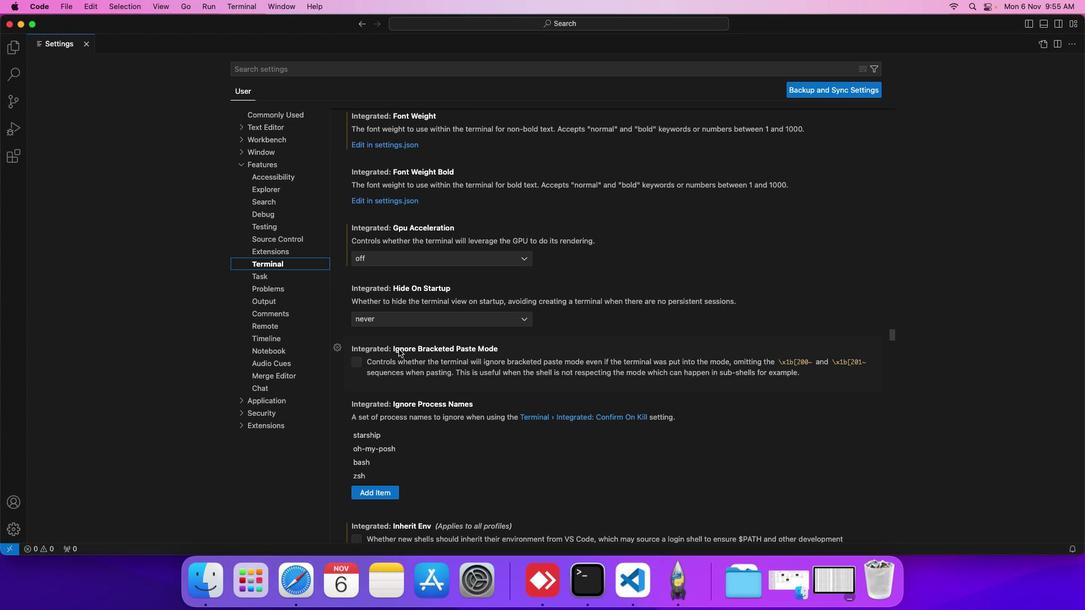 
Action: Mouse scrolled (398, 349) with delta (0, 0)
Screenshot: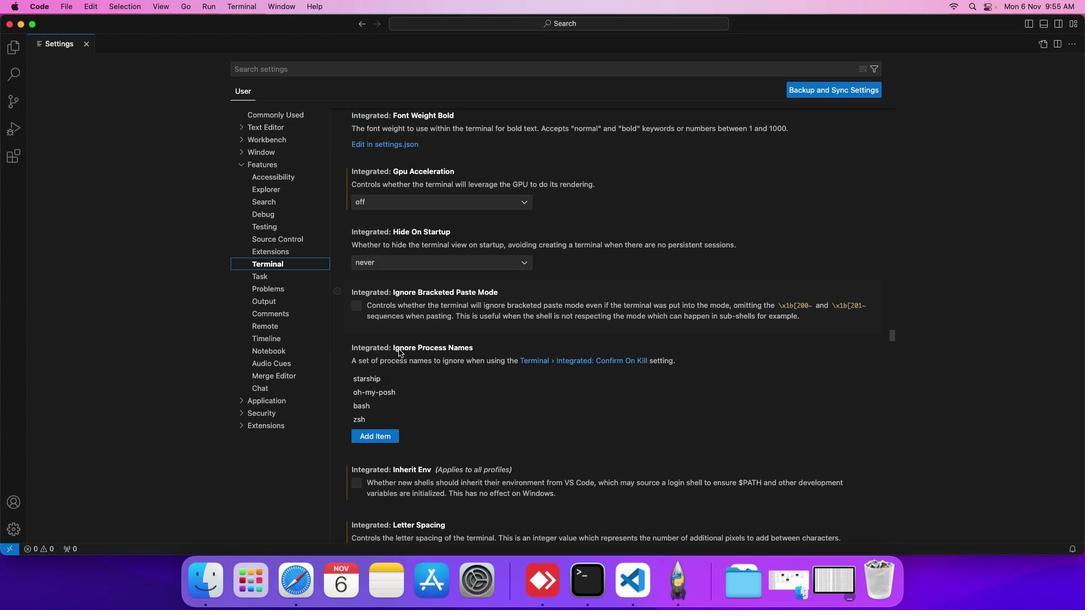 
Action: Mouse scrolled (398, 349) with delta (0, 0)
Screenshot: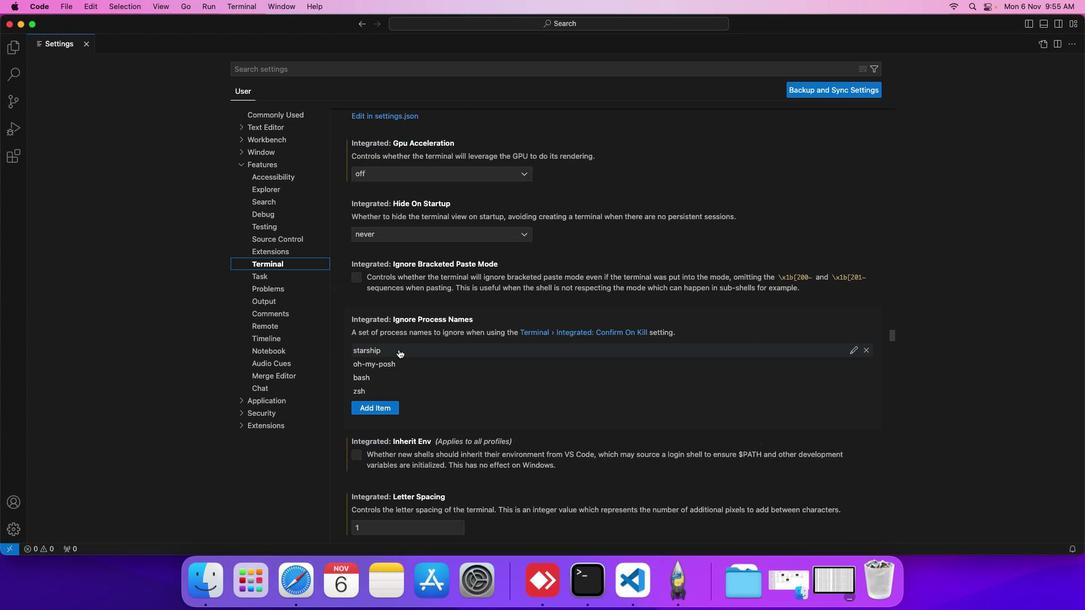 
Action: Mouse scrolled (398, 349) with delta (0, 0)
Screenshot: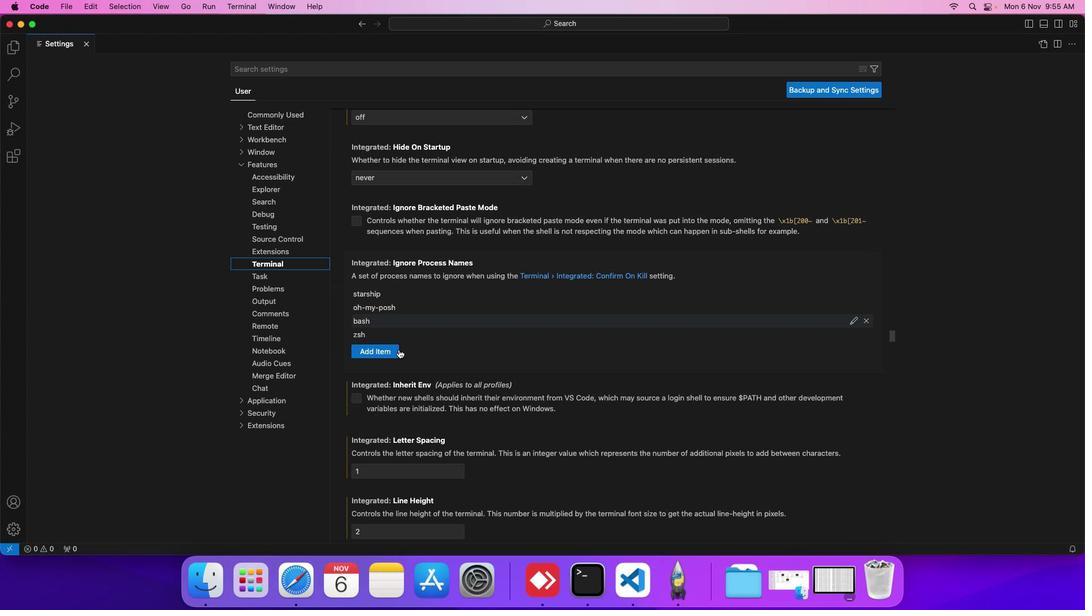 
Action: Mouse scrolled (398, 349) with delta (0, 0)
Screenshot: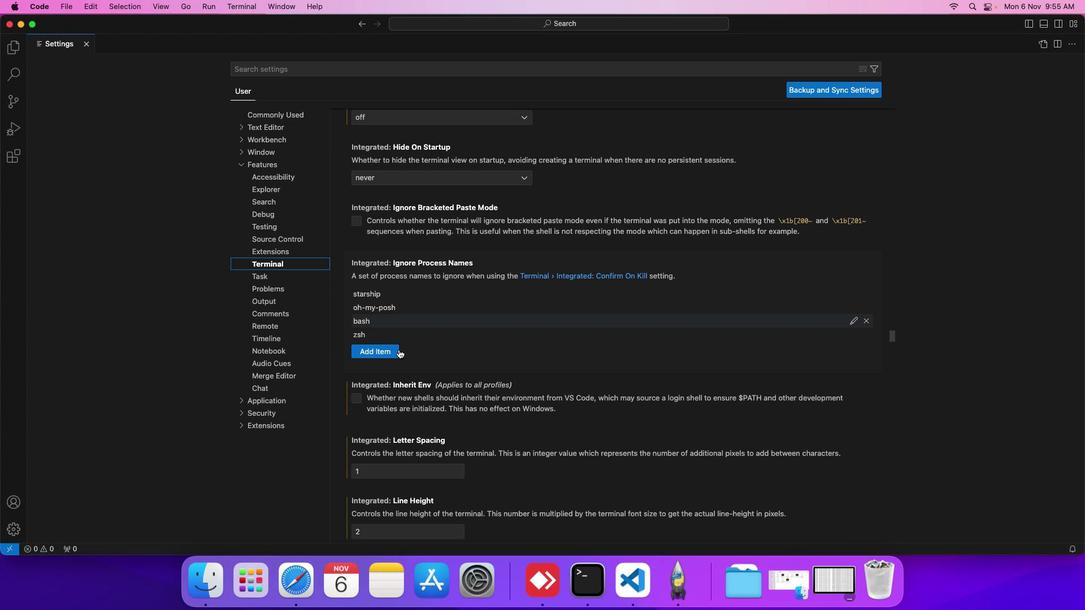 
Action: Mouse scrolled (398, 349) with delta (0, 0)
Screenshot: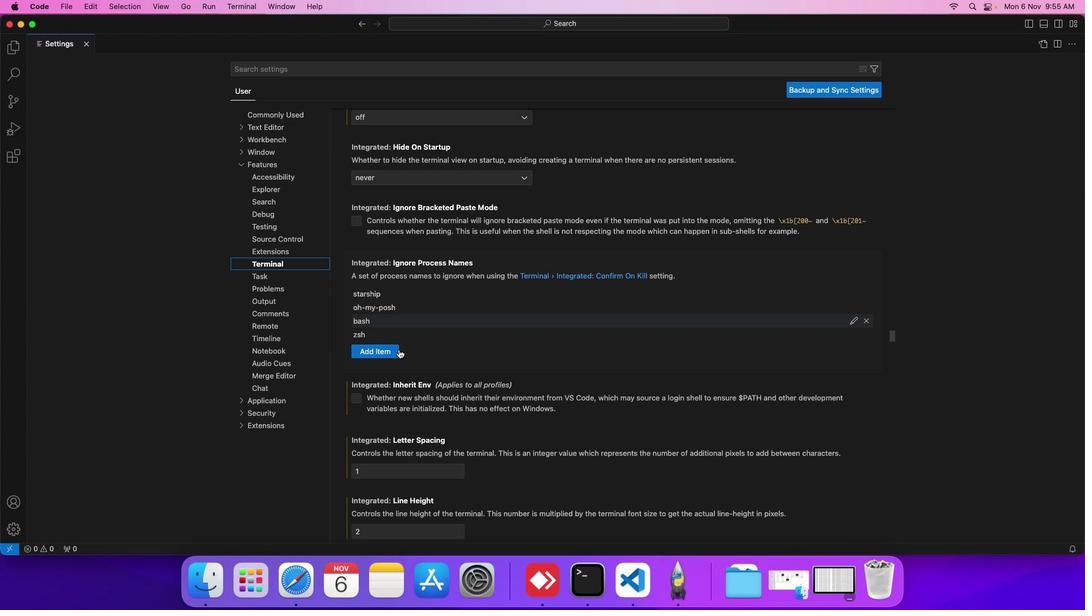 
Action: Mouse scrolled (398, 349) with delta (0, 0)
Screenshot: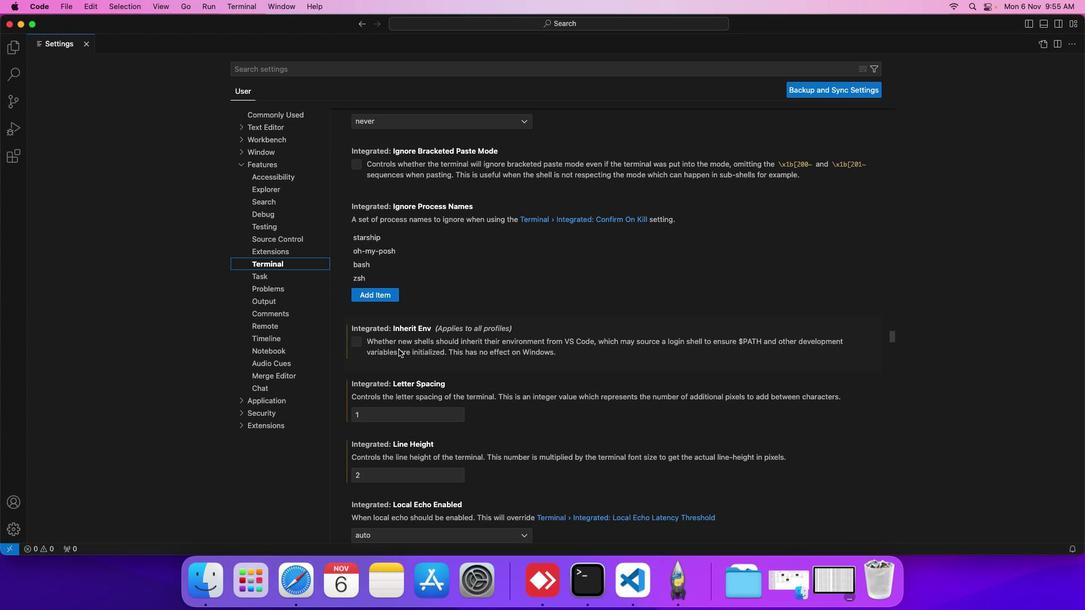 
Action: Mouse scrolled (398, 349) with delta (0, 0)
Screenshot: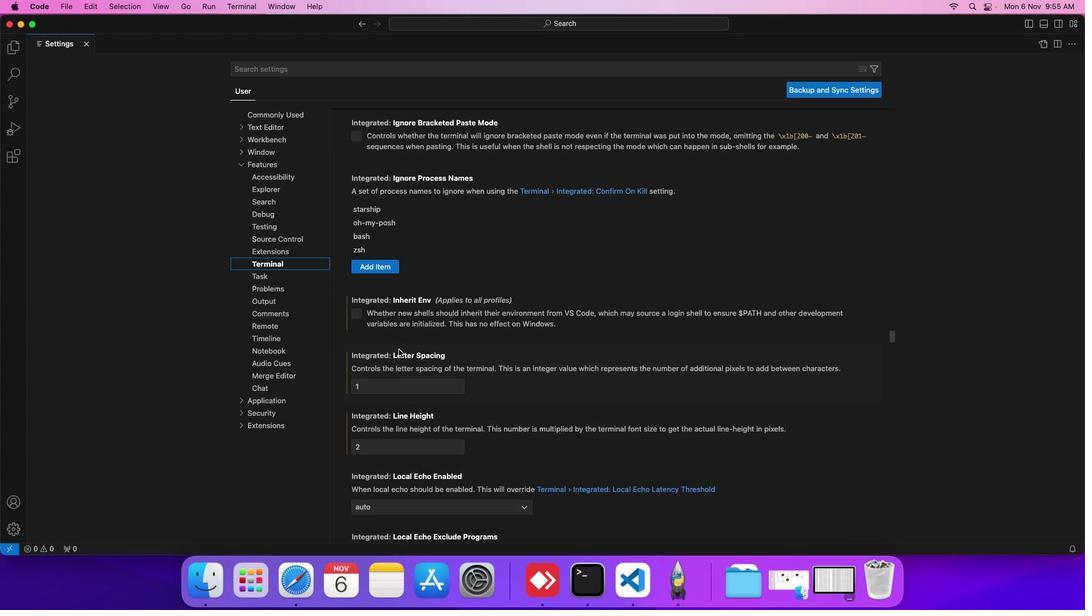 
Action: Mouse scrolled (398, 349) with delta (0, 0)
Screenshot: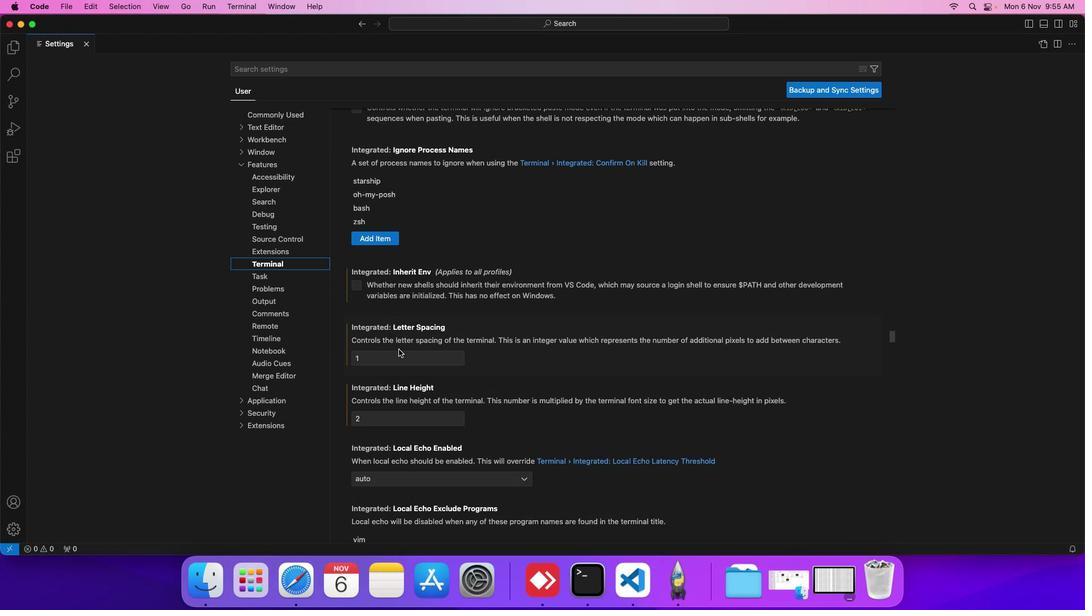 
Action: Mouse scrolled (398, 349) with delta (0, 0)
Screenshot: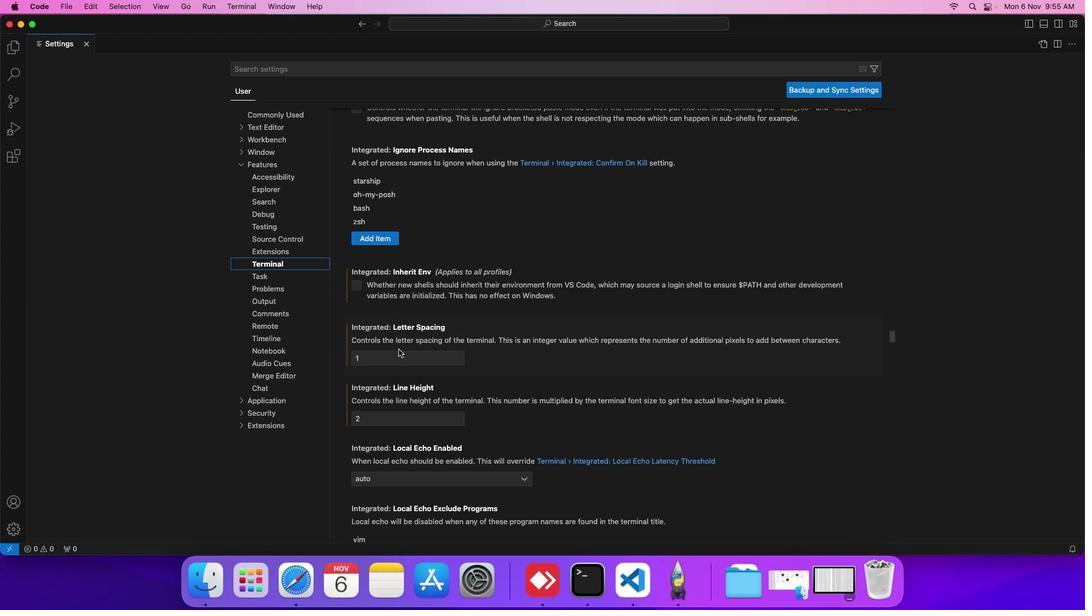 
Action: Mouse scrolled (398, 349) with delta (0, 0)
Screenshot: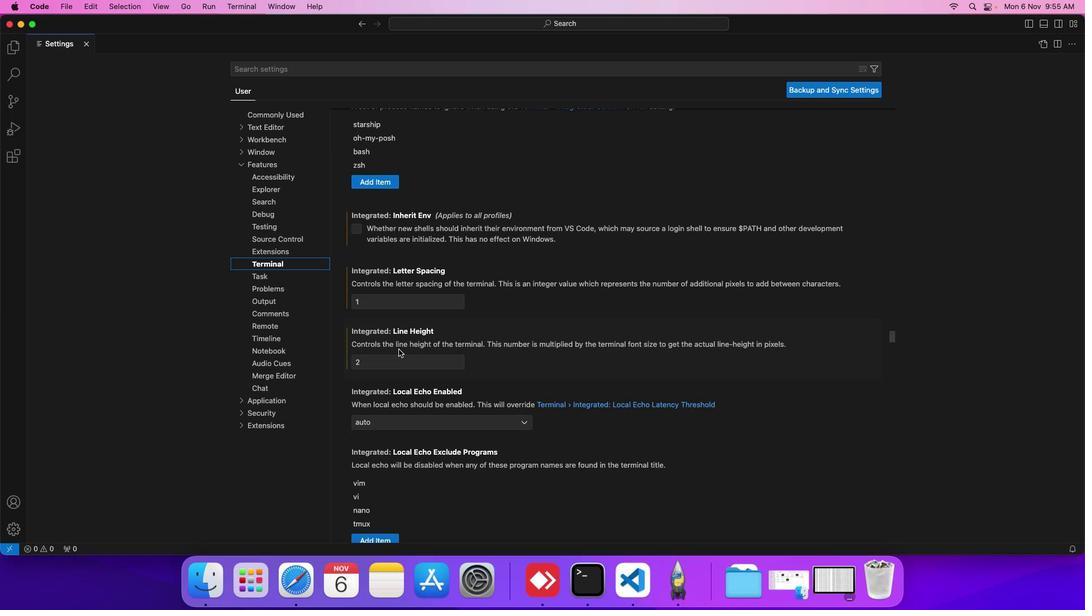 
Action: Mouse scrolled (398, 349) with delta (0, 0)
Screenshot: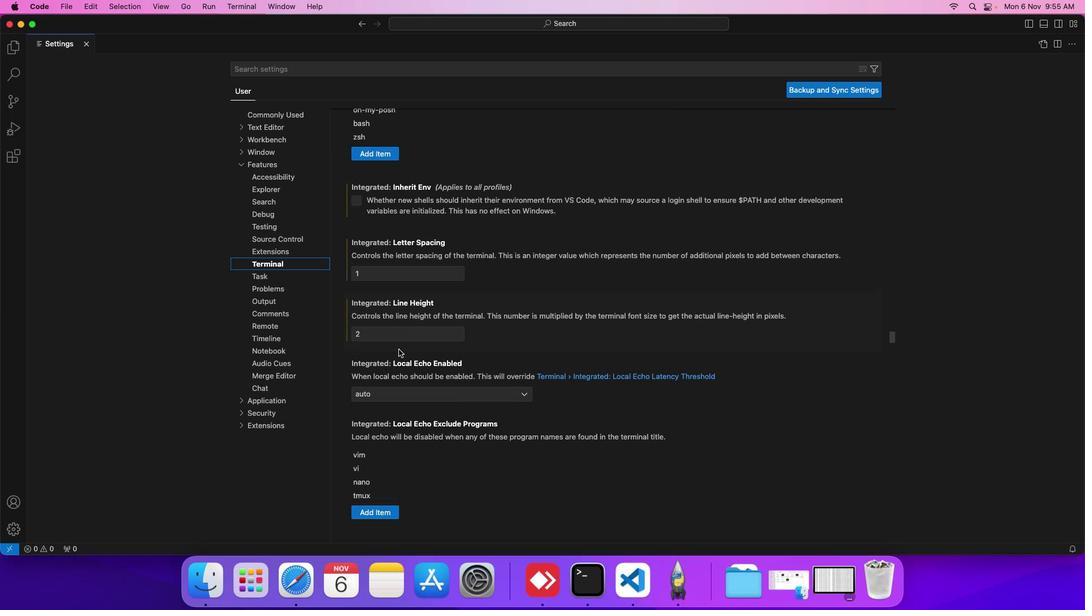 
Action: Mouse scrolled (398, 349) with delta (0, 0)
Screenshot: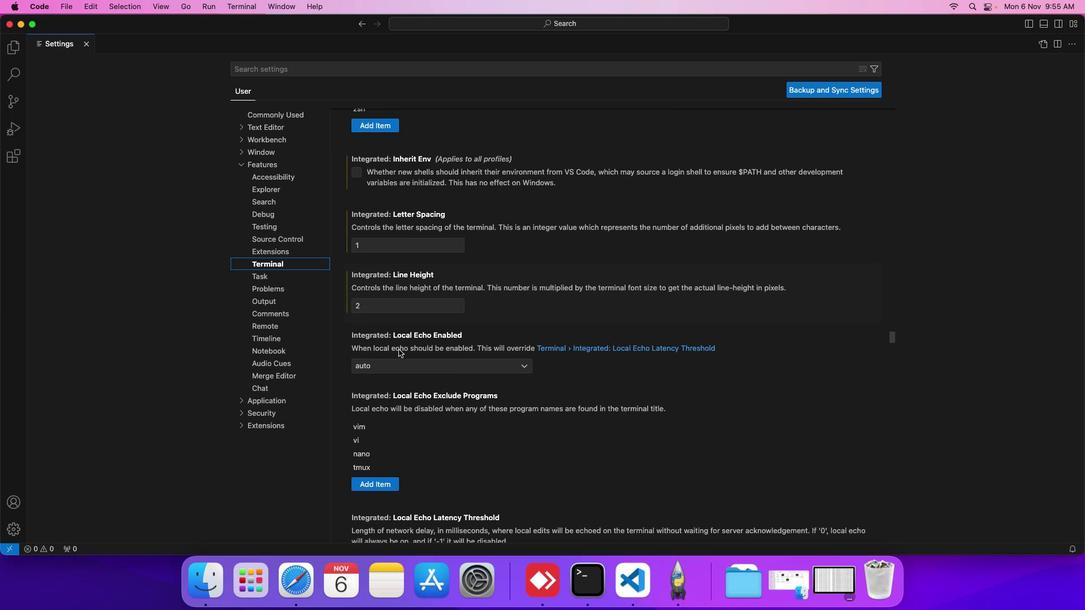 
Action: Mouse scrolled (398, 349) with delta (0, 0)
Screenshot: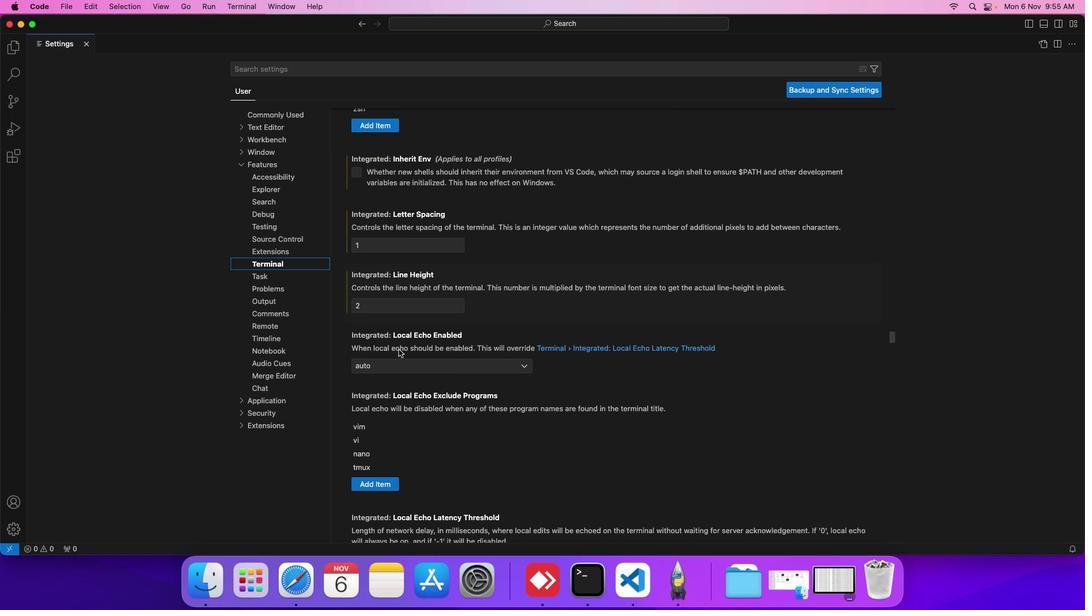 
Action: Mouse scrolled (398, 349) with delta (0, 0)
Screenshot: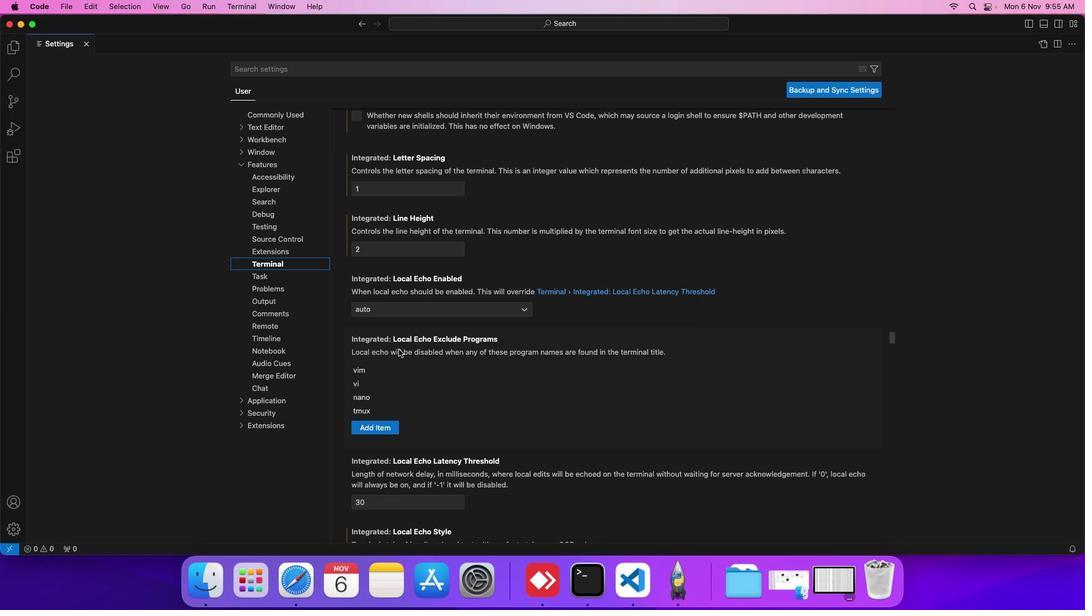 
Action: Mouse scrolled (398, 349) with delta (0, 0)
Screenshot: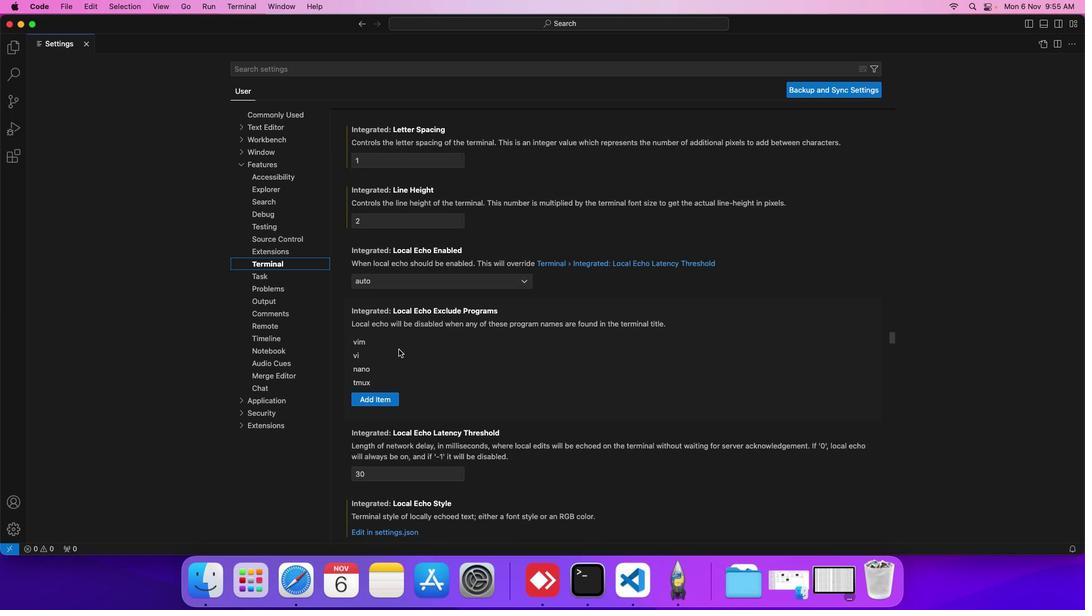 
Action: Mouse scrolled (398, 349) with delta (0, 0)
Screenshot: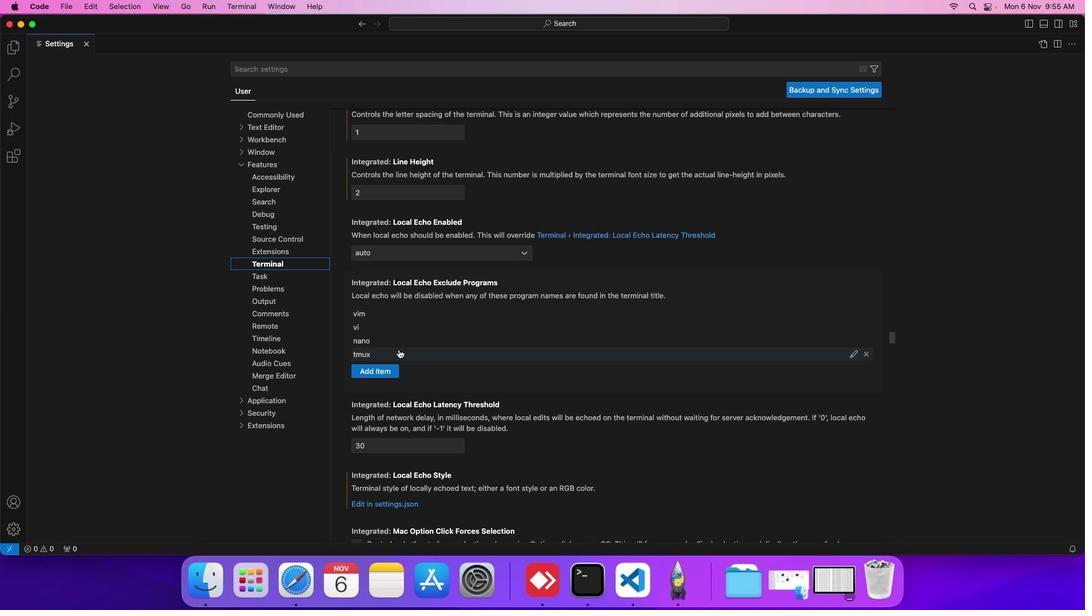 
Action: Mouse scrolled (398, 349) with delta (0, 0)
Screenshot: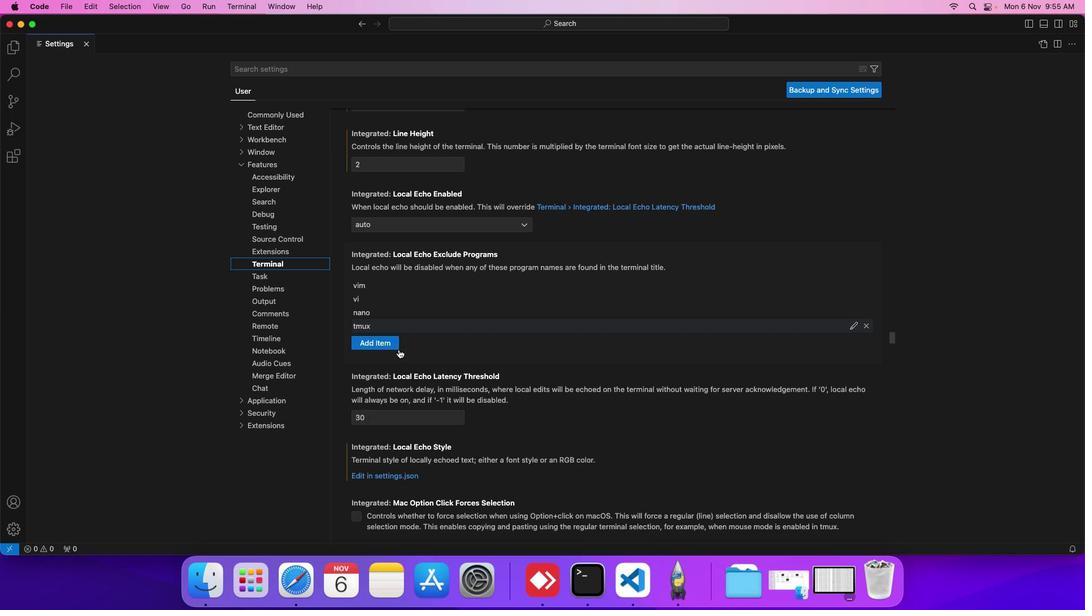 
Action: Mouse scrolled (398, 349) with delta (0, 0)
Screenshot: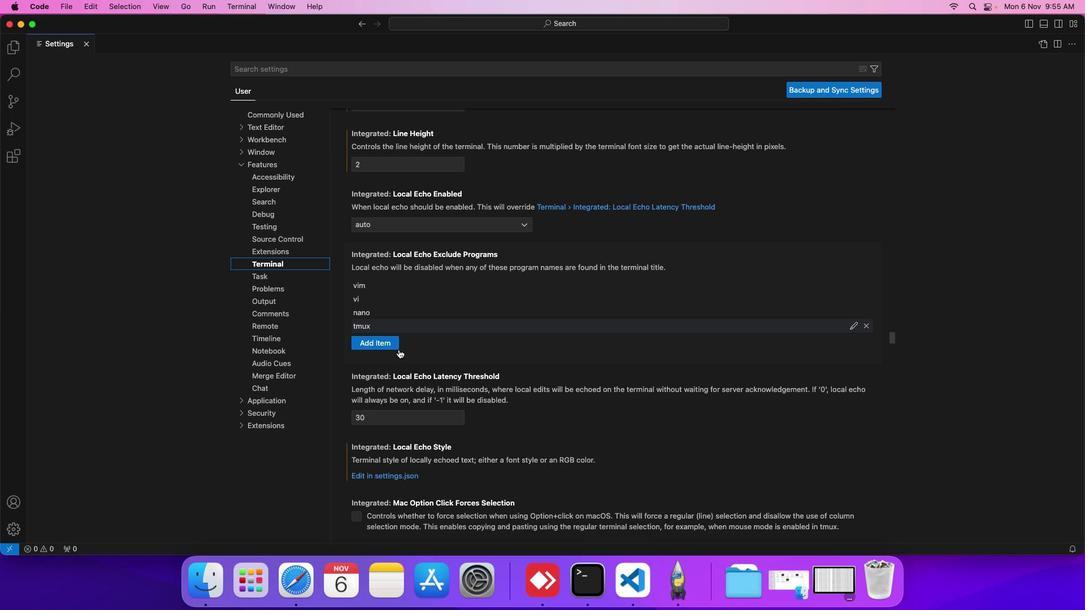 
Action: Mouse scrolled (398, 349) with delta (0, 0)
Screenshot: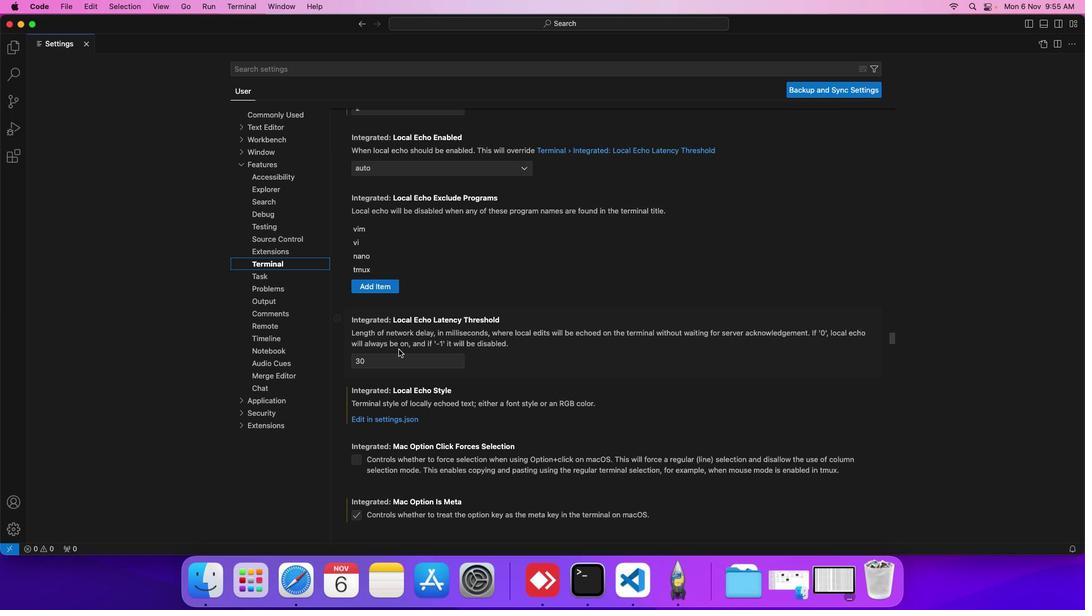 
Action: Mouse scrolled (398, 349) with delta (0, 0)
Screenshot: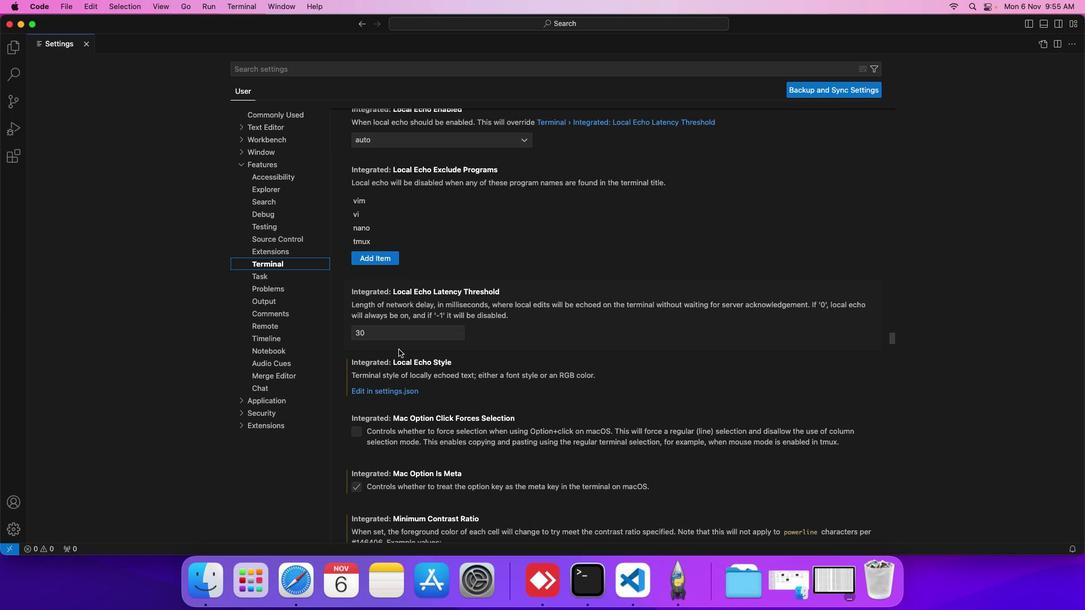 
Action: Mouse scrolled (398, 349) with delta (0, 0)
Screenshot: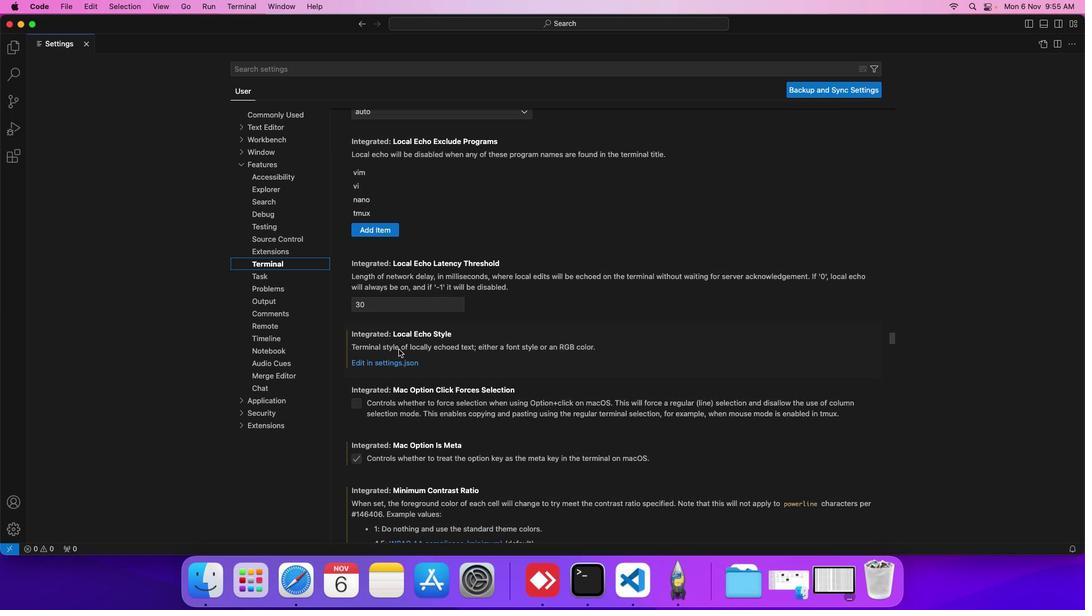 
Action: Mouse scrolled (398, 349) with delta (0, 0)
Screenshot: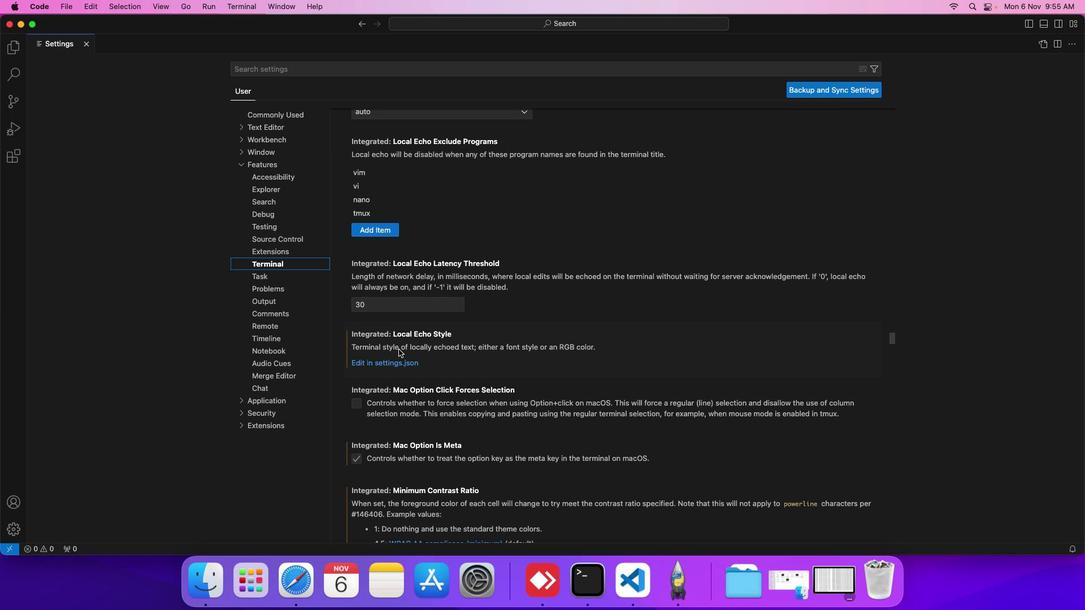 
Action: Mouse scrolled (398, 349) with delta (0, 0)
Screenshot: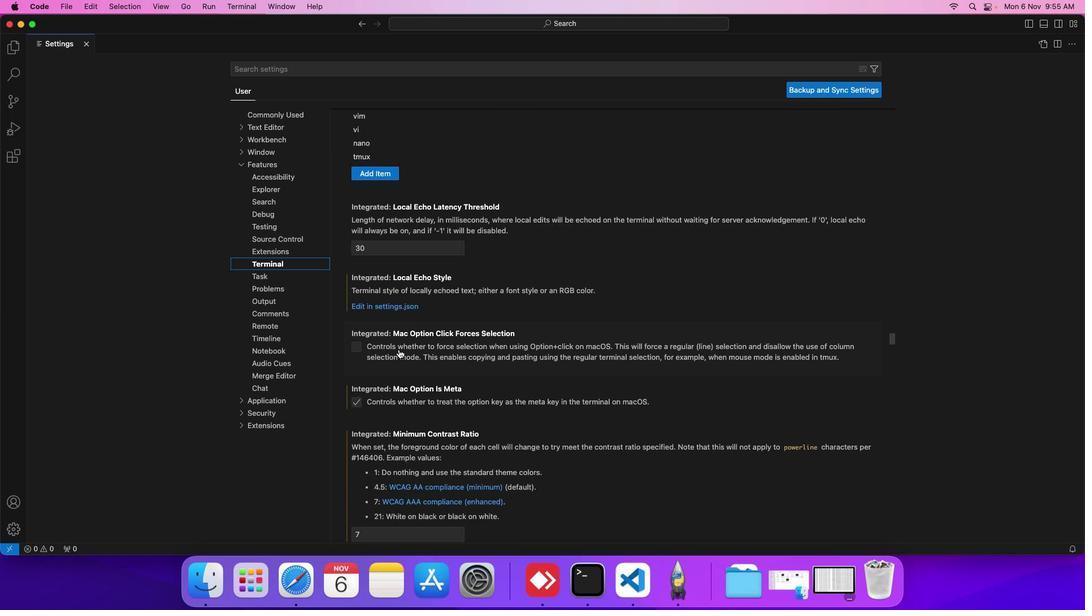 
Action: Mouse scrolled (398, 349) with delta (0, 0)
Screenshot: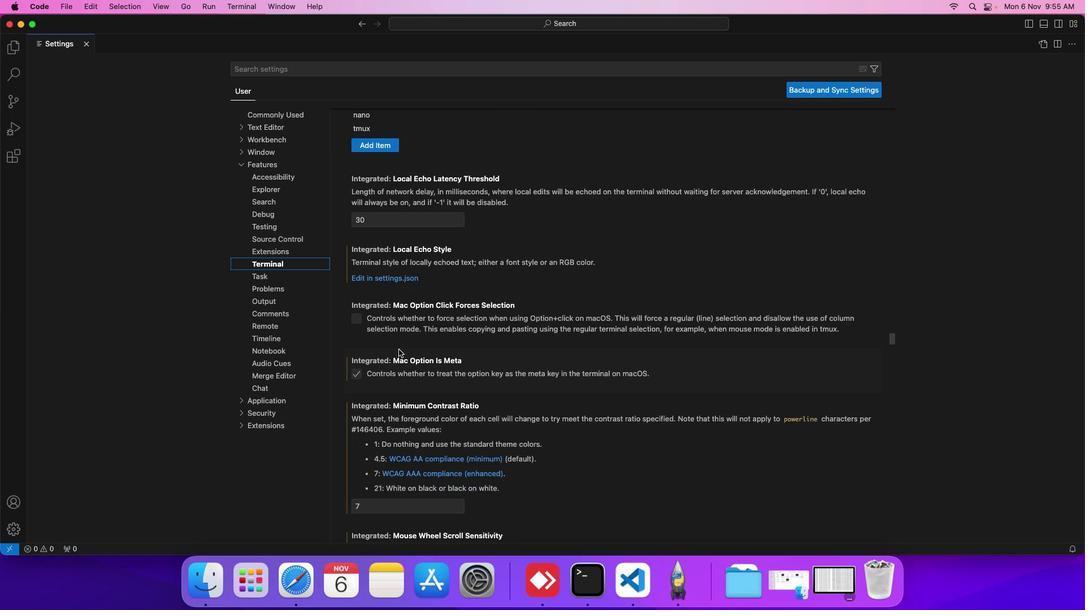 
Action: Mouse scrolled (398, 349) with delta (0, 0)
Screenshot: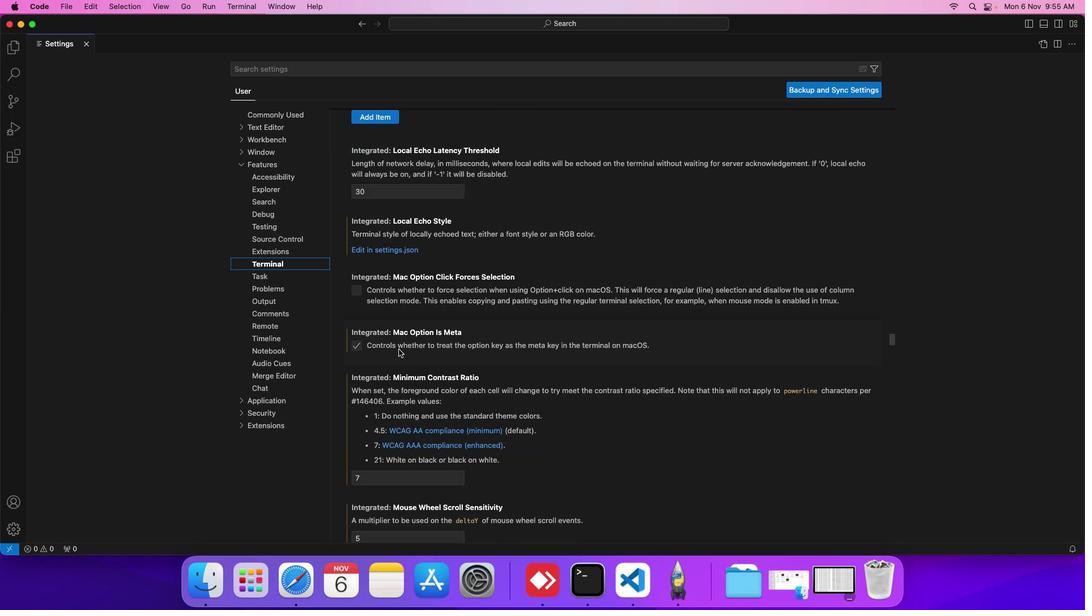 
Action: Mouse scrolled (398, 349) with delta (0, 0)
Screenshot: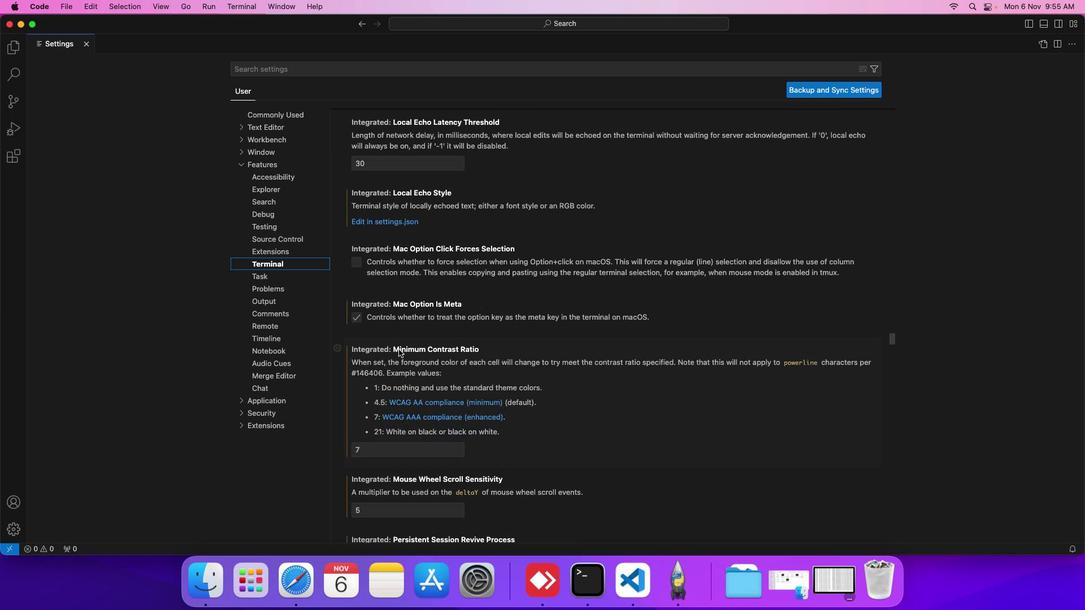 
Action: Mouse scrolled (398, 349) with delta (0, 0)
Screenshot: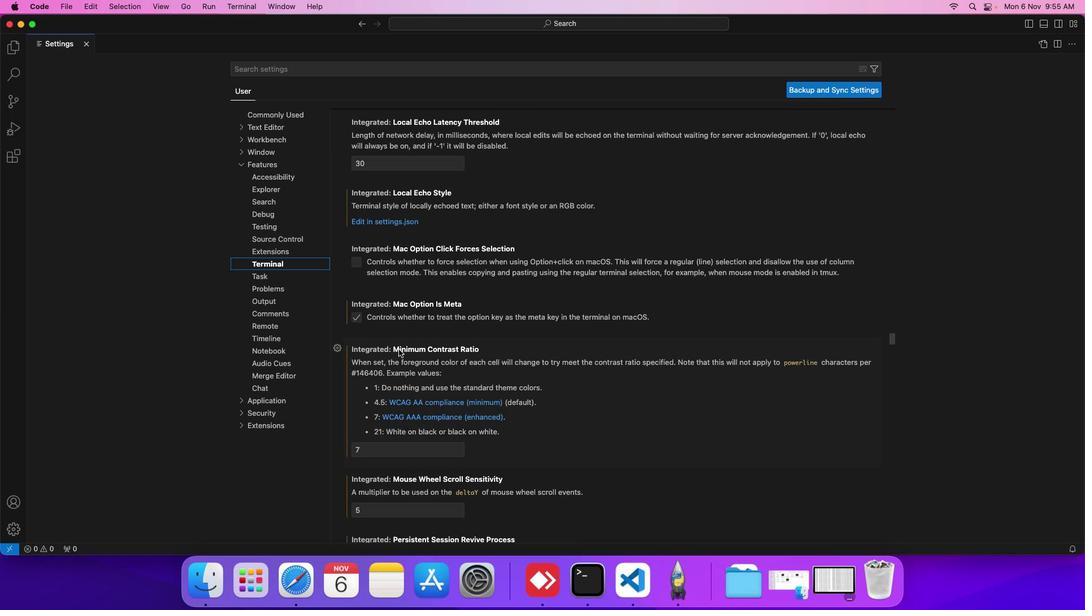 
Action: Mouse scrolled (398, 349) with delta (0, 0)
Screenshot: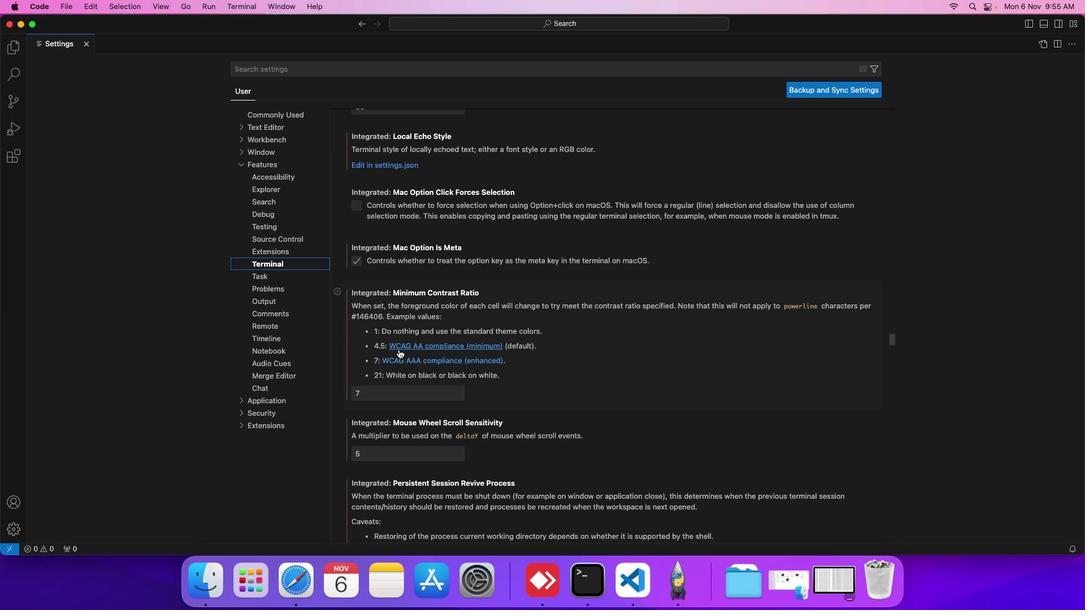 
Action: Mouse scrolled (398, 349) with delta (0, 0)
Screenshot: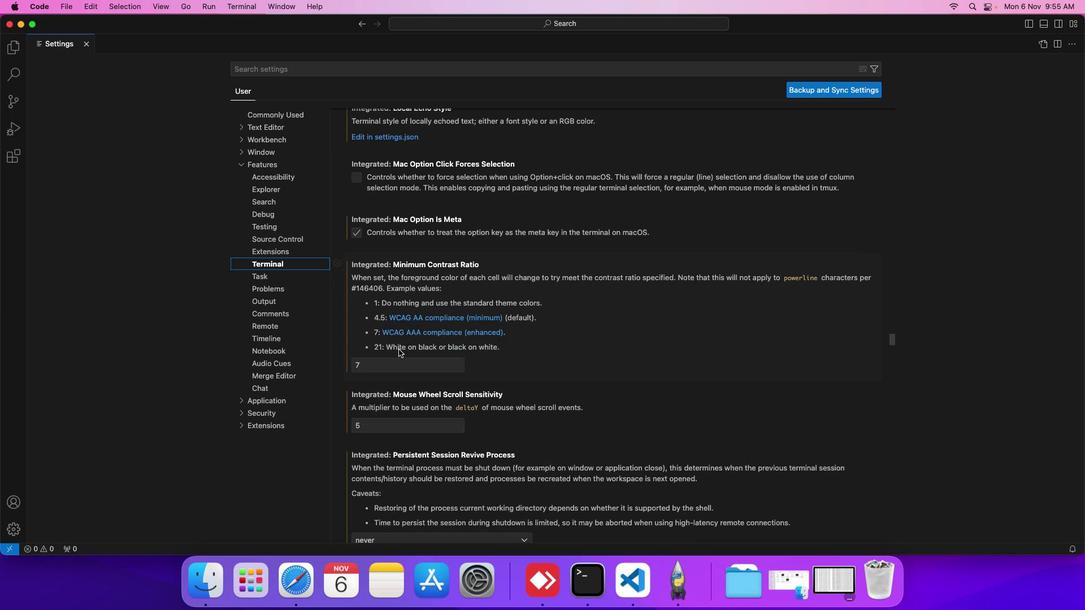 
Action: Mouse scrolled (398, 349) with delta (0, 0)
Screenshot: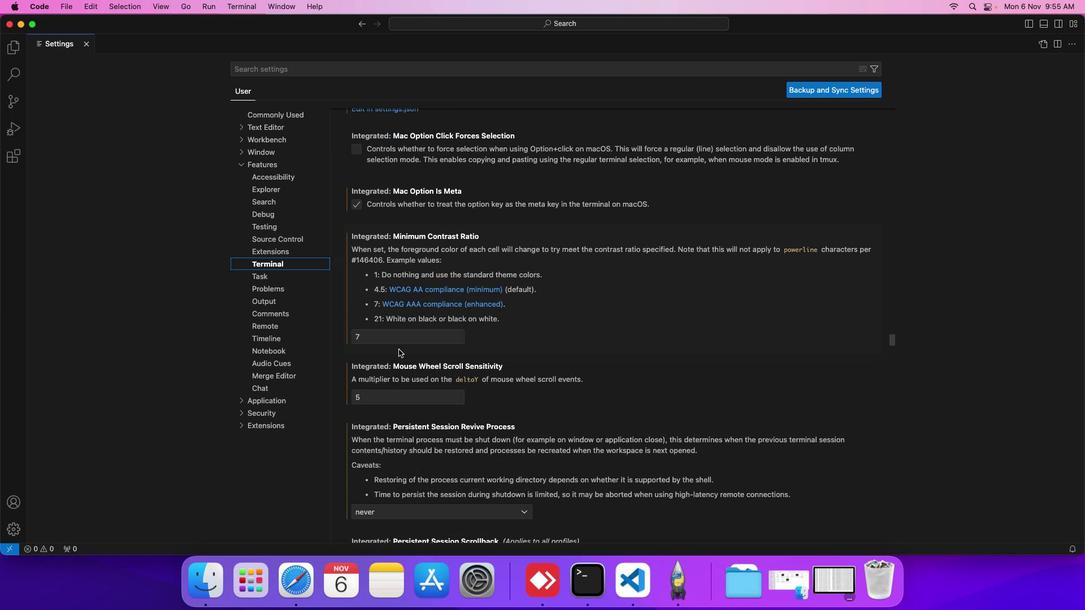 
Action: Mouse scrolled (398, 349) with delta (0, 0)
Screenshot: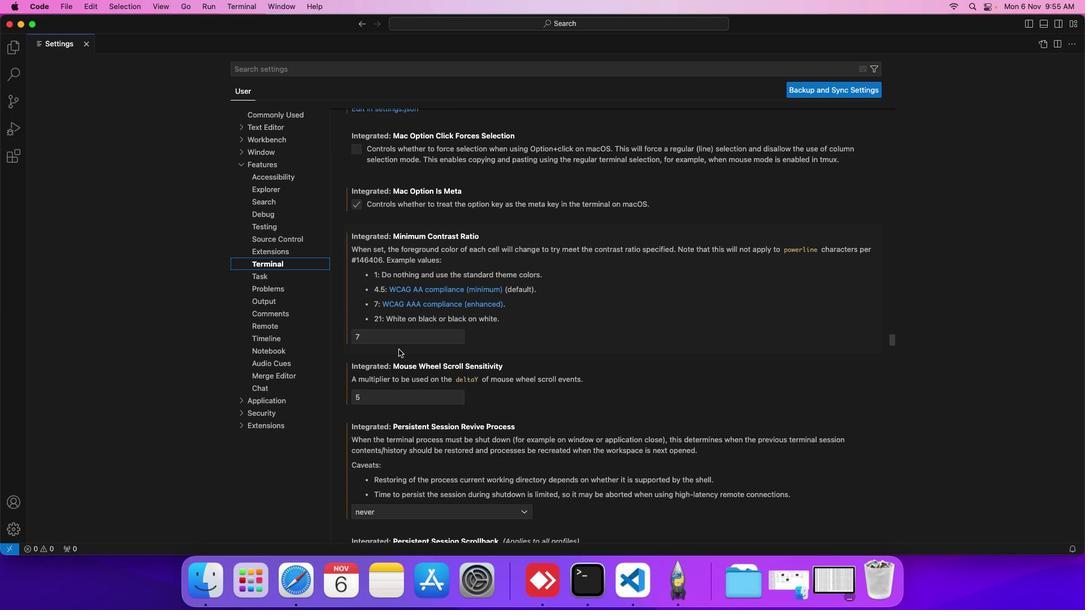 
Action: Mouse scrolled (398, 349) with delta (0, 0)
Screenshot: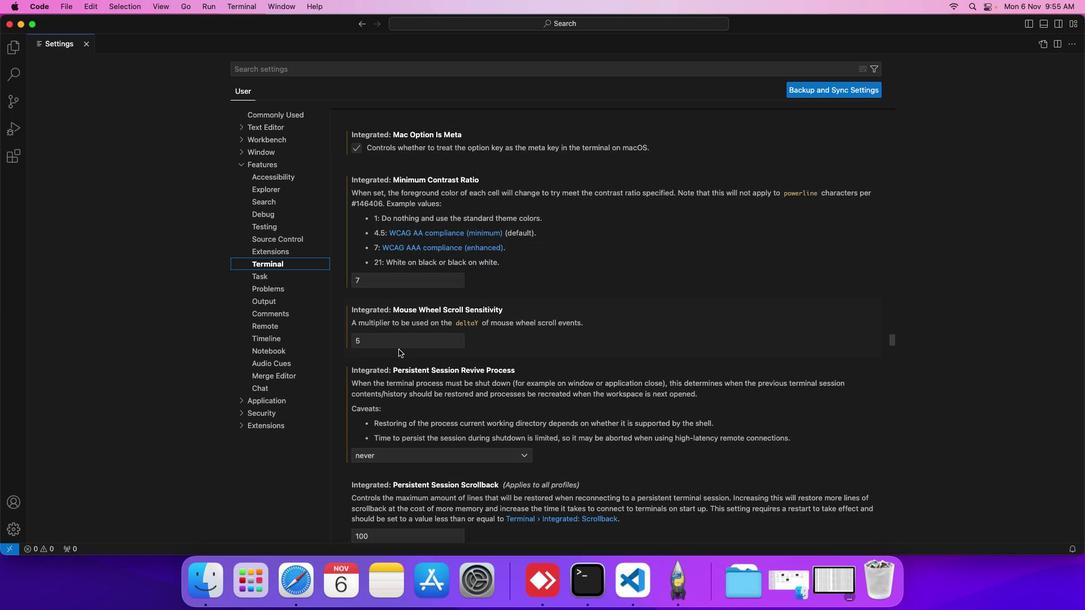 
Action: Mouse scrolled (398, 349) with delta (0, 0)
Screenshot: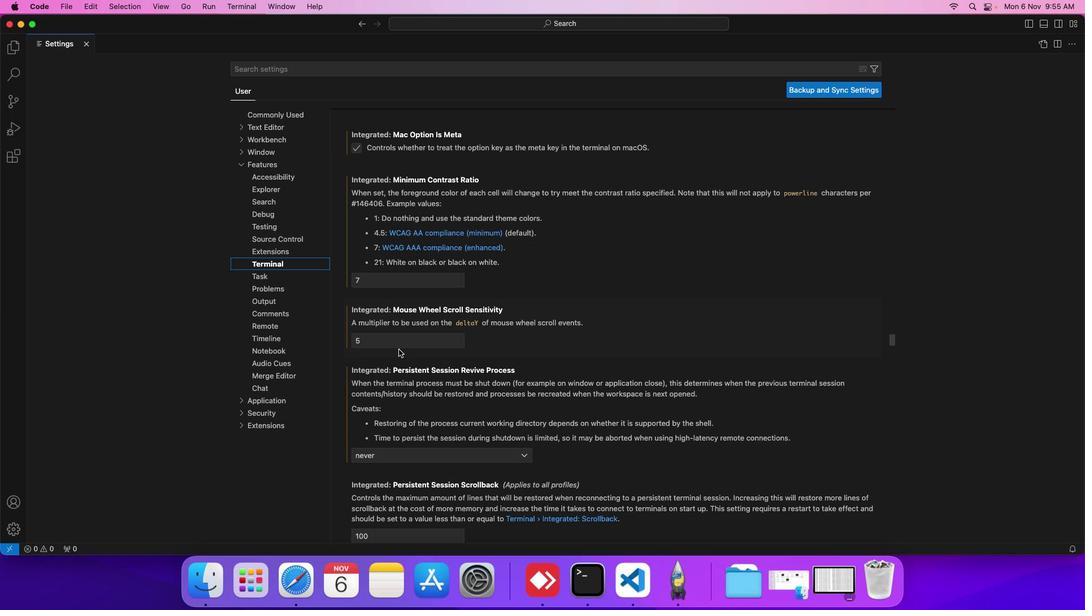 
Action: Mouse scrolled (398, 349) with delta (0, 0)
Screenshot: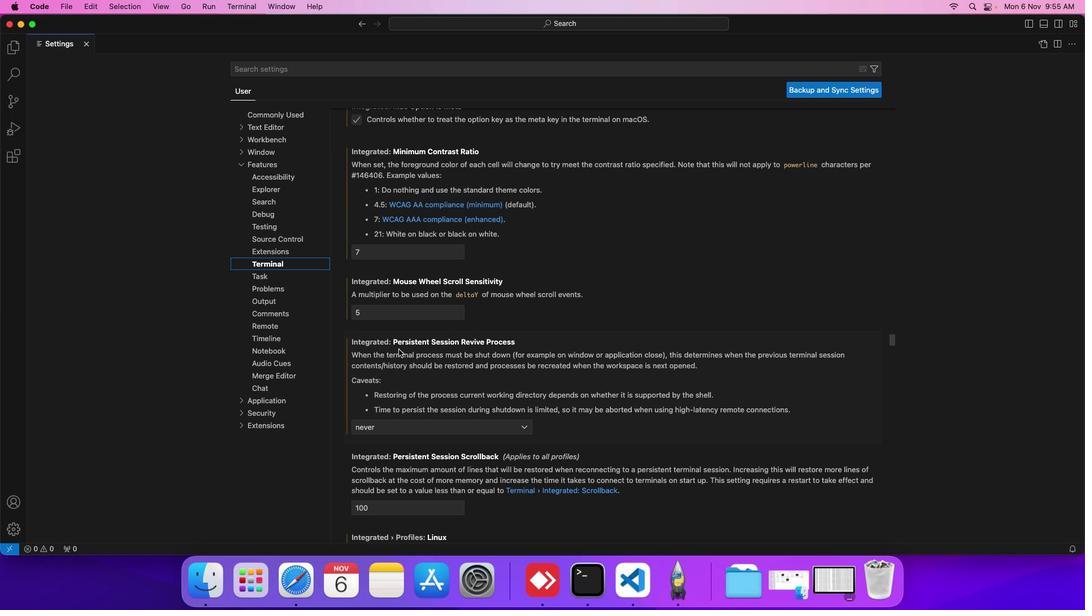 
Action: Mouse scrolled (398, 349) with delta (0, 0)
Screenshot: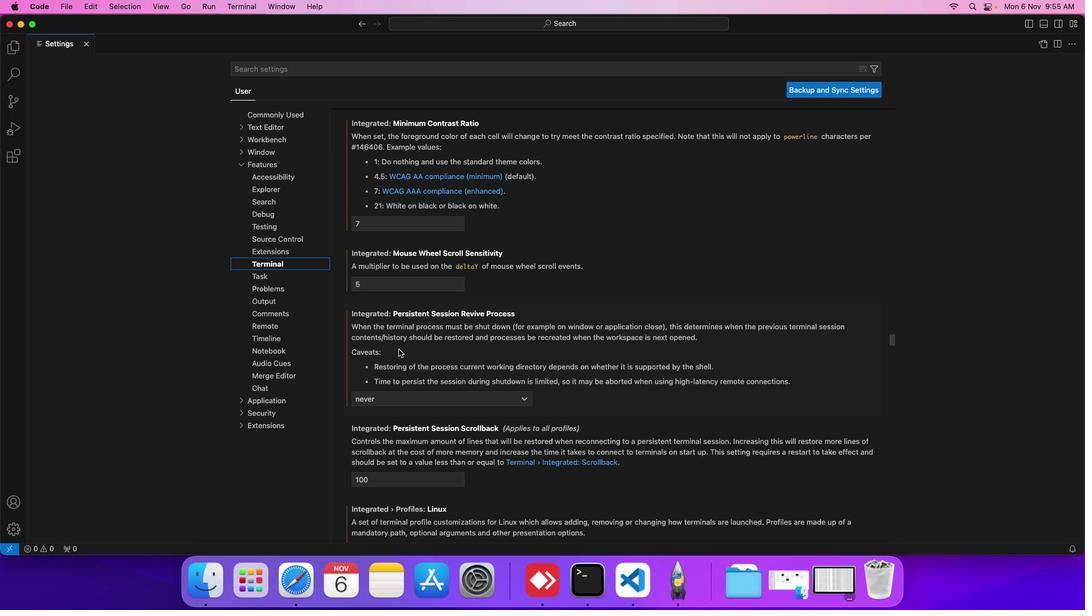 
Action: Mouse scrolled (398, 349) with delta (0, 0)
Screenshot: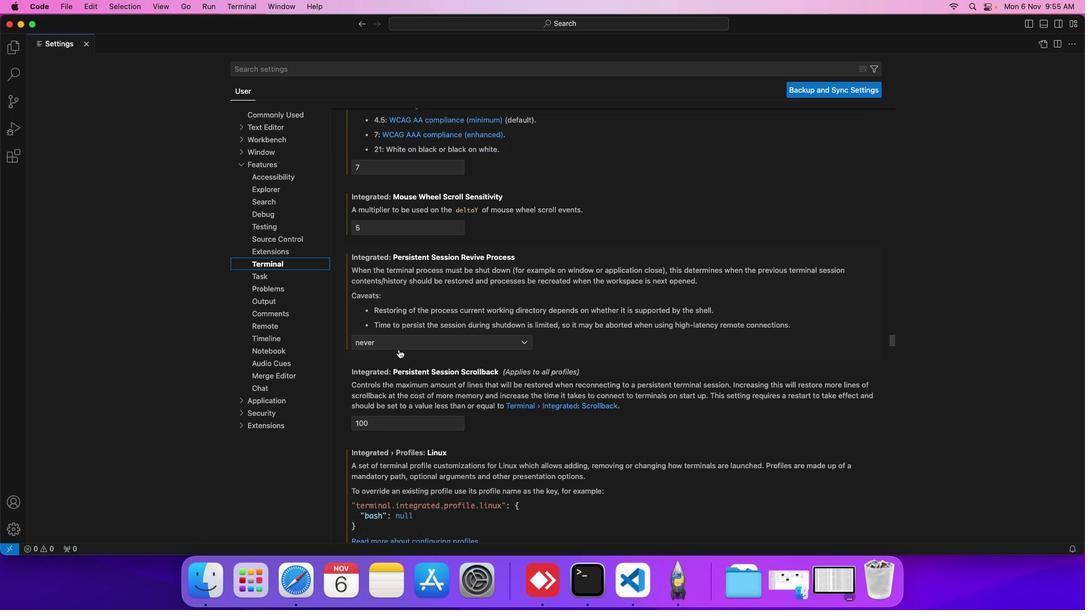 
Action: Mouse scrolled (398, 349) with delta (0, 0)
Screenshot: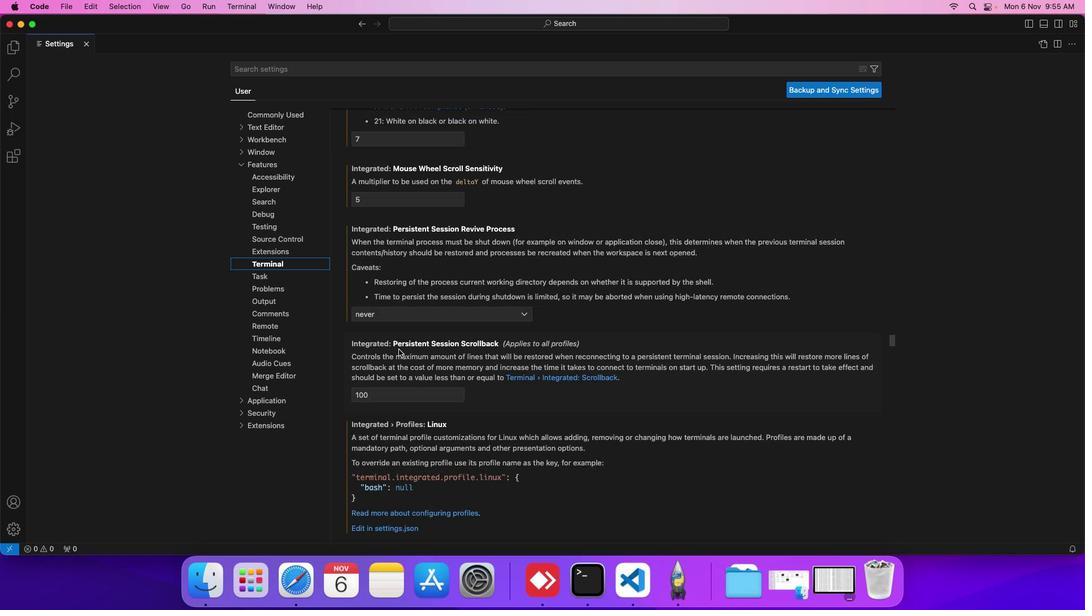 
Action: Mouse scrolled (398, 349) with delta (0, 0)
Screenshot: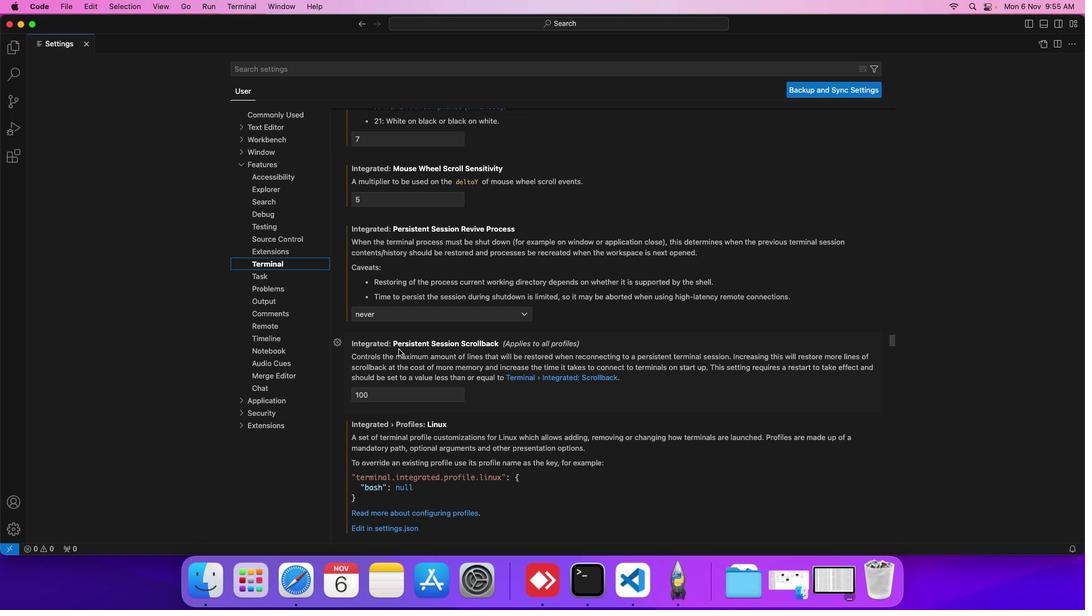 
Action: Mouse scrolled (398, 349) with delta (0, 0)
Screenshot: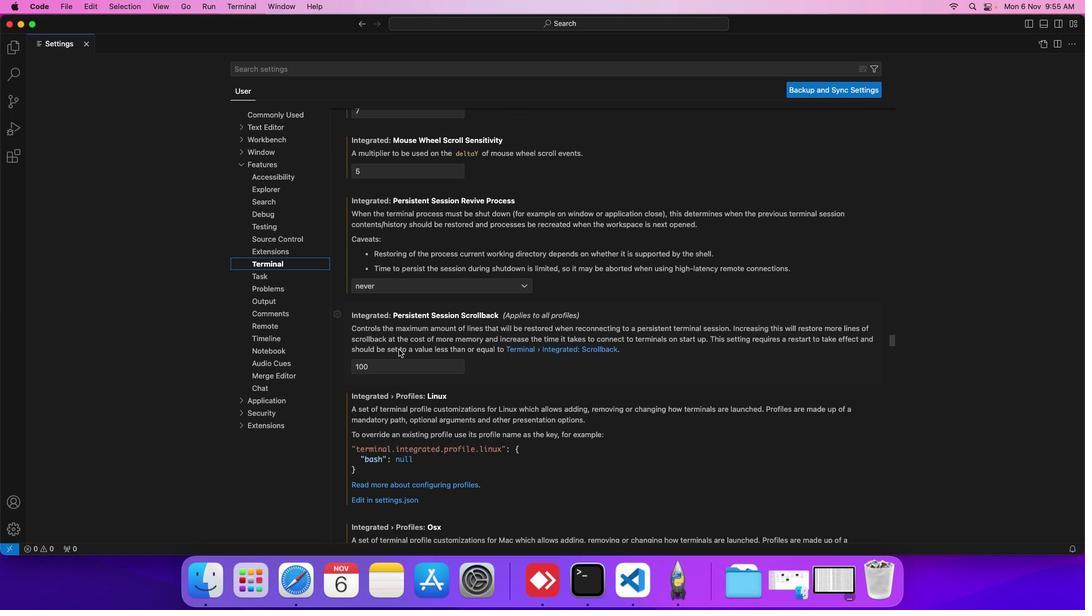 
Action: Mouse scrolled (398, 349) with delta (0, 0)
Screenshot: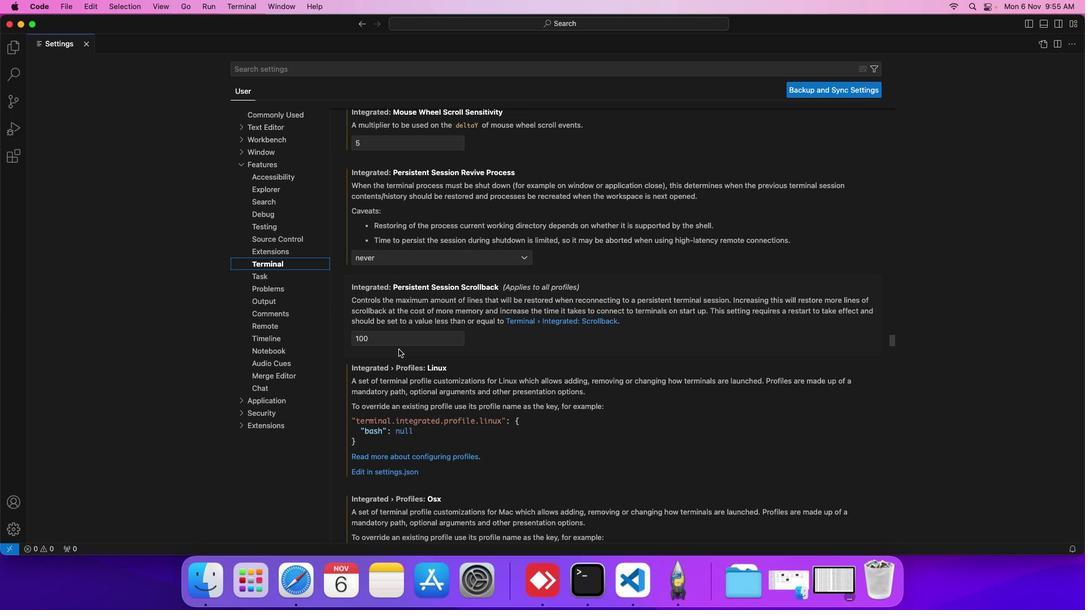 
Action: Mouse scrolled (398, 349) with delta (0, 0)
Screenshot: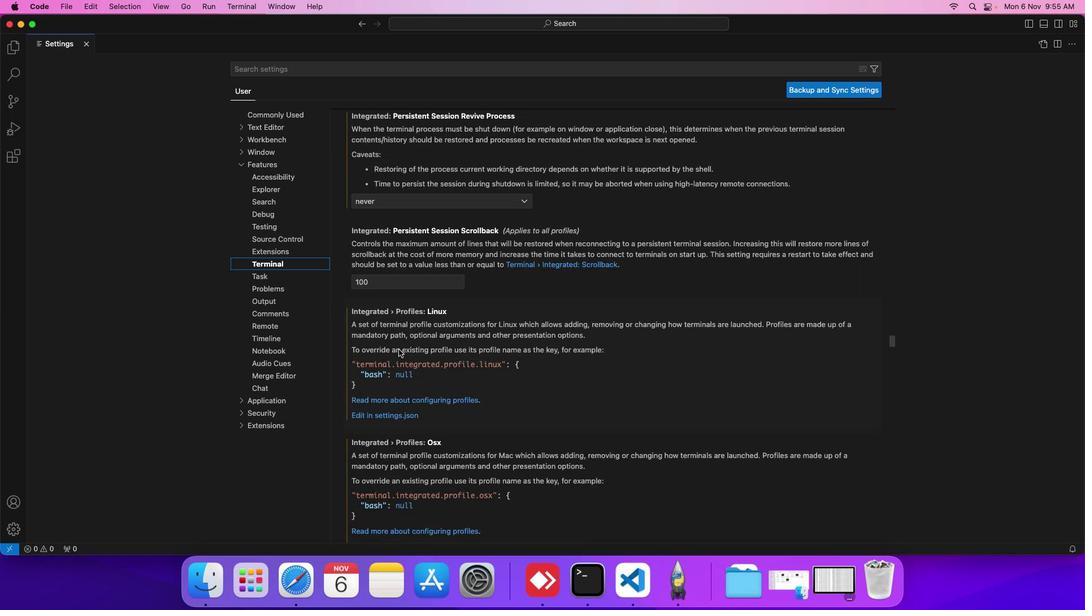 
Action: Mouse scrolled (398, 349) with delta (0, 0)
Screenshot: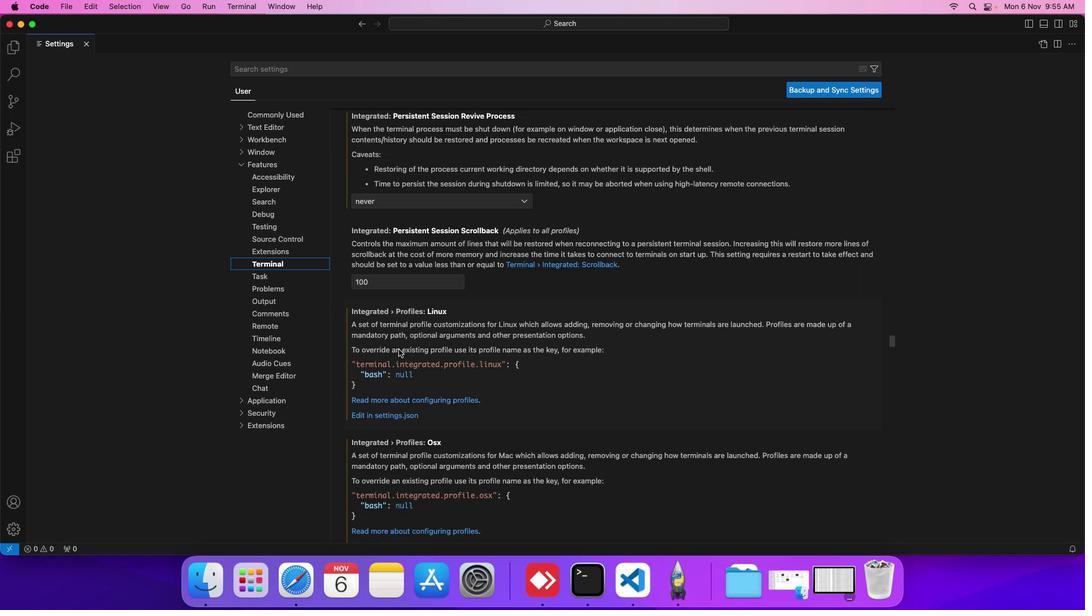 
Action: Mouse scrolled (398, 349) with delta (0, 0)
Screenshot: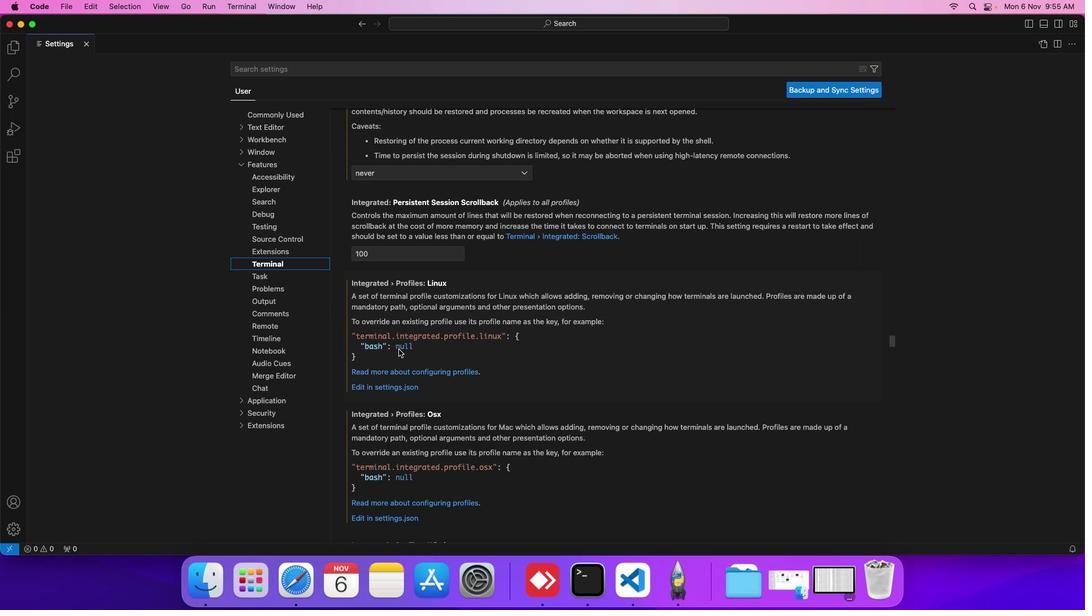 
Action: Mouse scrolled (398, 349) with delta (0, 0)
Screenshot: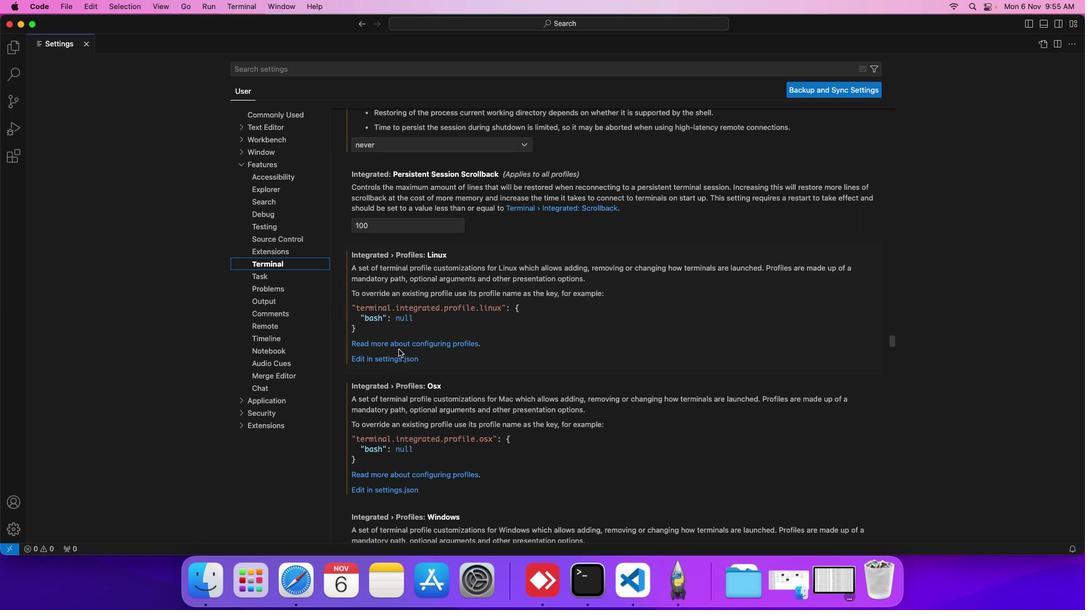
Action: Mouse scrolled (398, 349) with delta (0, 0)
Screenshot: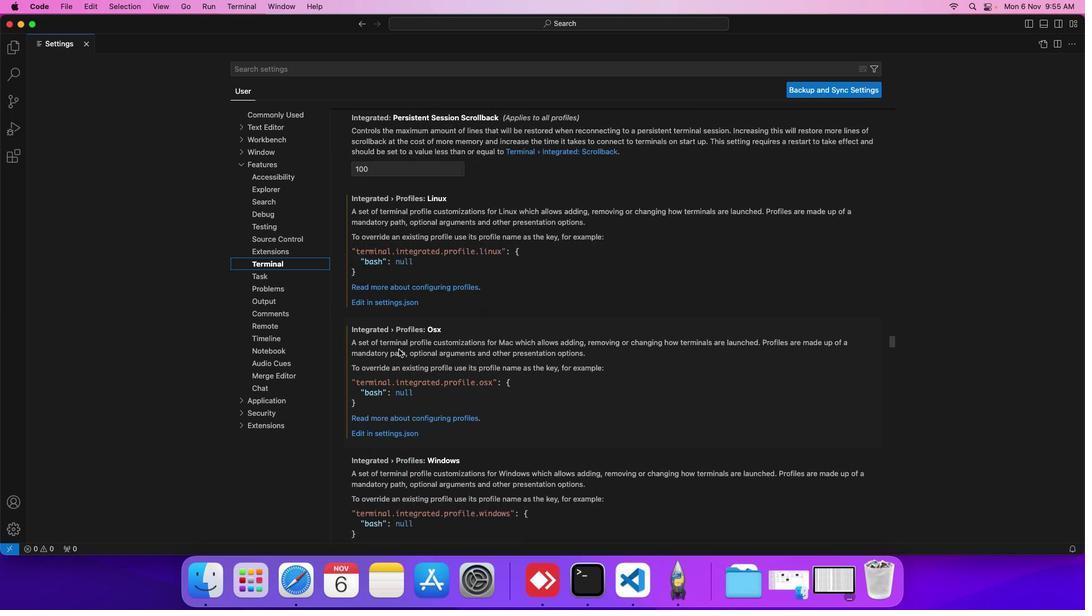 
Action: Mouse scrolled (398, 349) with delta (0, 0)
Screenshot: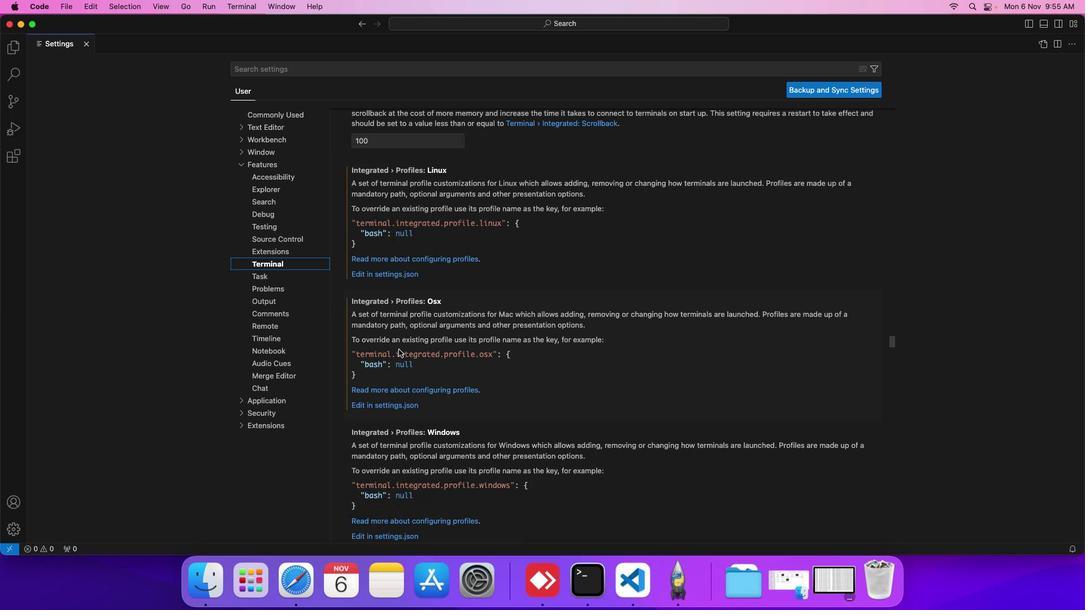 
Action: Mouse scrolled (398, 349) with delta (0, 0)
Screenshot: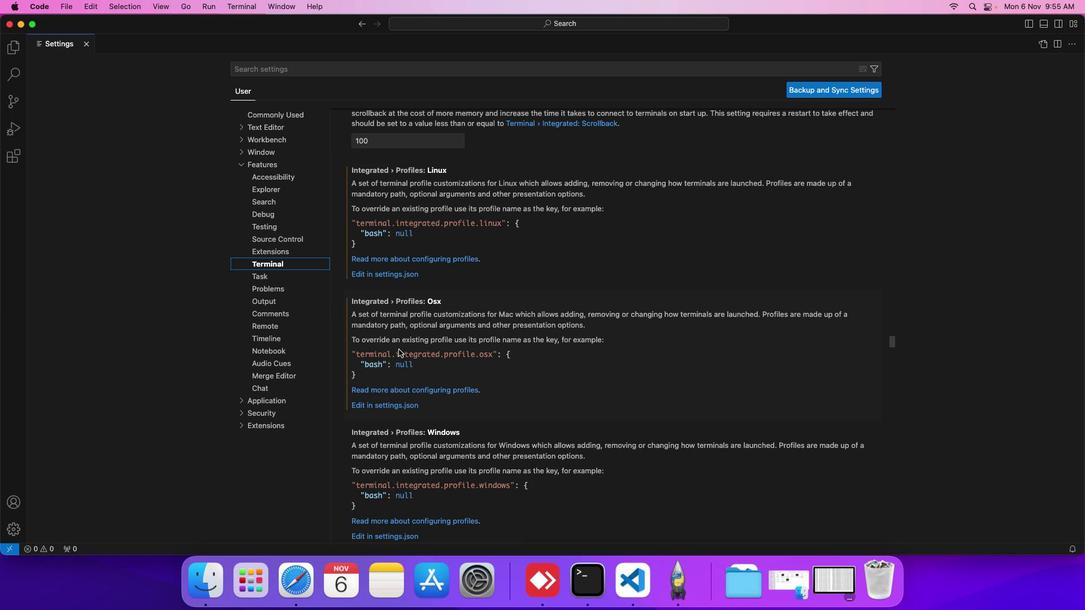 
Action: Mouse scrolled (398, 349) with delta (0, 0)
Screenshot: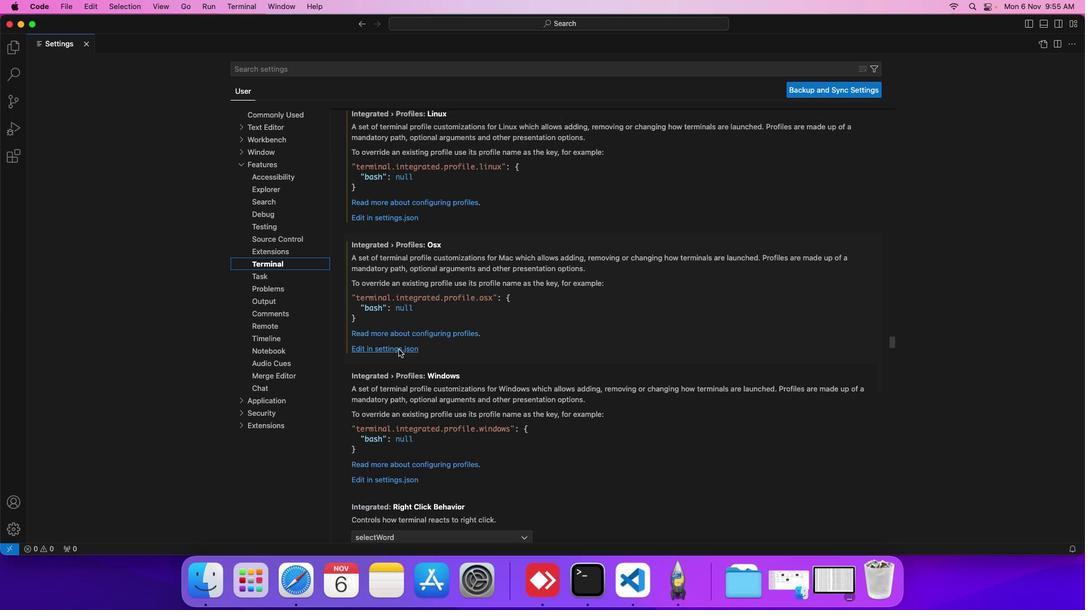 
Action: Mouse scrolled (398, 349) with delta (0, 0)
Screenshot: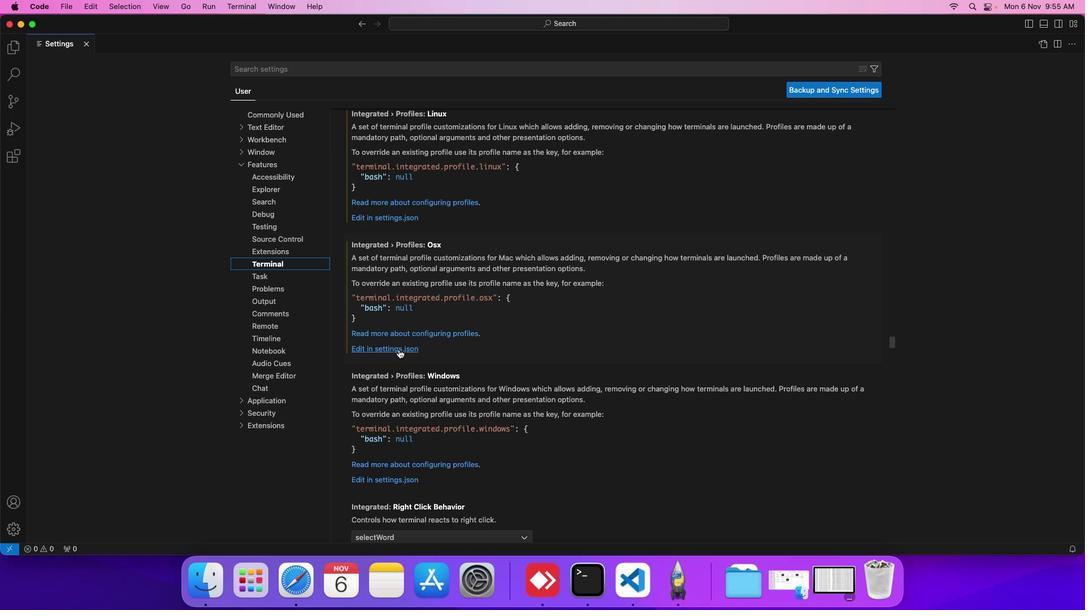 
Action: Mouse scrolled (398, 349) with delta (0, 0)
Screenshot: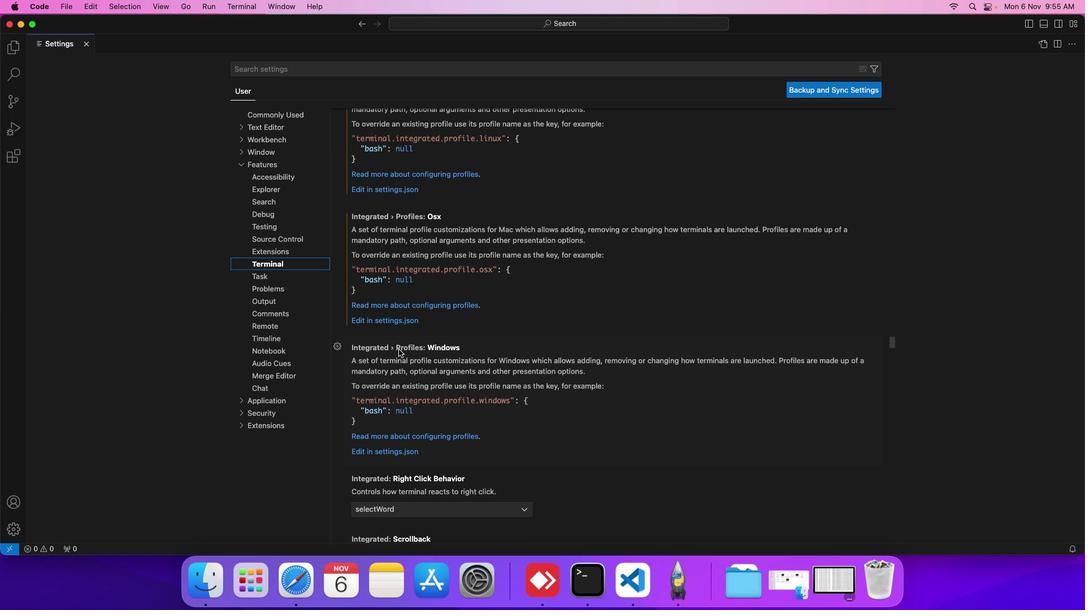 
Action: Mouse scrolled (398, 349) with delta (0, 0)
Screenshot: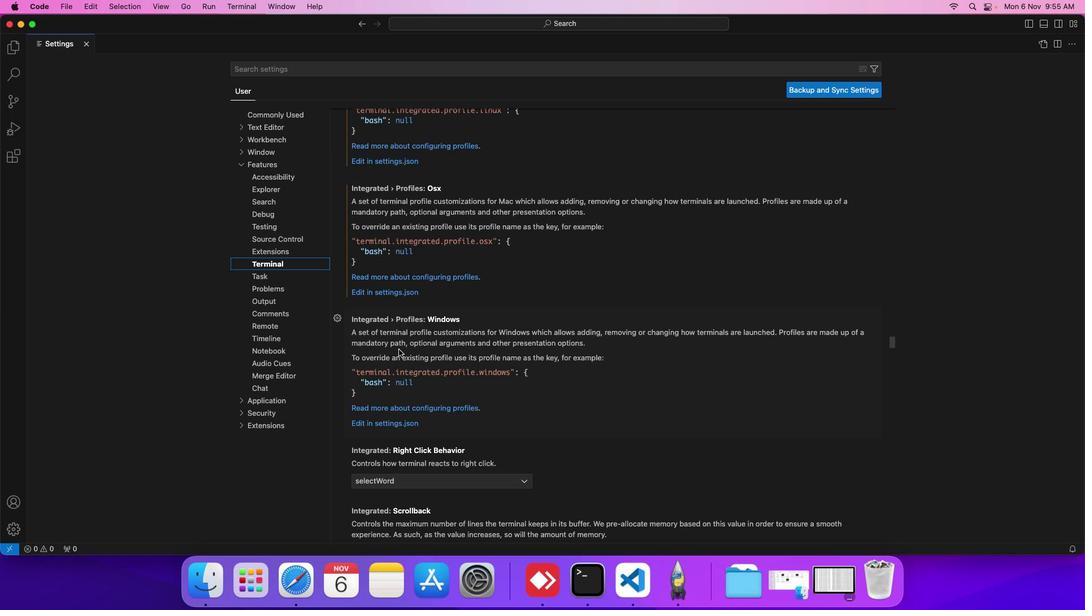 
Action: Mouse scrolled (398, 349) with delta (0, 0)
Screenshot: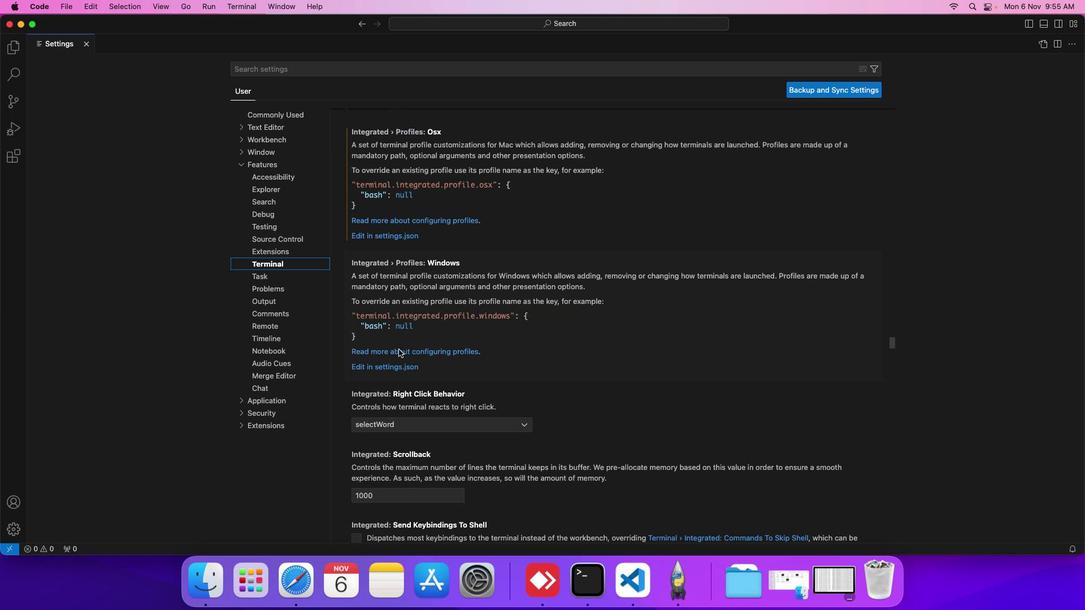 
Action: Mouse scrolled (398, 349) with delta (0, 0)
Screenshot: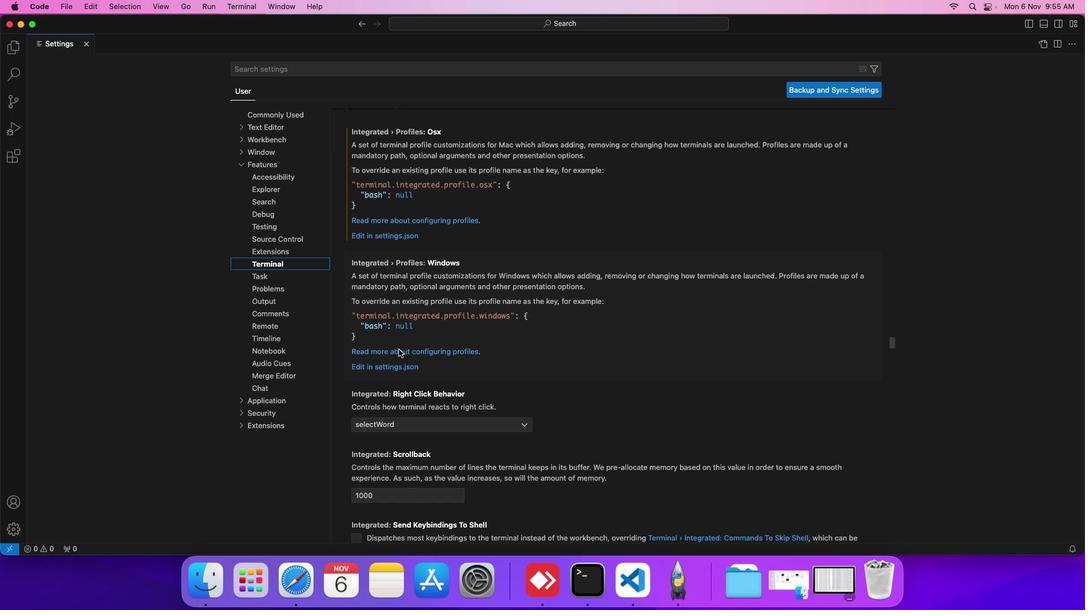 
Action: Mouse moved to (396, 364)
Screenshot: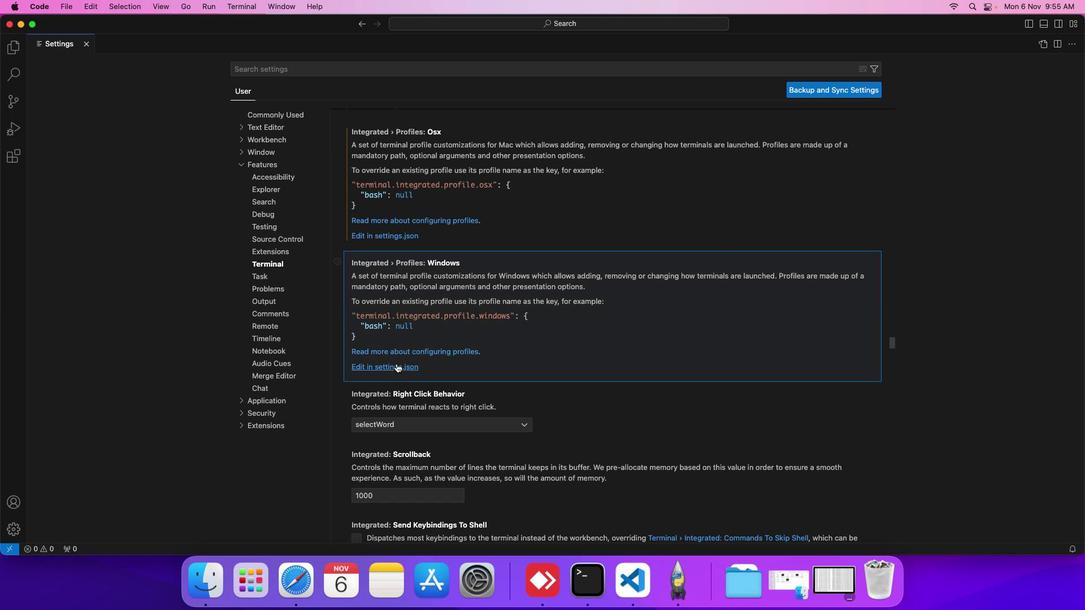 
Action: Mouse pressed left at (396, 364)
Screenshot: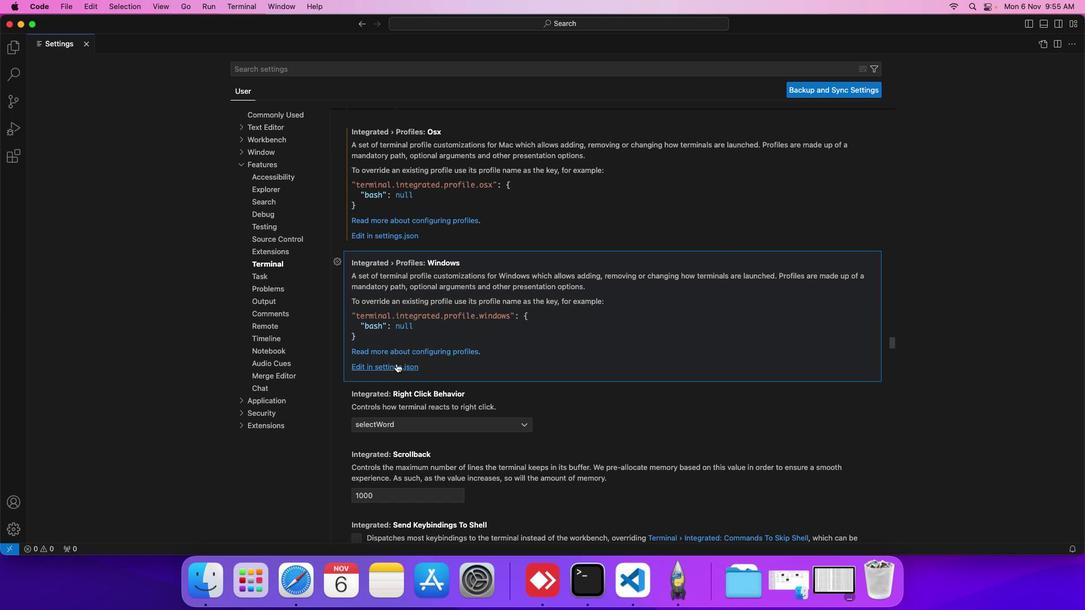 
Action: Mouse moved to (391, 359)
Screenshot: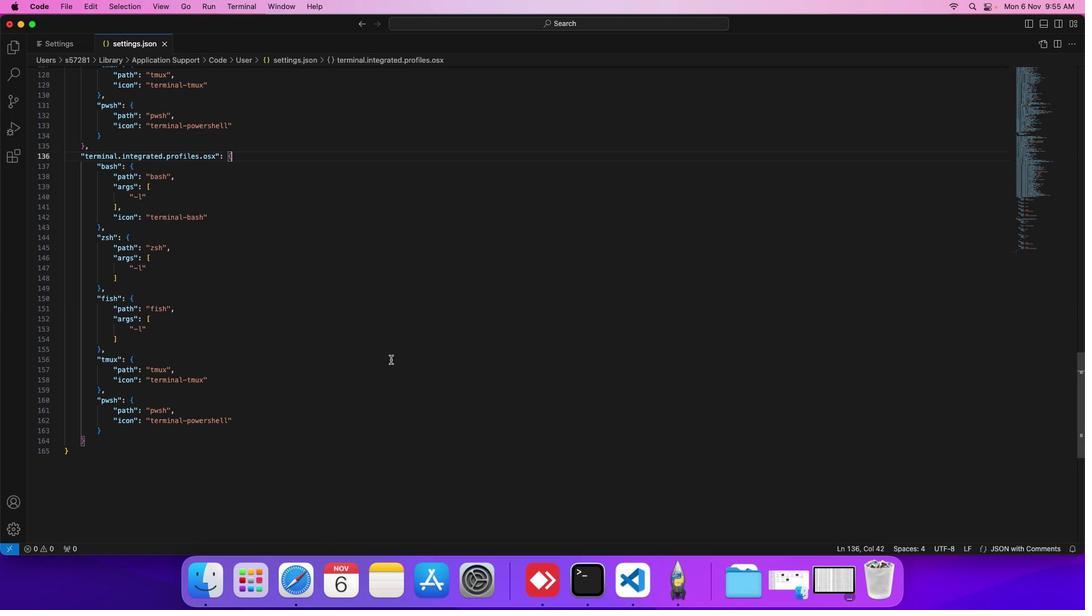
